 Task: Search one way flight ticket for 2 adults, 2 children, 2 infants in seat in first from Greenville: Greenville-spartanburg International Airport (roger Milliken Field) to New Bern: Coastal Carolina Regional Airport (was Craven County Regional) on 8-4-2023. Choice of flights is United. Number of bags: 7 checked bags. Price is upto 96000. Outbound departure time preference is 21:45.
Action: Mouse moved to (256, 370)
Screenshot: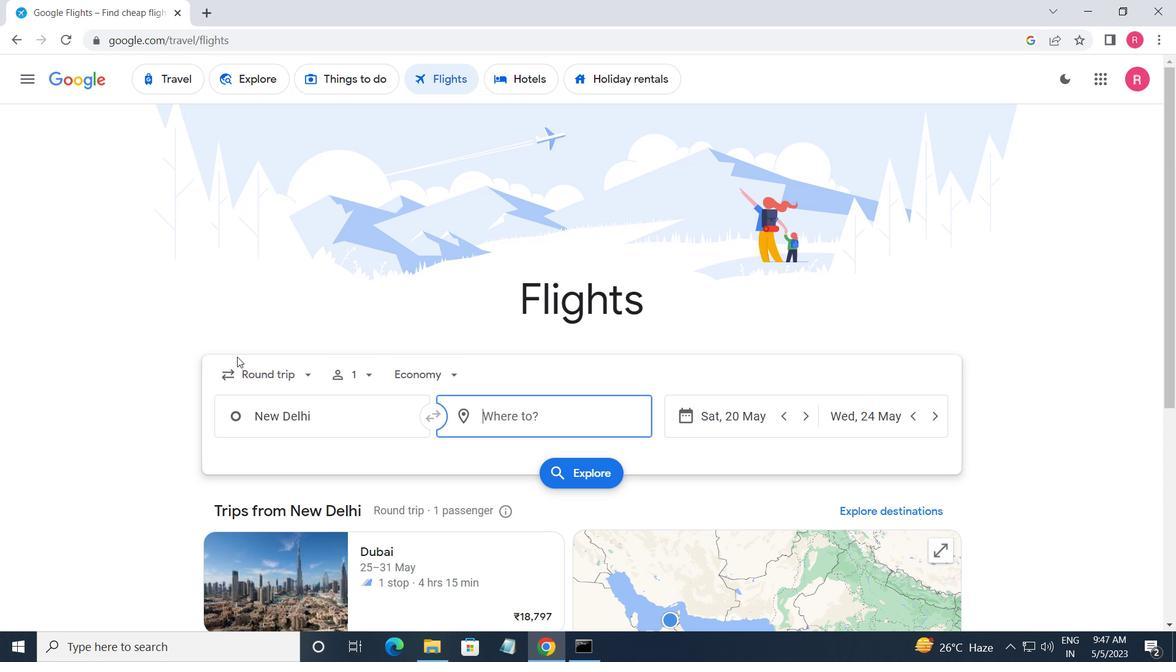 
Action: Mouse pressed left at (256, 370)
Screenshot: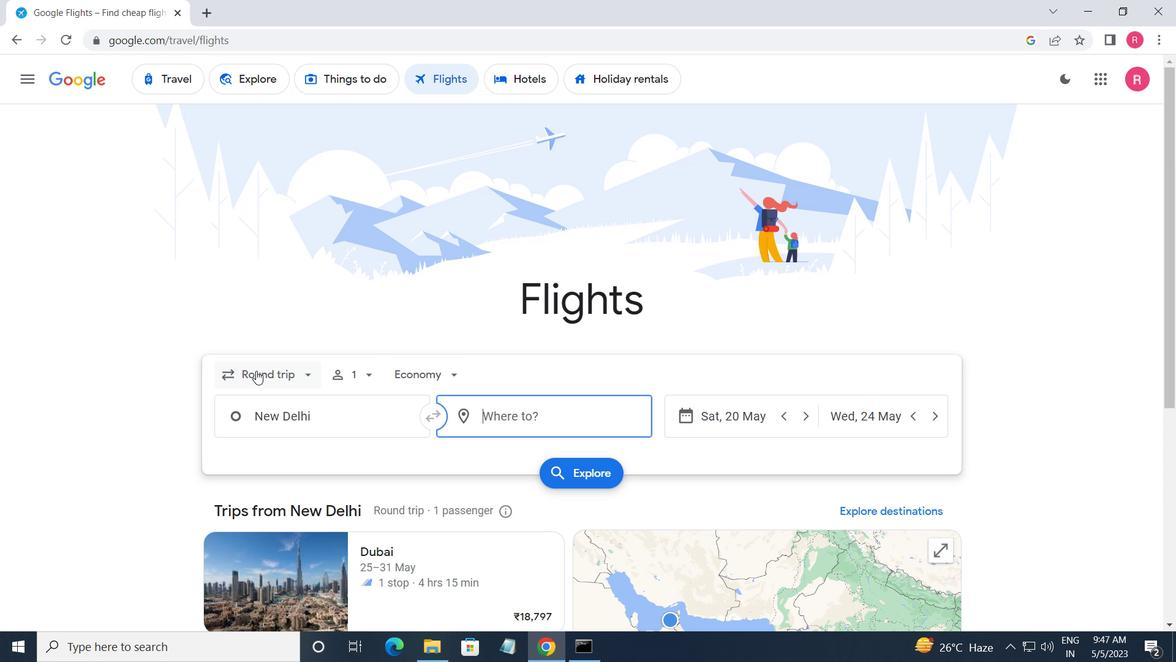 
Action: Mouse moved to (296, 453)
Screenshot: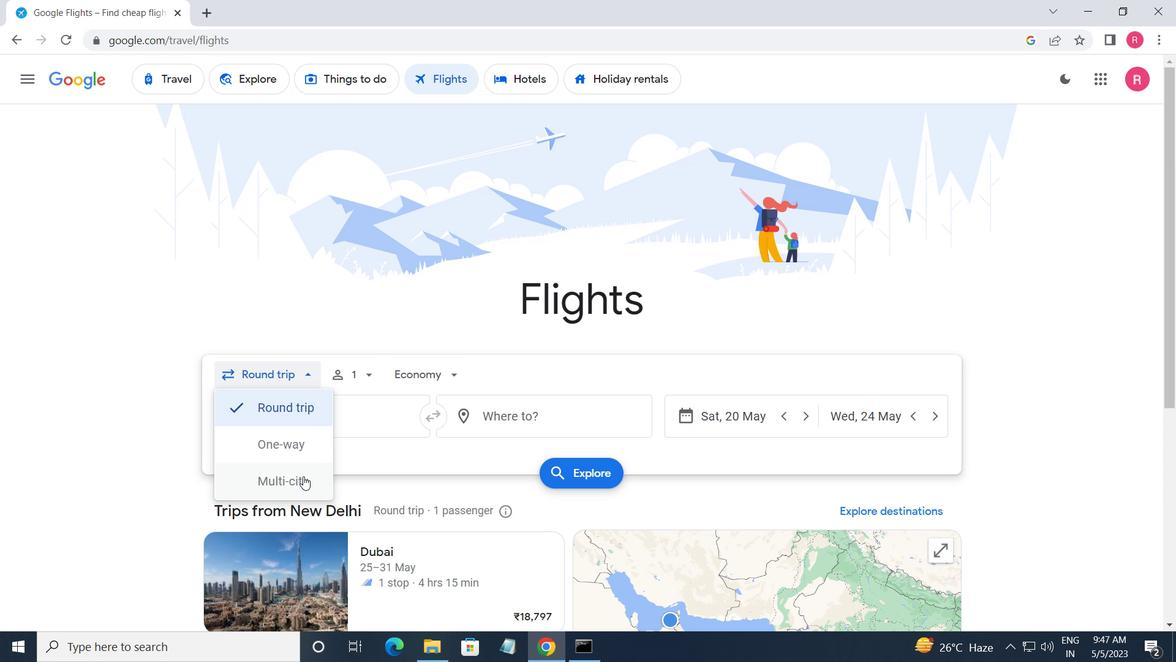 
Action: Mouse pressed left at (296, 453)
Screenshot: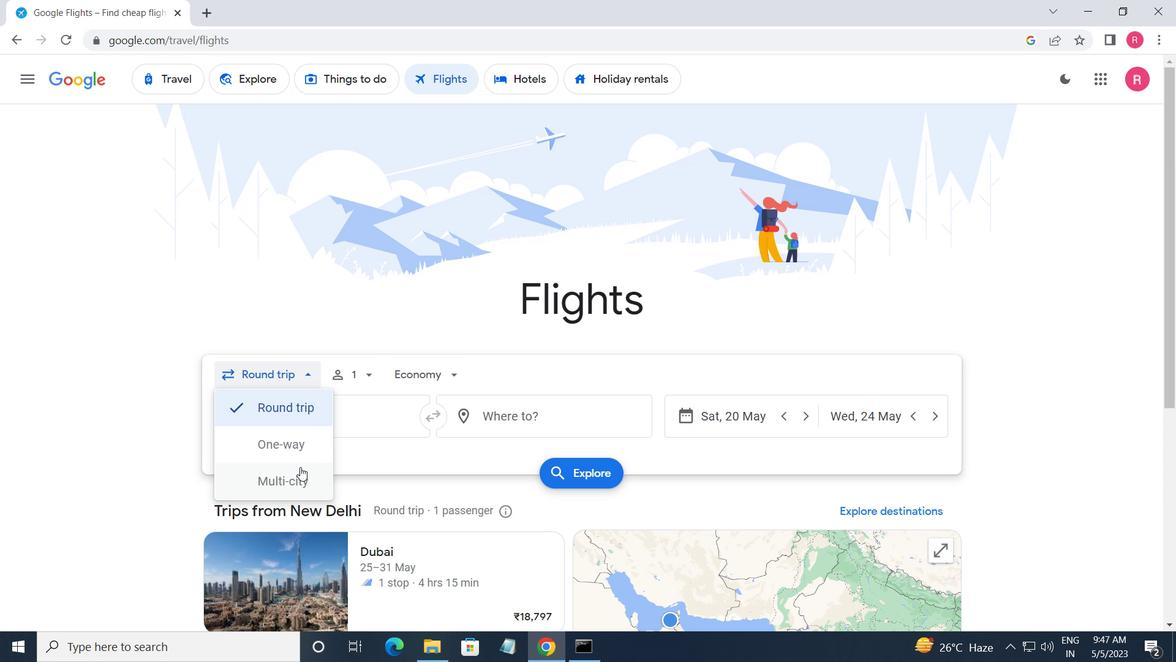 
Action: Mouse moved to (341, 383)
Screenshot: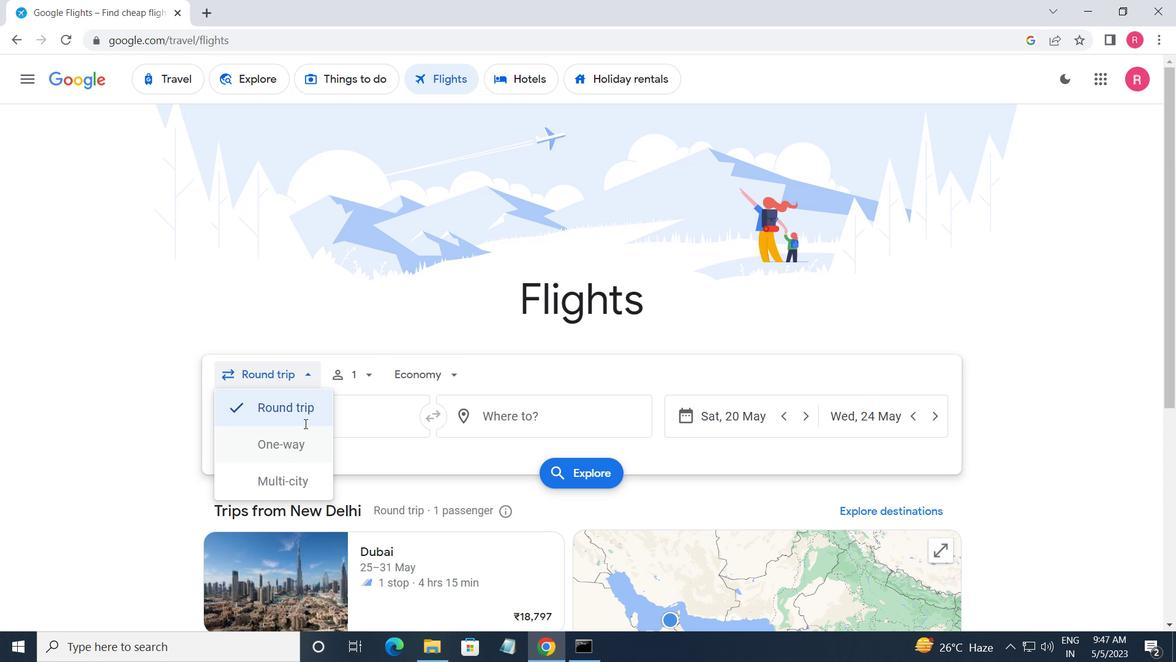 
Action: Mouse pressed left at (341, 383)
Screenshot: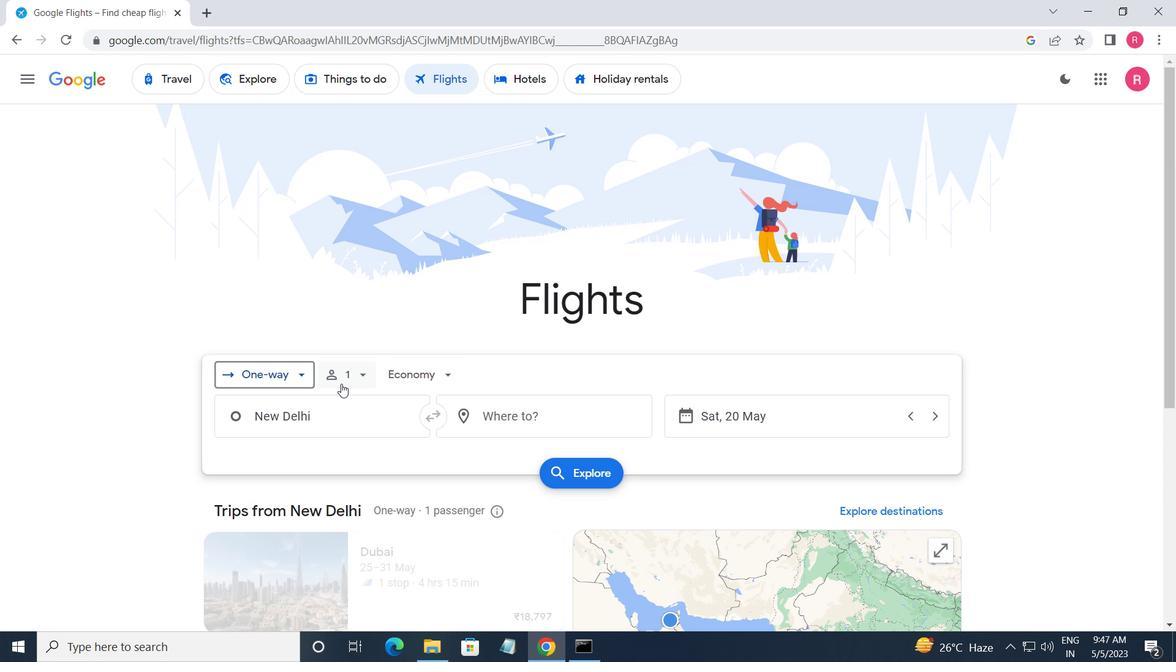 
Action: Mouse moved to (486, 418)
Screenshot: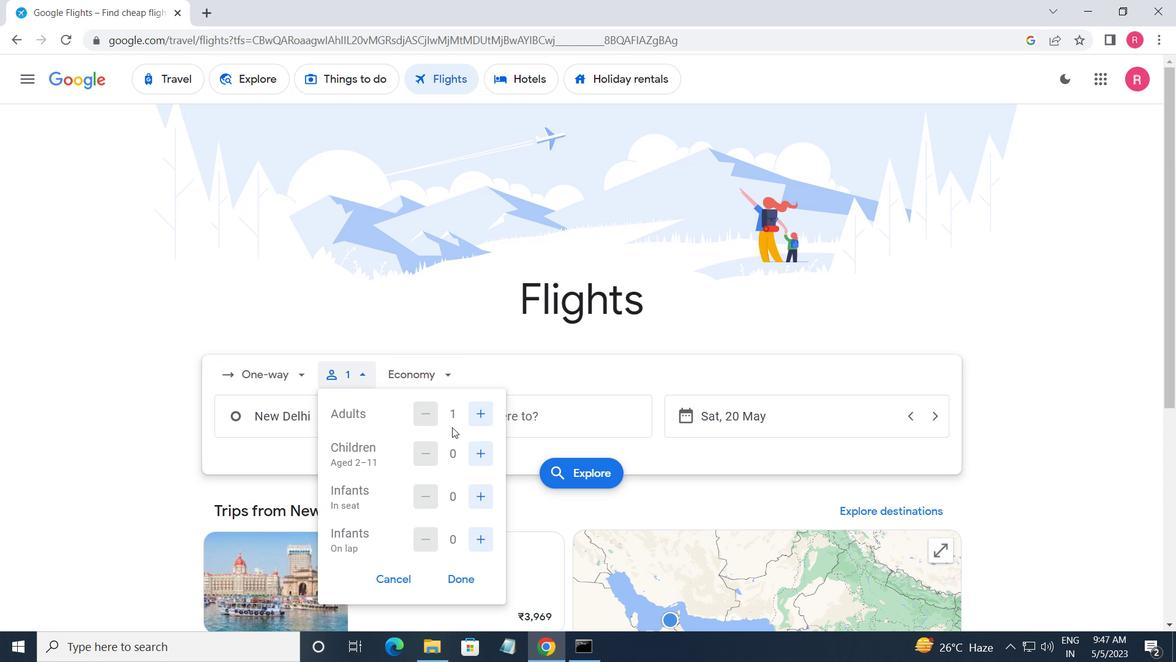 
Action: Mouse pressed left at (486, 418)
Screenshot: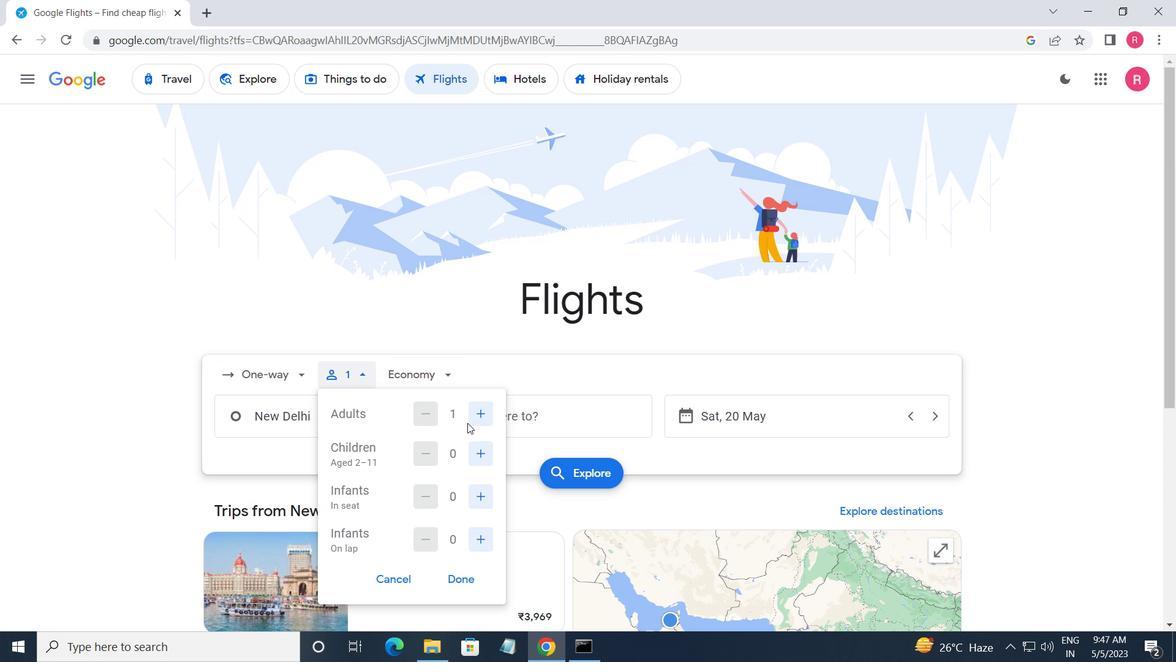 
Action: Mouse moved to (486, 418)
Screenshot: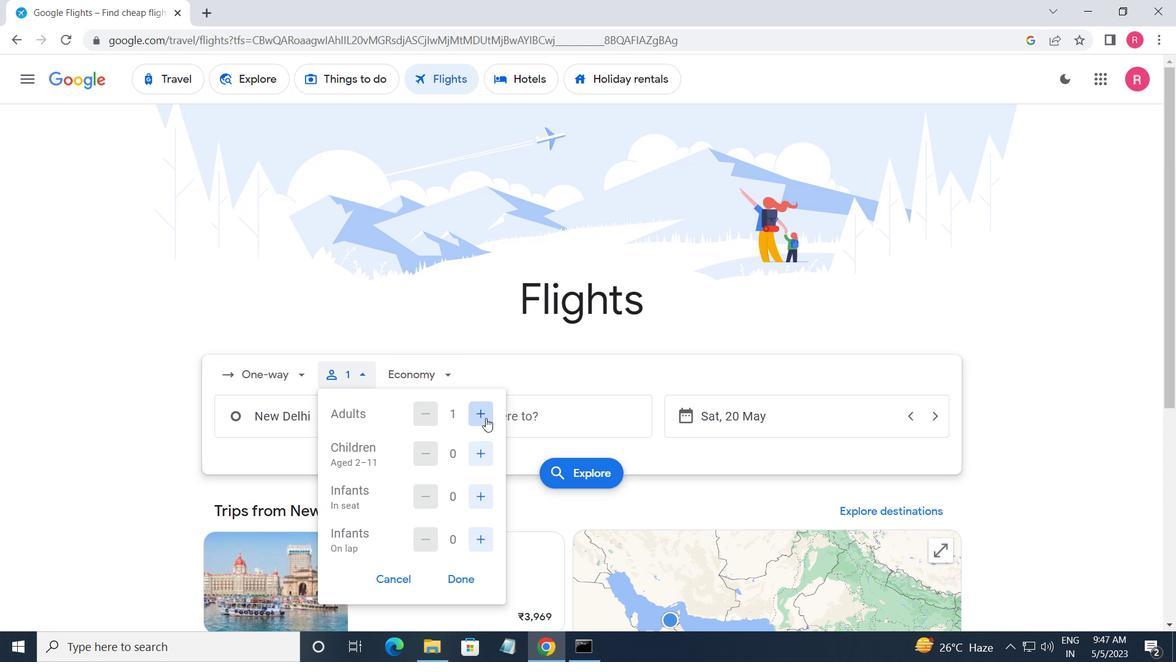 
Action: Mouse pressed left at (486, 418)
Screenshot: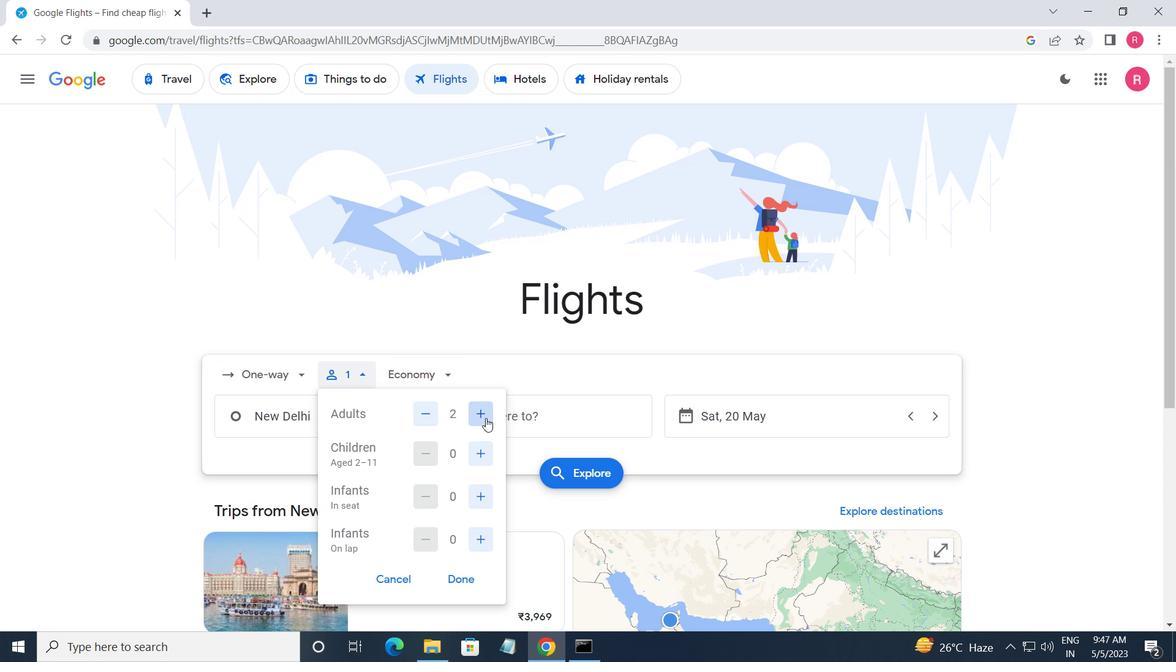 
Action: Mouse moved to (424, 408)
Screenshot: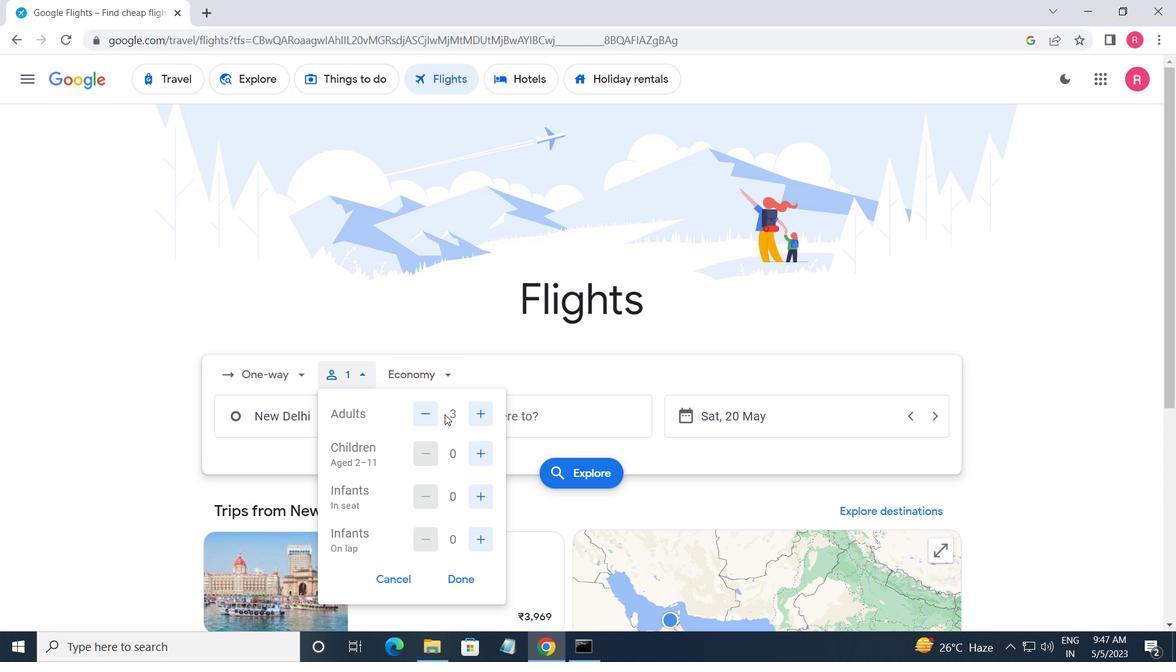 
Action: Mouse pressed left at (424, 408)
Screenshot: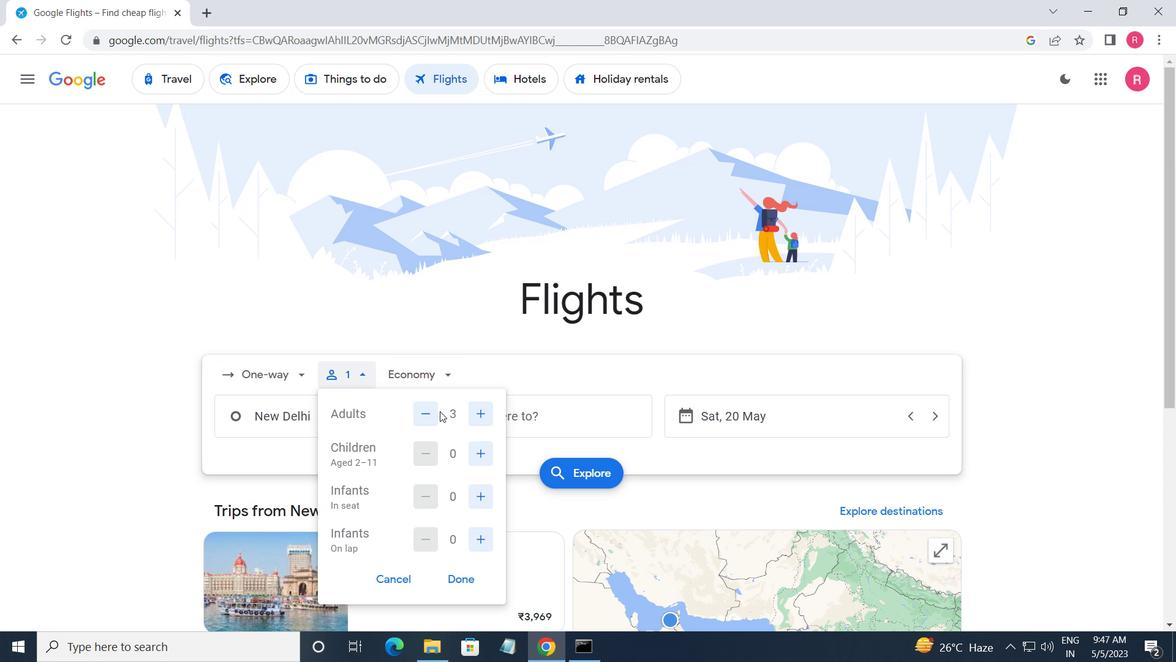 
Action: Mouse moved to (473, 444)
Screenshot: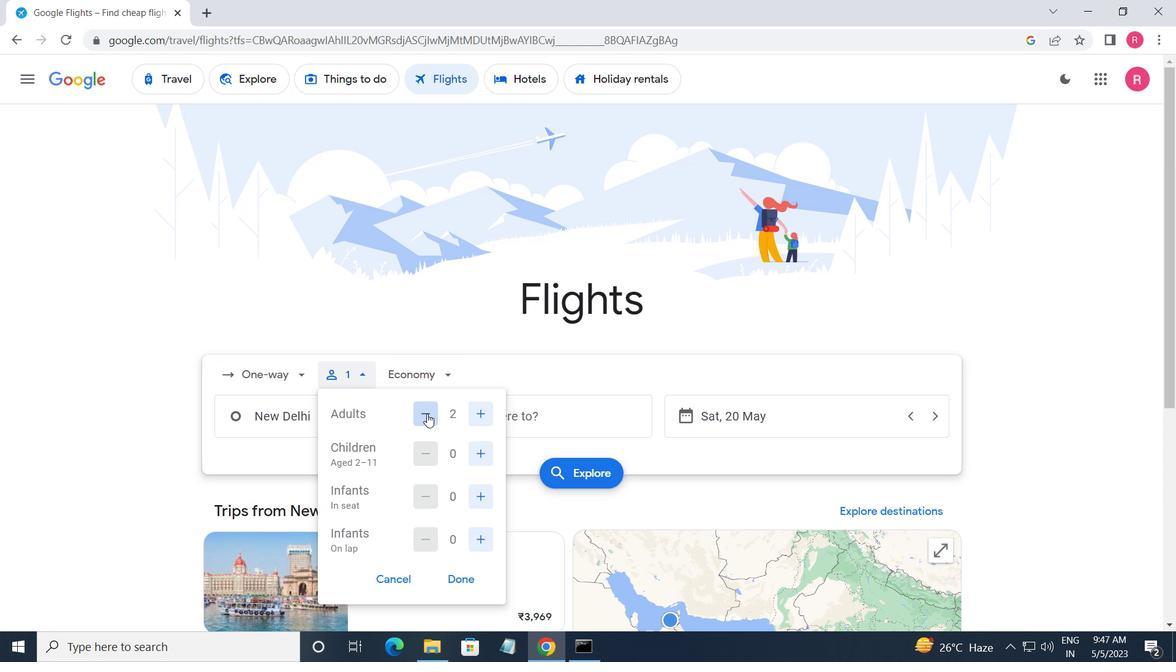 
Action: Mouse pressed left at (473, 444)
Screenshot: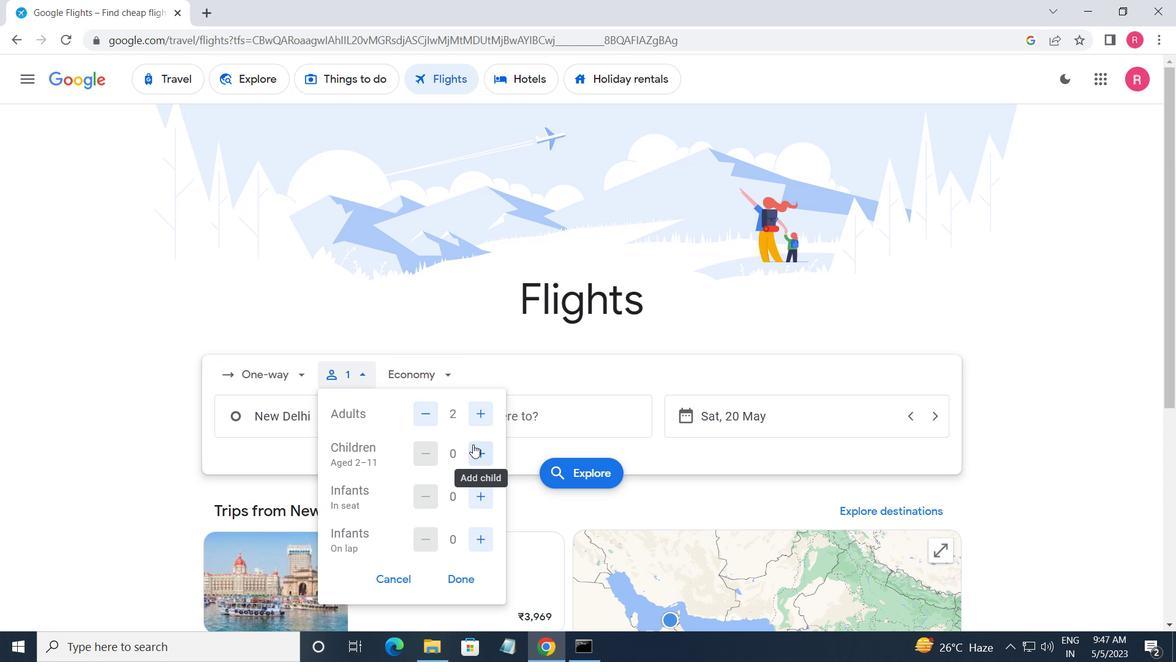 
Action: Mouse pressed left at (473, 444)
Screenshot: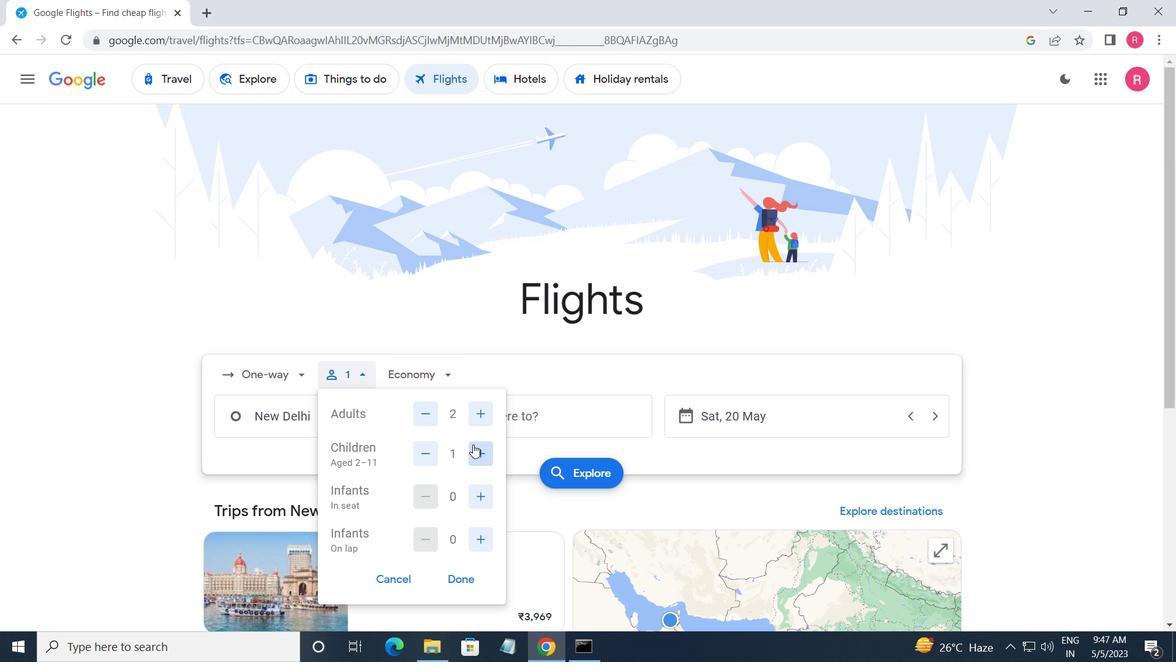 
Action: Mouse moved to (404, 375)
Screenshot: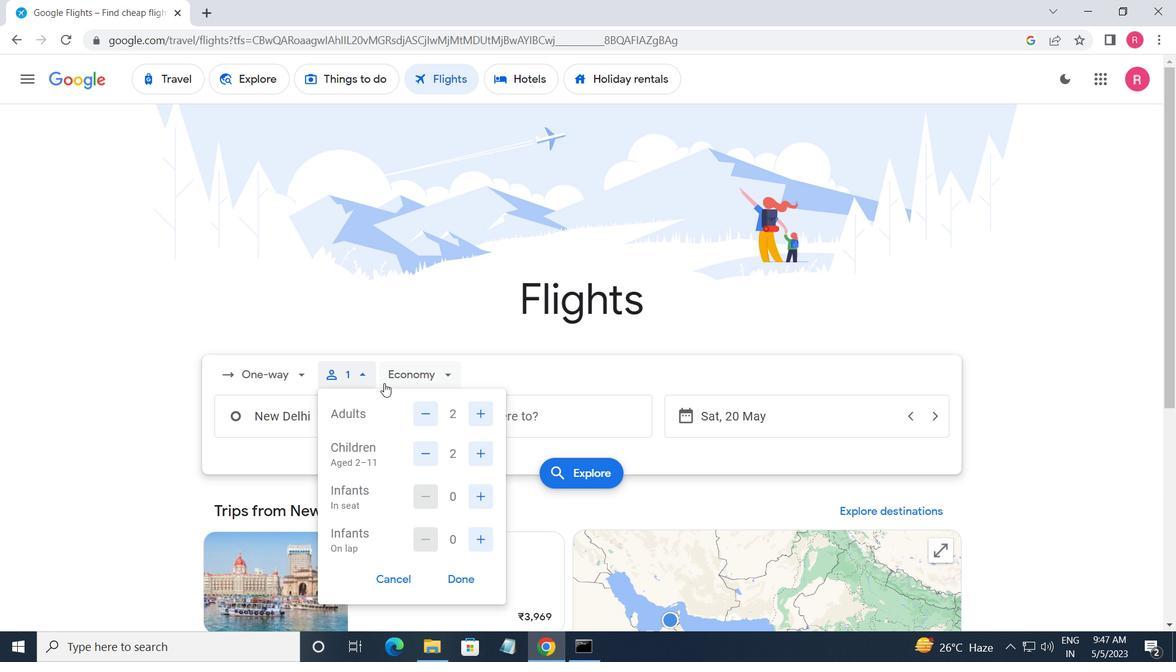 
Action: Mouse pressed left at (404, 375)
Screenshot: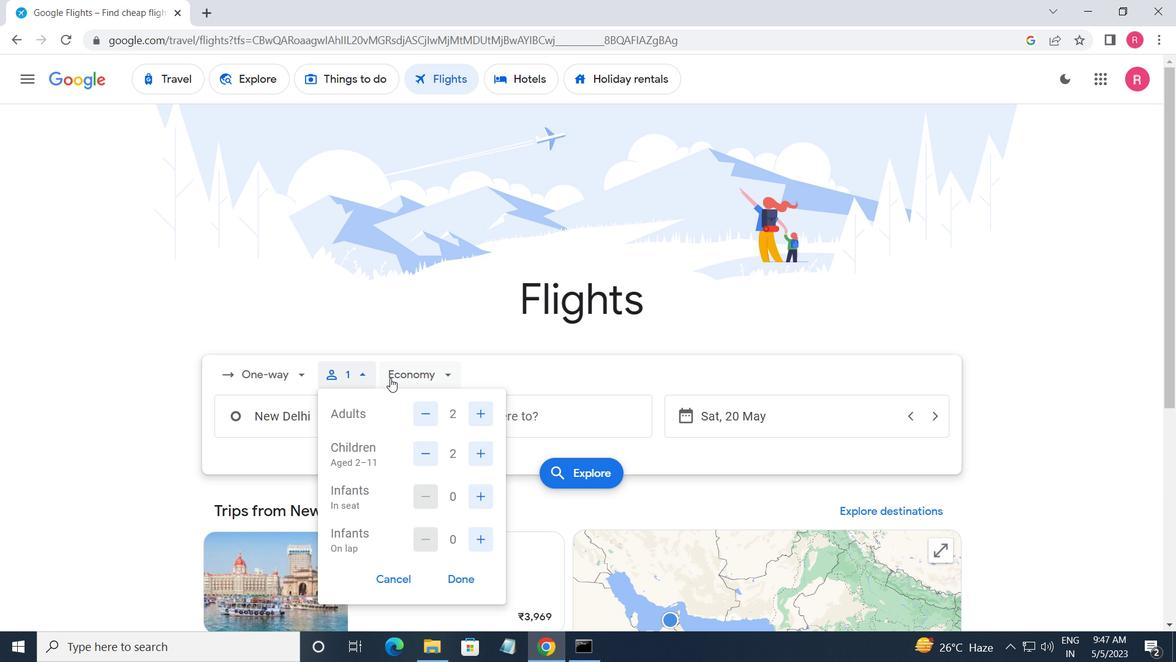 
Action: Mouse moved to (435, 521)
Screenshot: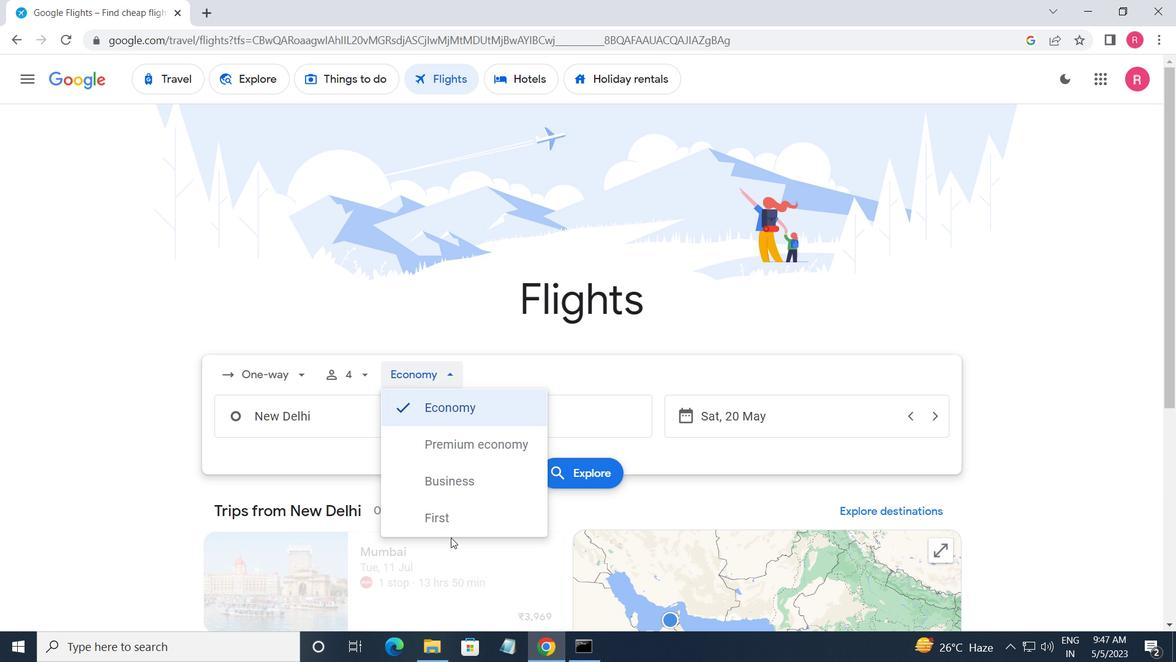 
Action: Mouse pressed left at (435, 521)
Screenshot: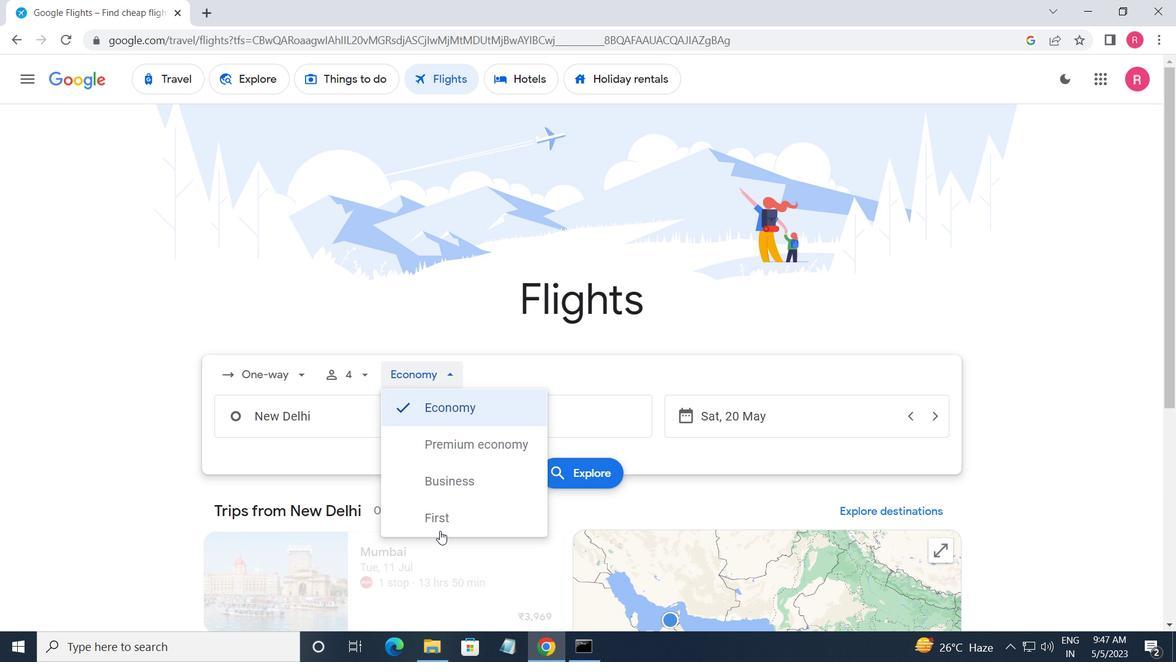 
Action: Mouse moved to (378, 421)
Screenshot: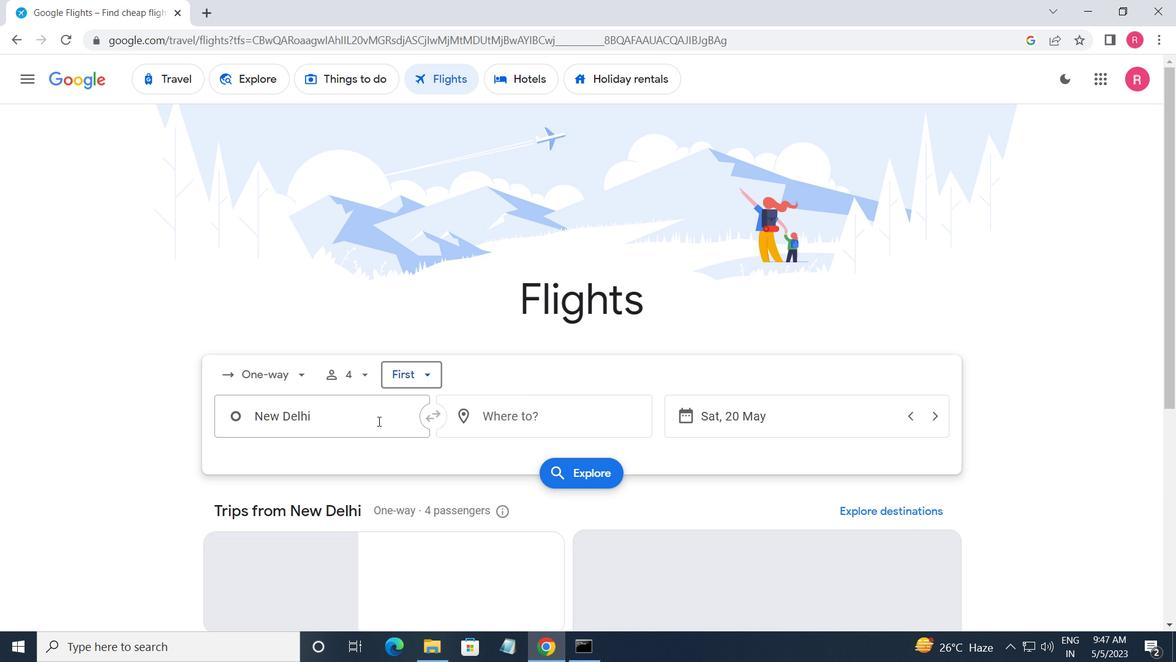 
Action: Mouse pressed left at (378, 421)
Screenshot: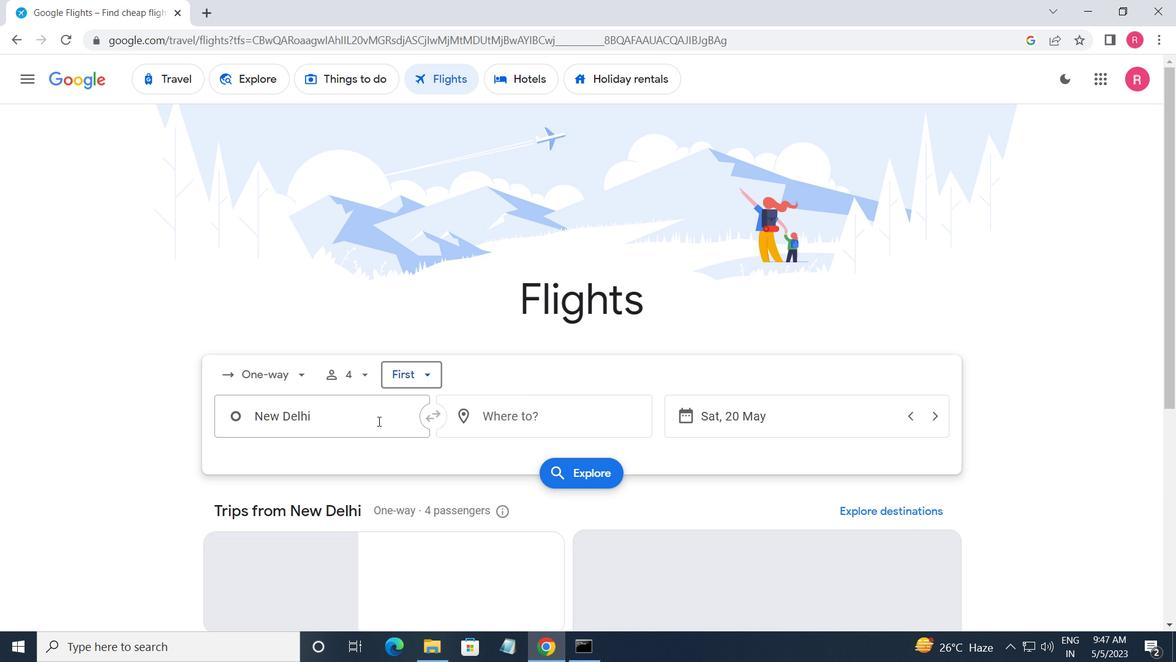 
Action: Key pressed <Key.shift_r><Key.shift_r><Key.shift_r><Key.shift_r><Key.shift_r>Greenv
Screenshot: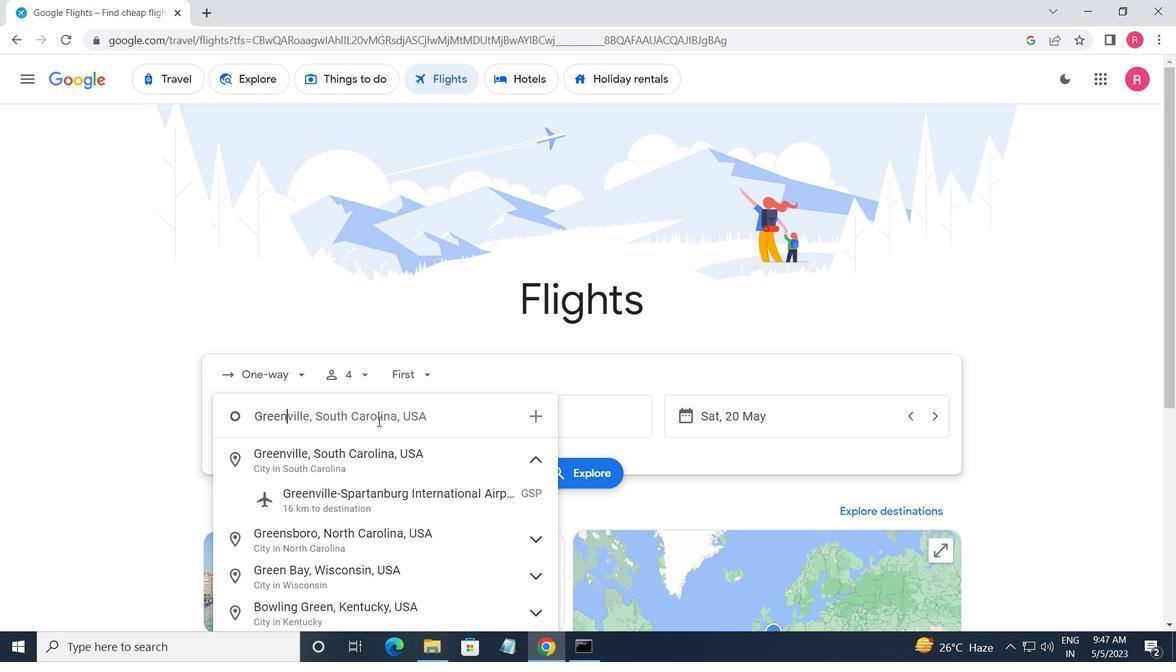 
Action: Mouse moved to (465, 493)
Screenshot: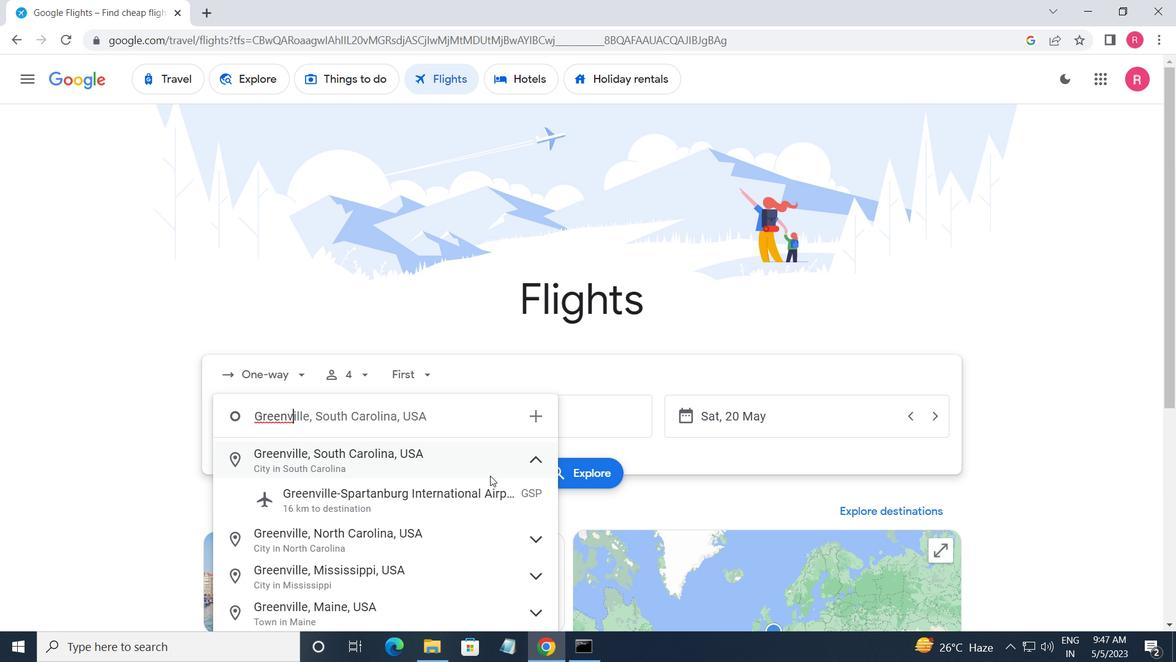 
Action: Mouse pressed left at (465, 493)
Screenshot: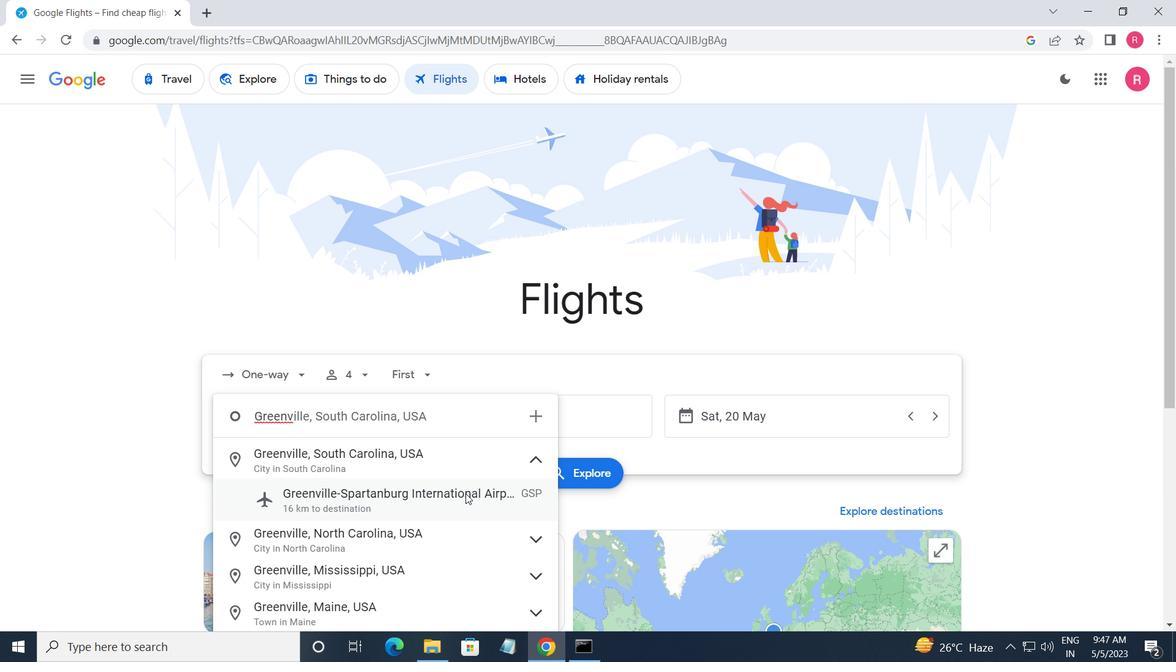 
Action: Mouse moved to (528, 418)
Screenshot: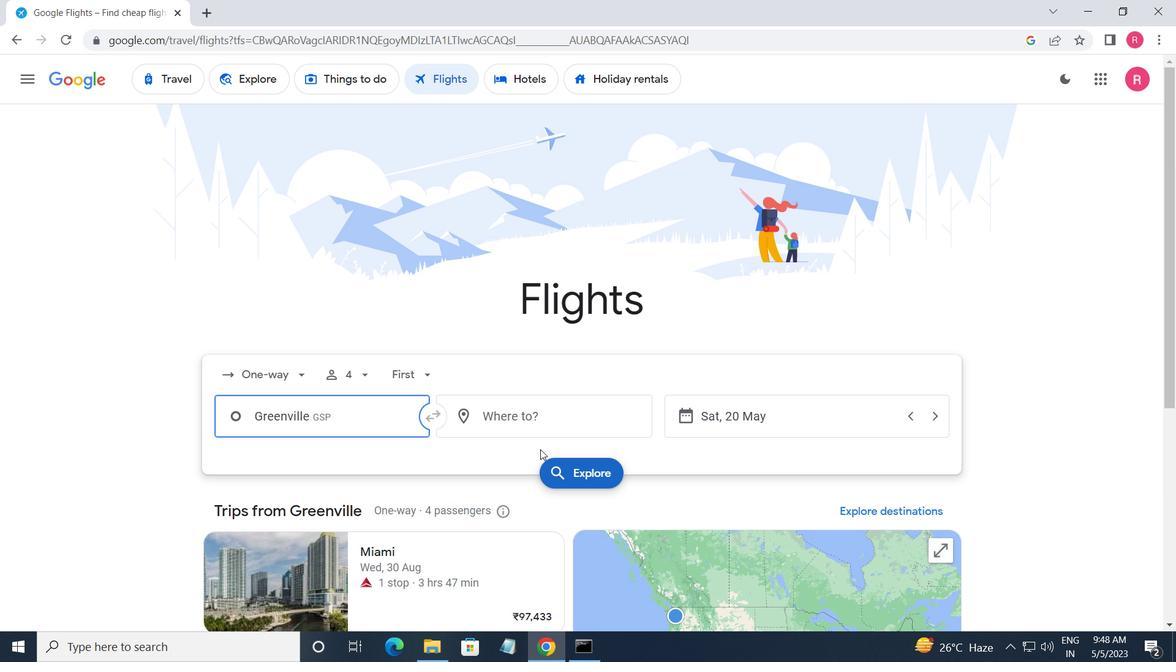 
Action: Mouse pressed left at (528, 418)
Screenshot: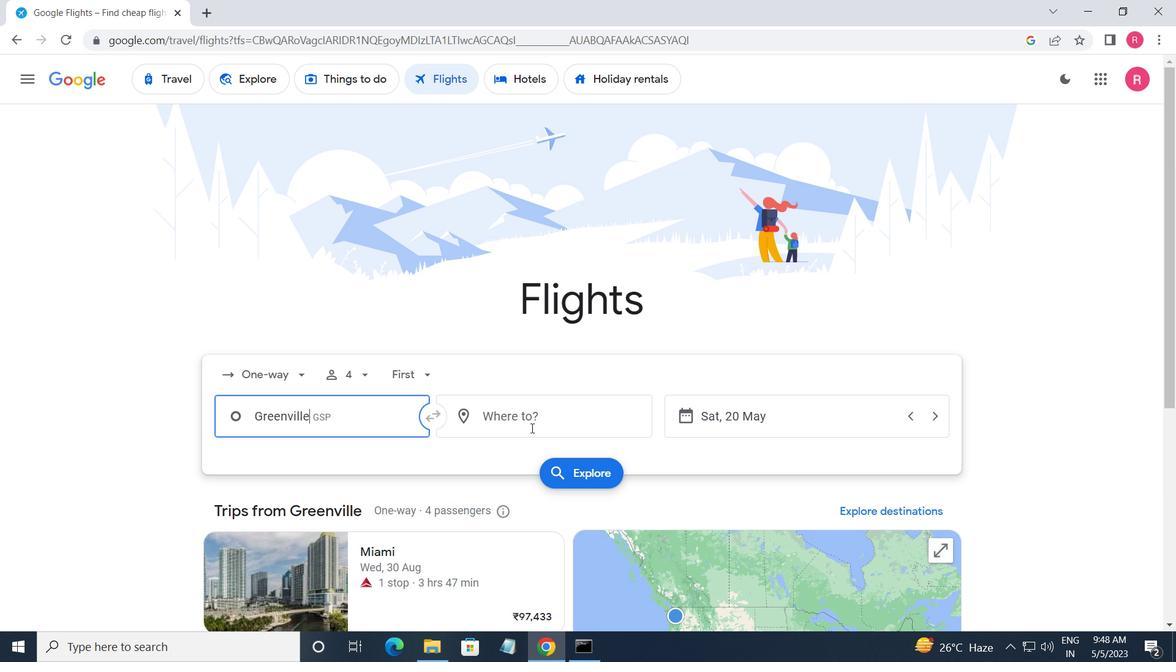
Action: Key pressed <Key.shift>COS<Key.backspace>ASTAL
Screenshot: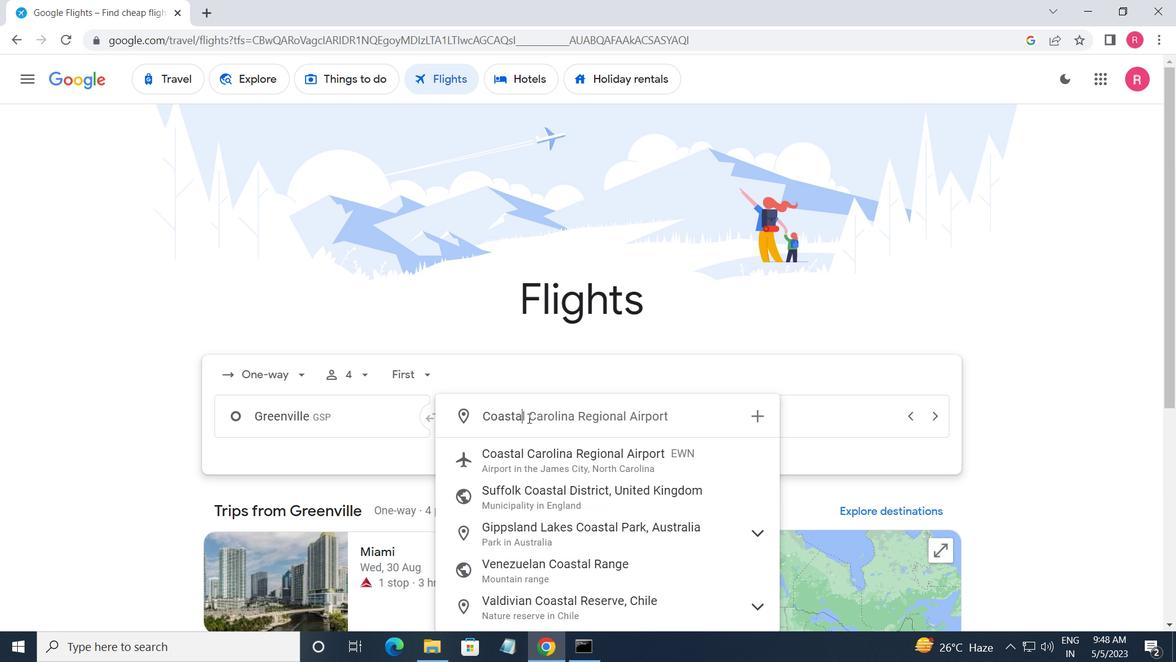 
Action: Mouse moved to (530, 449)
Screenshot: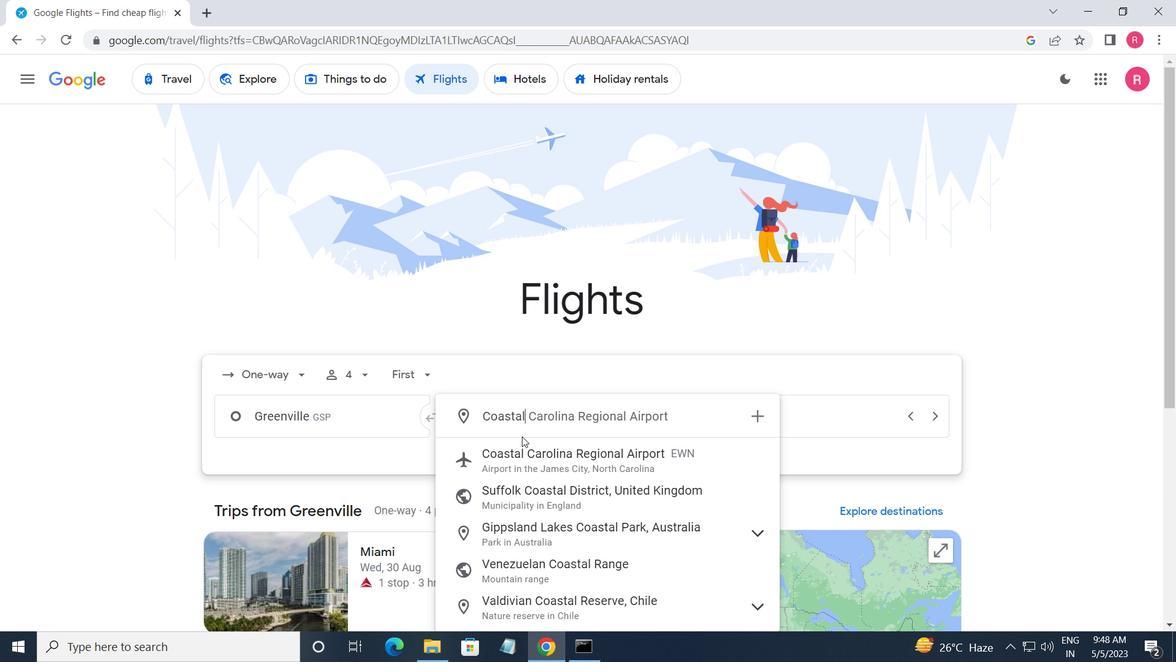 
Action: Mouse pressed left at (530, 449)
Screenshot: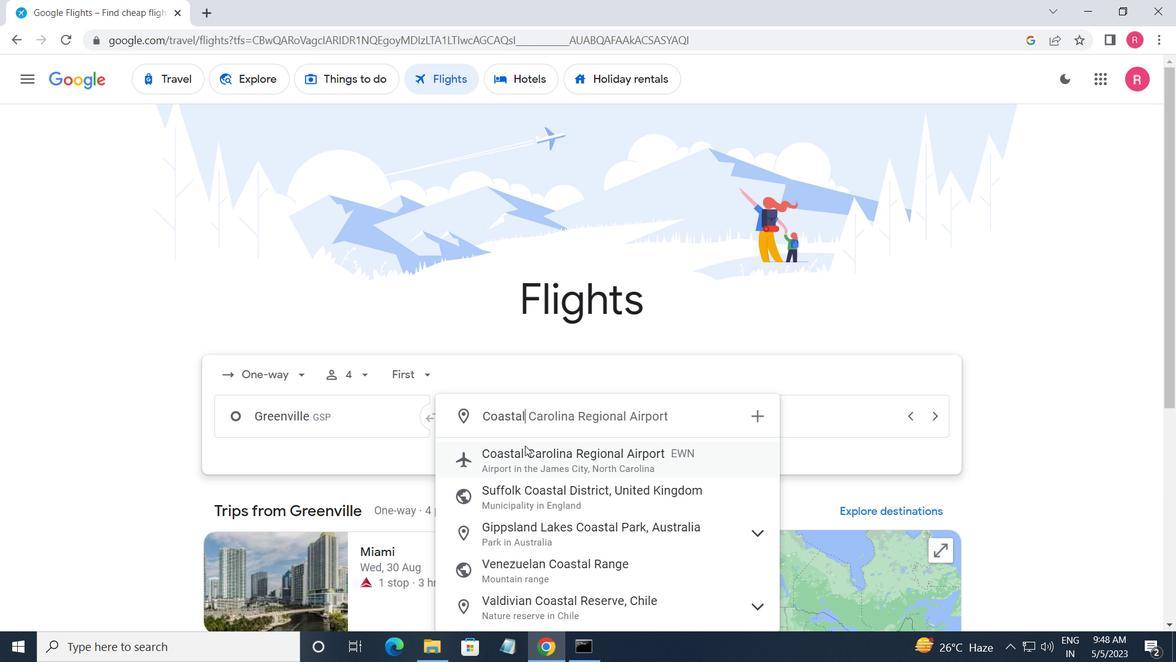 
Action: Mouse moved to (811, 410)
Screenshot: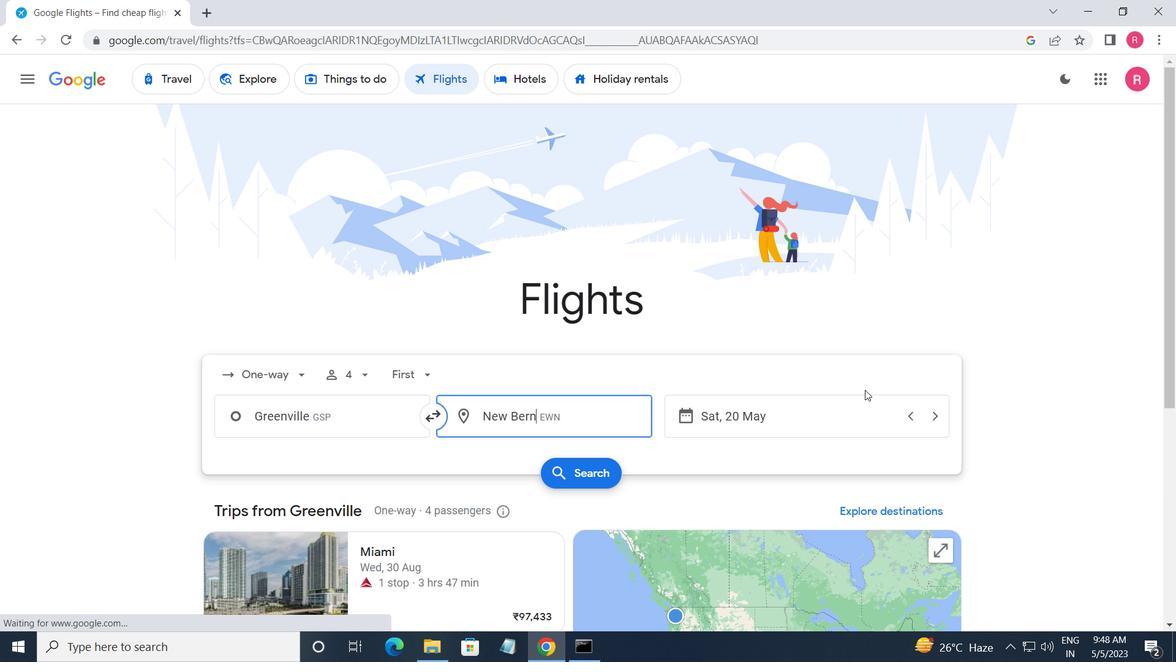 
Action: Mouse pressed left at (811, 410)
Screenshot: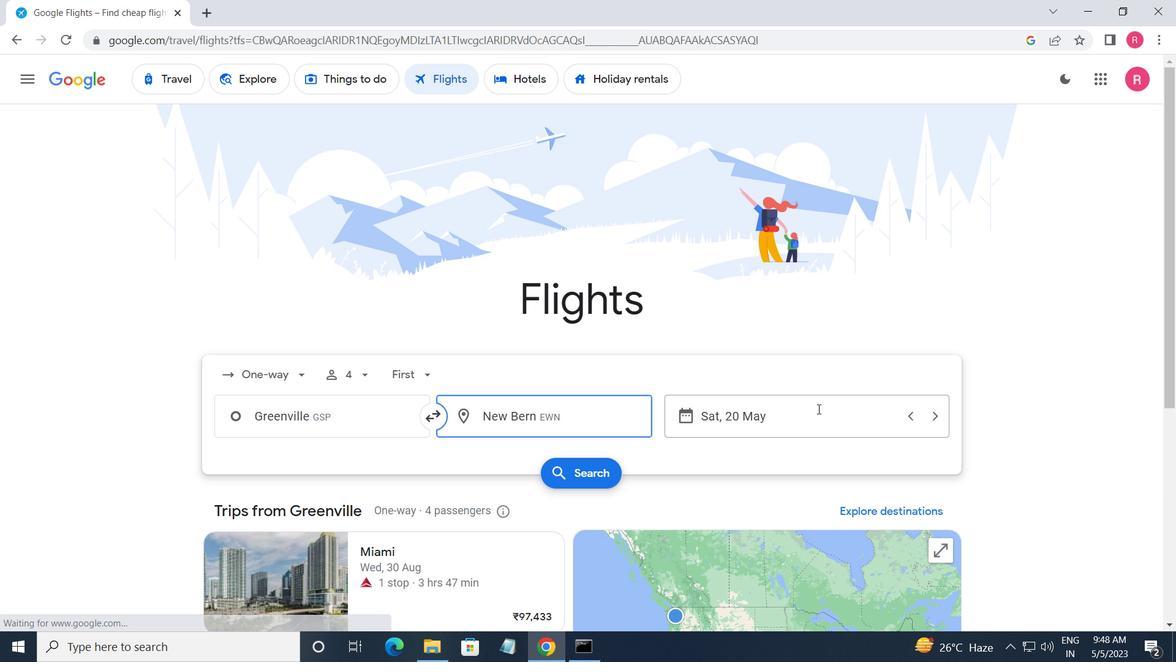 
Action: Mouse moved to (953, 419)
Screenshot: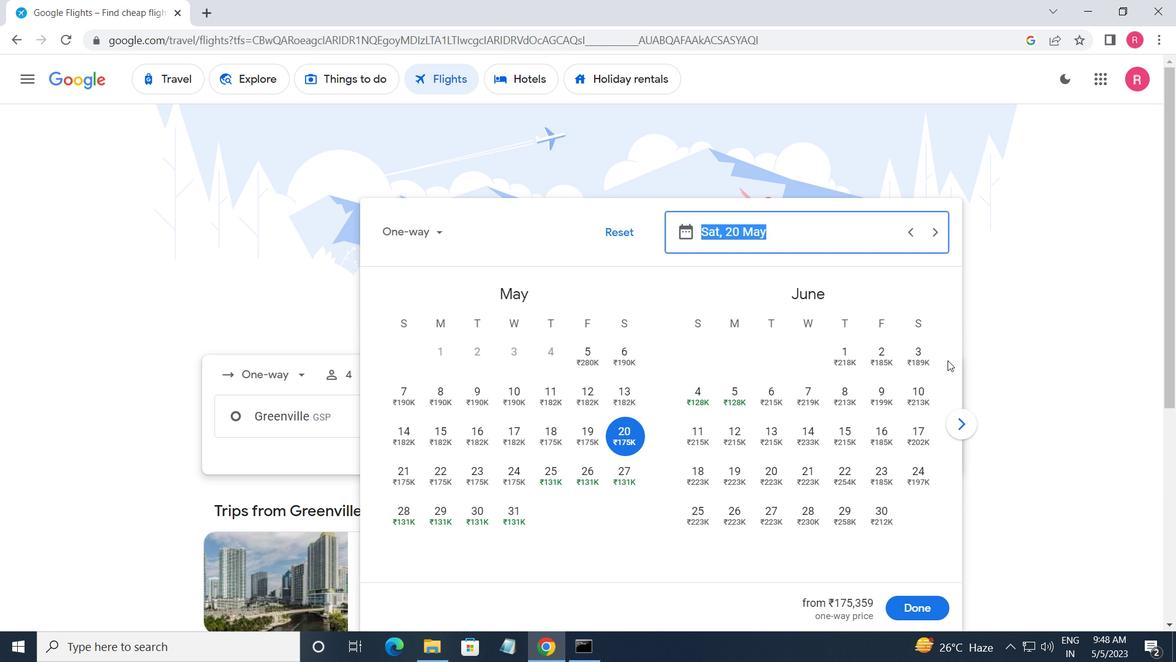 
Action: Mouse pressed left at (953, 419)
Screenshot: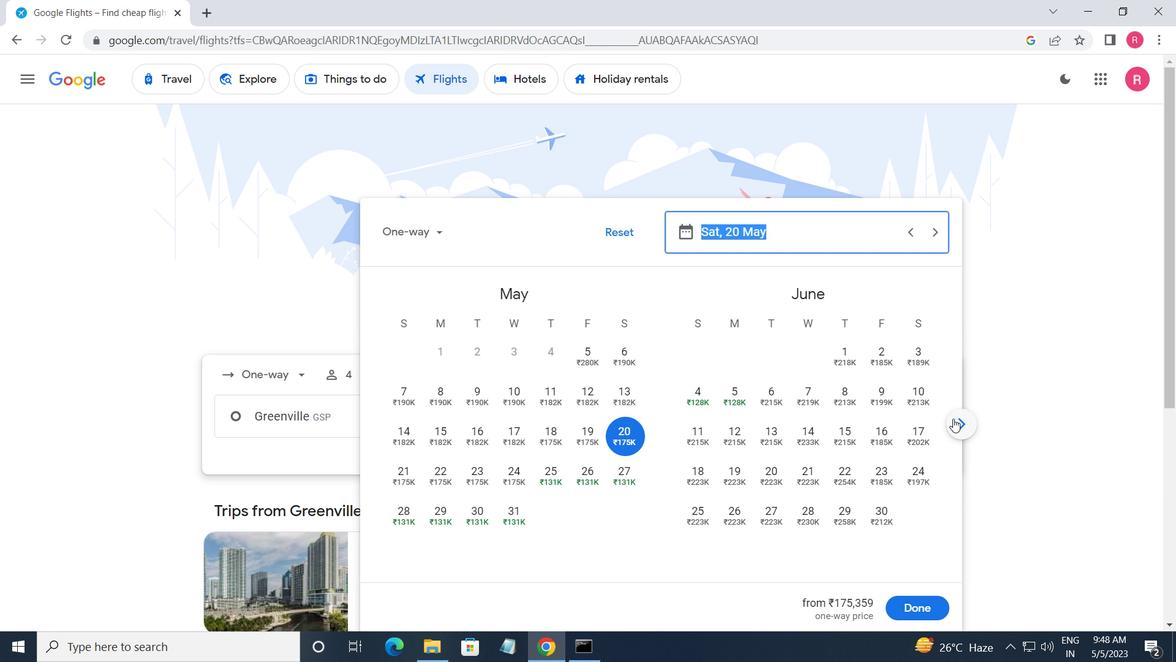 
Action: Mouse moved to (954, 419)
Screenshot: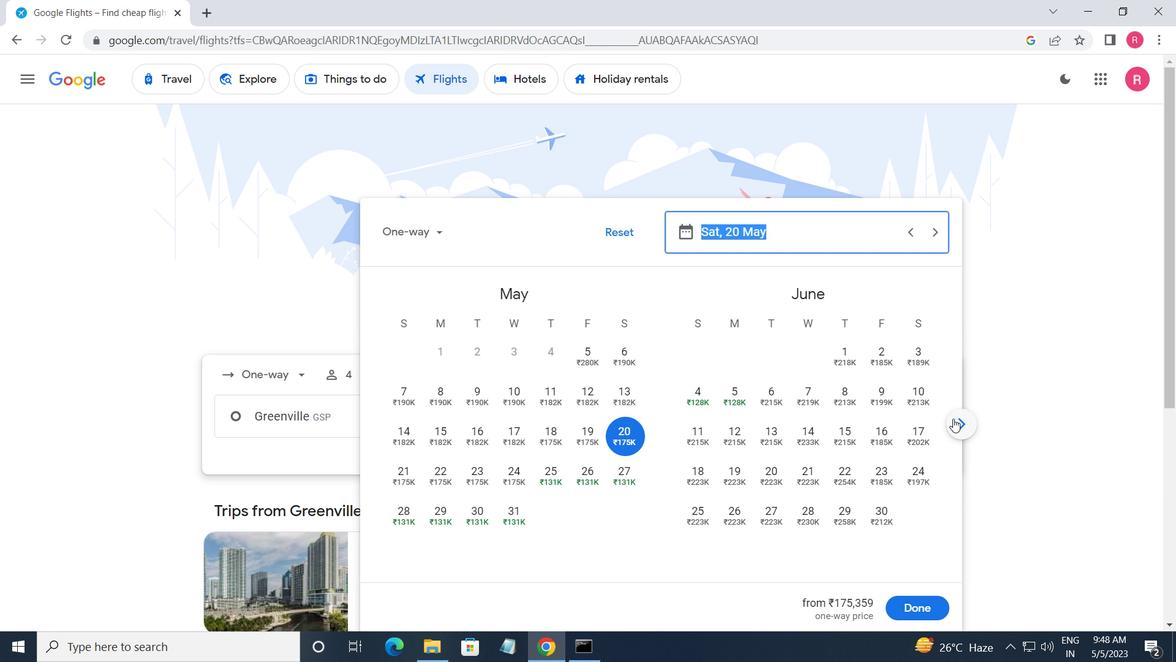 
Action: Mouse pressed left at (954, 419)
Screenshot: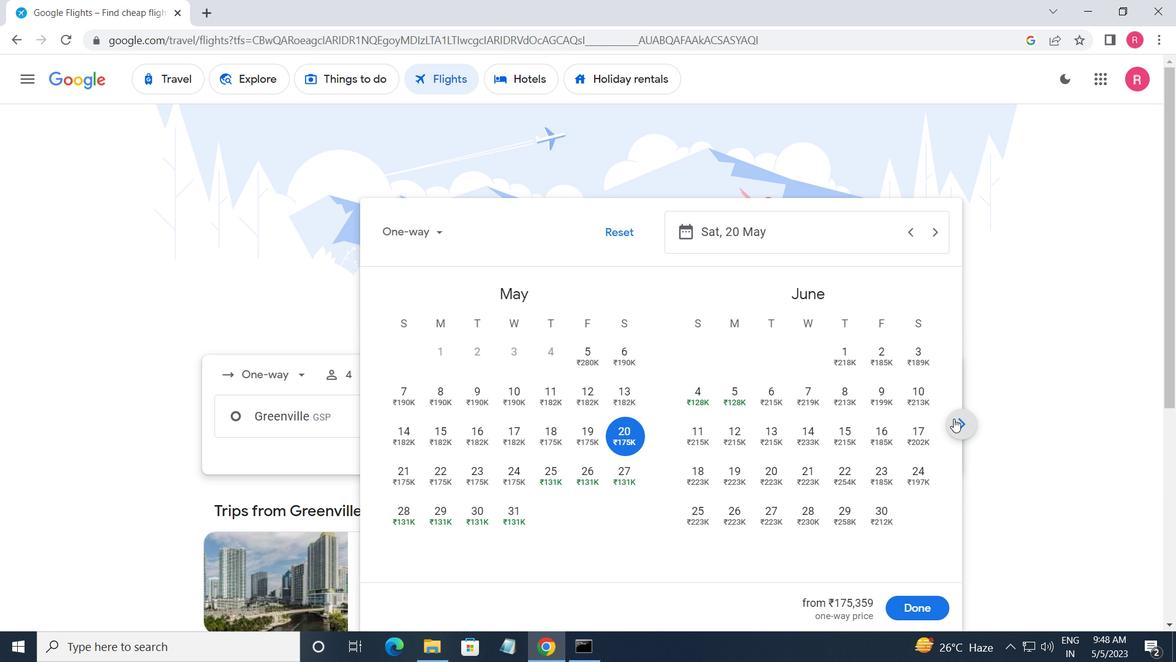 
Action: Mouse moved to (880, 359)
Screenshot: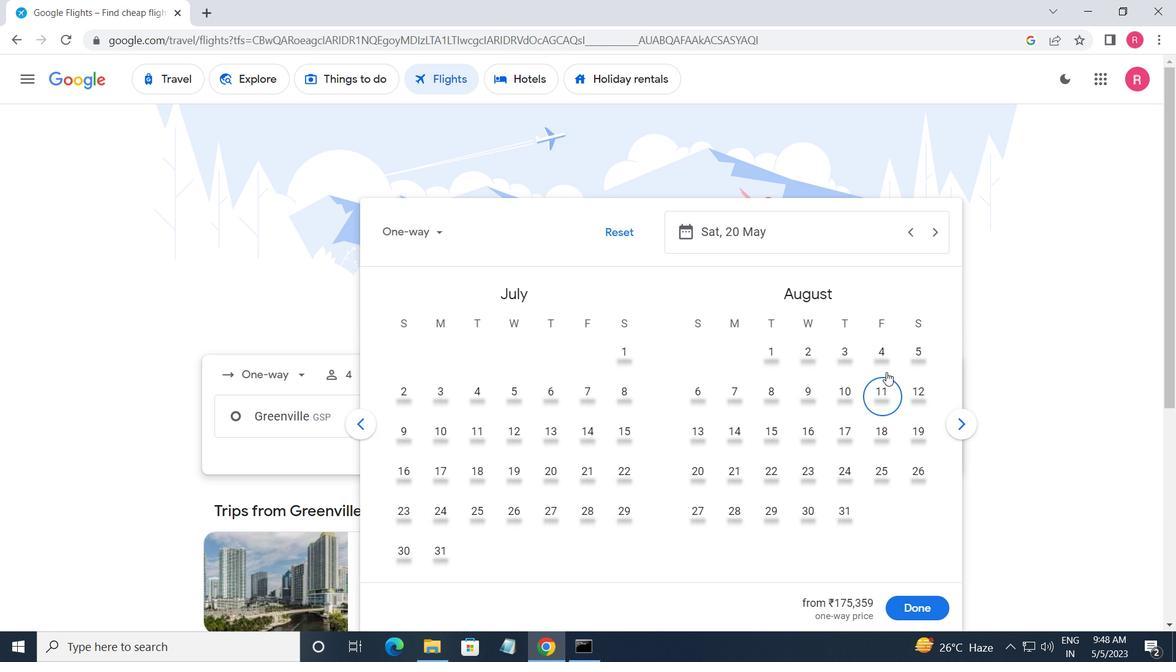 
Action: Mouse pressed left at (880, 359)
Screenshot: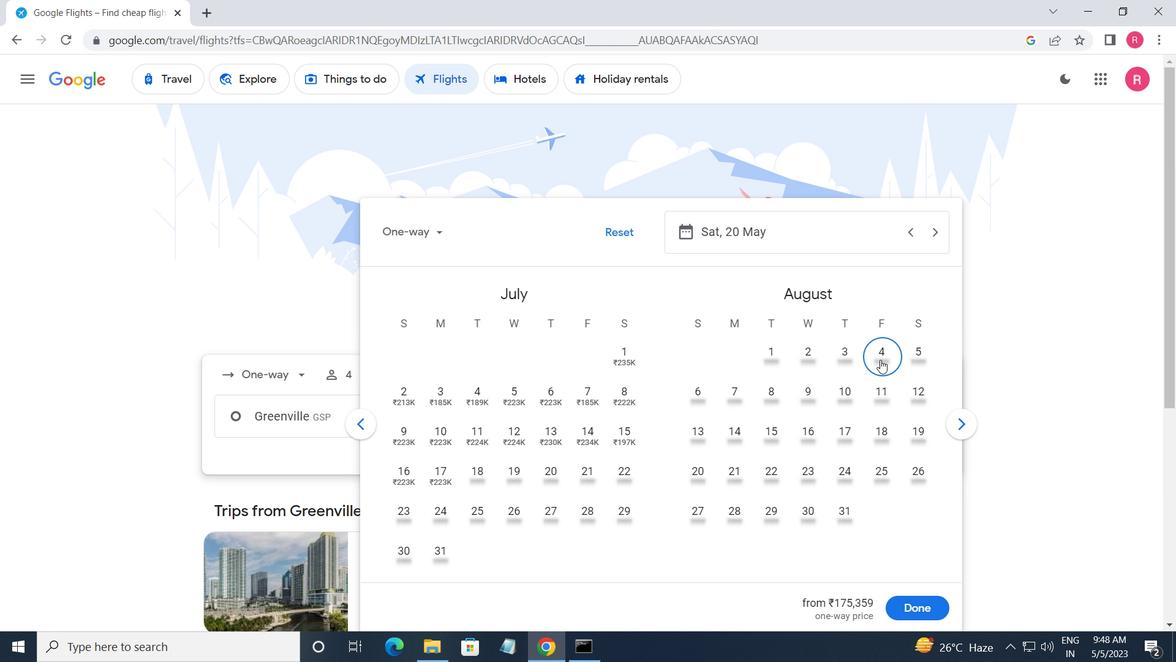 
Action: Mouse moved to (923, 610)
Screenshot: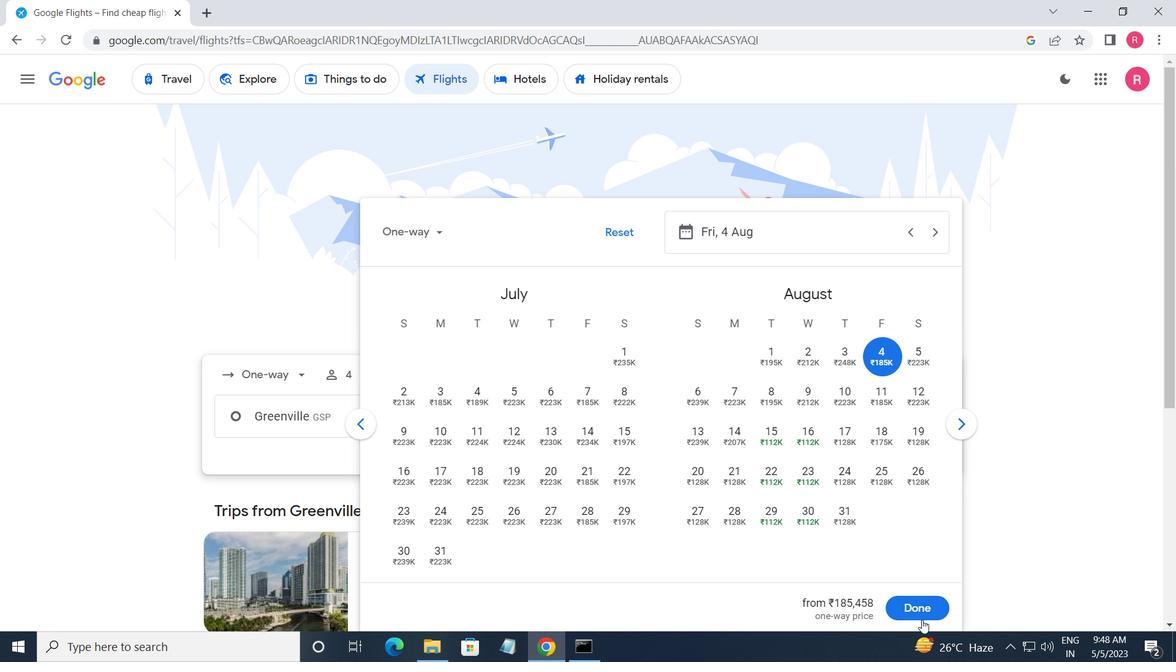 
Action: Mouse pressed left at (923, 610)
Screenshot: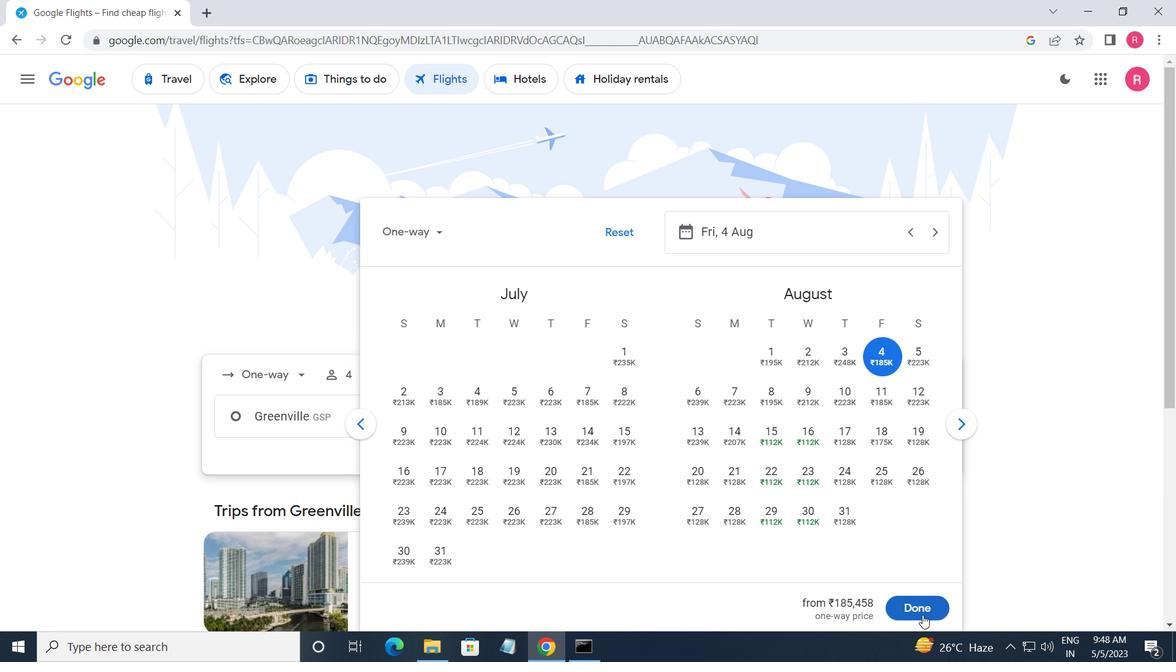 
Action: Mouse moved to (554, 477)
Screenshot: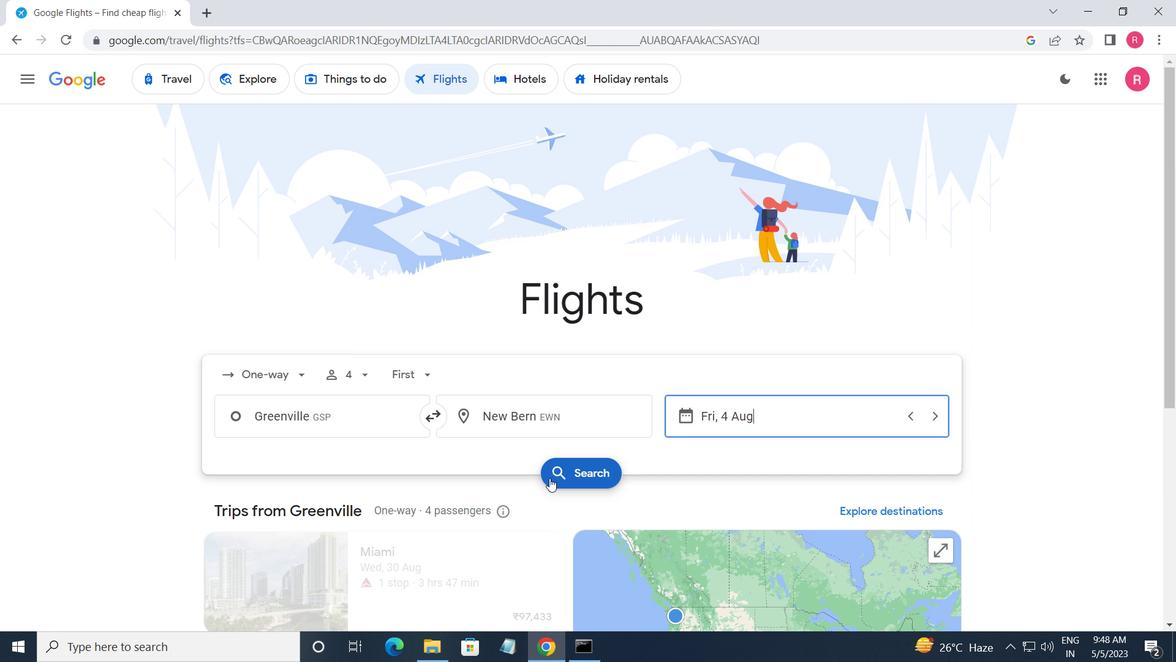 
Action: Mouse pressed left at (554, 477)
Screenshot: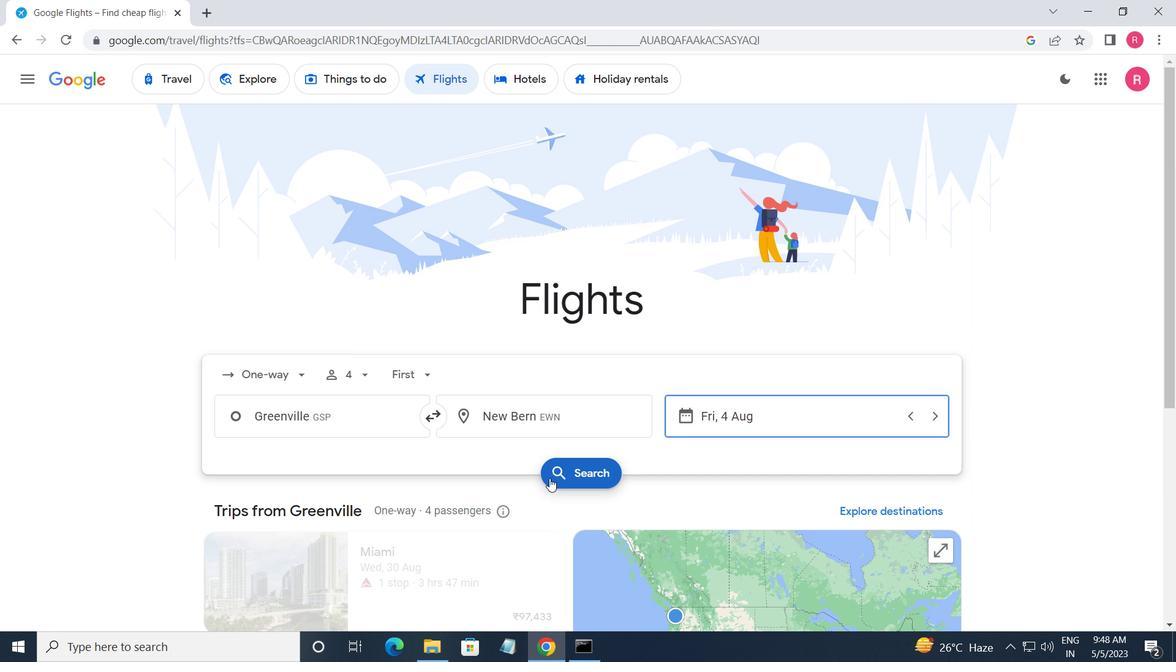 
Action: Mouse moved to (250, 224)
Screenshot: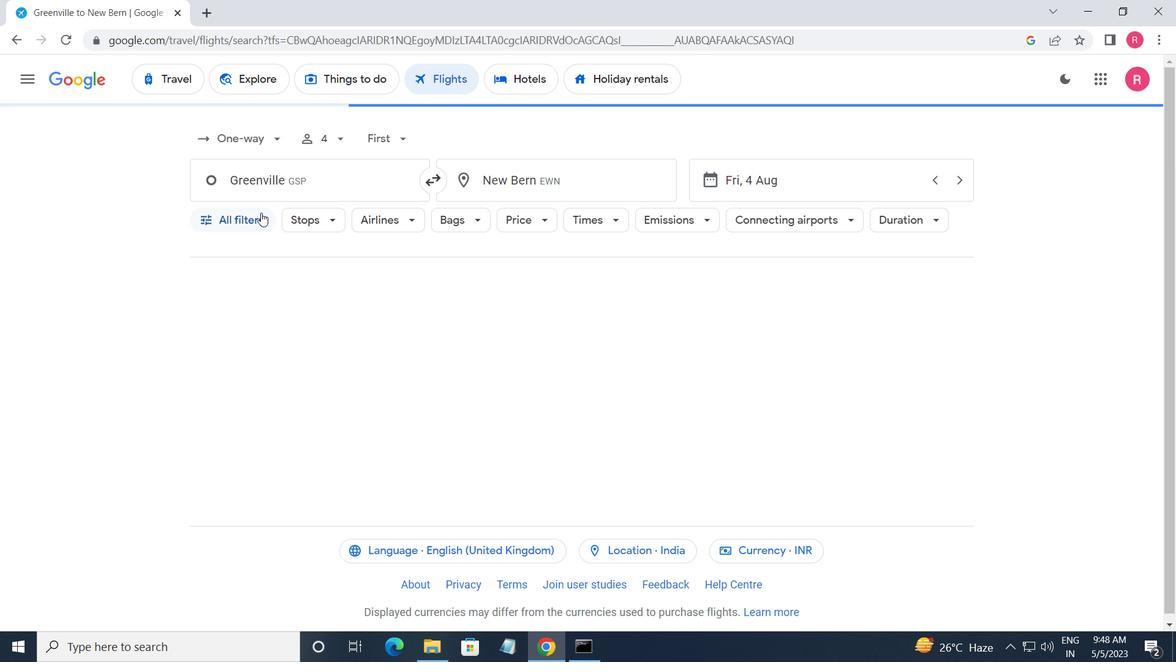 
Action: Mouse pressed left at (250, 224)
Screenshot: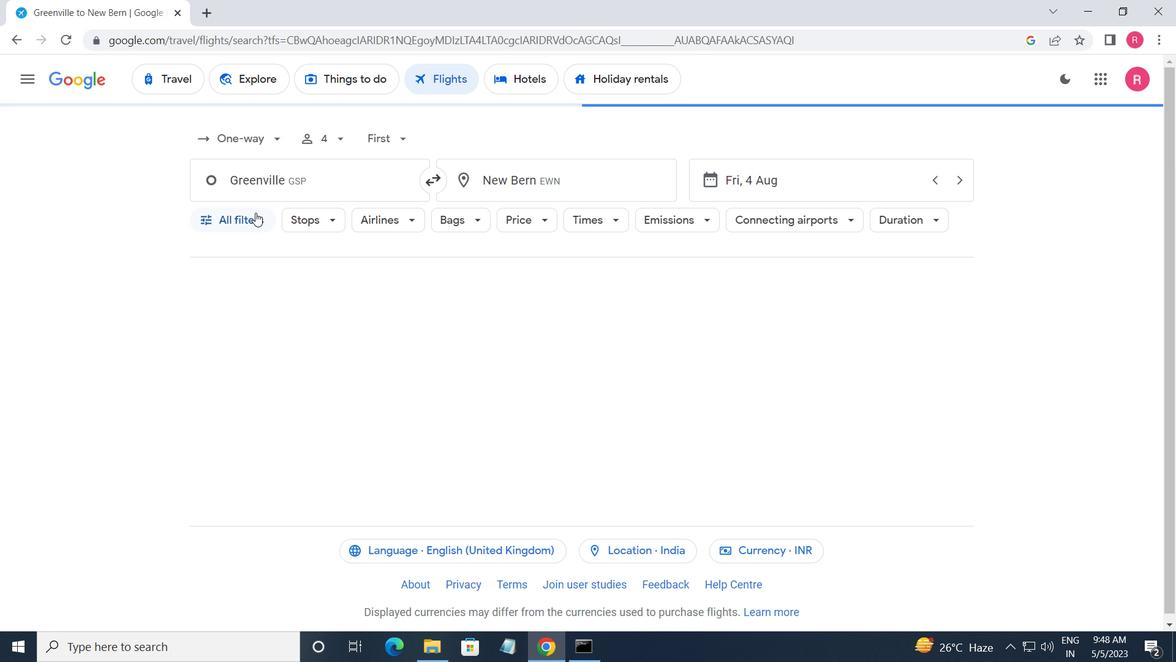 
Action: Mouse moved to (332, 470)
Screenshot: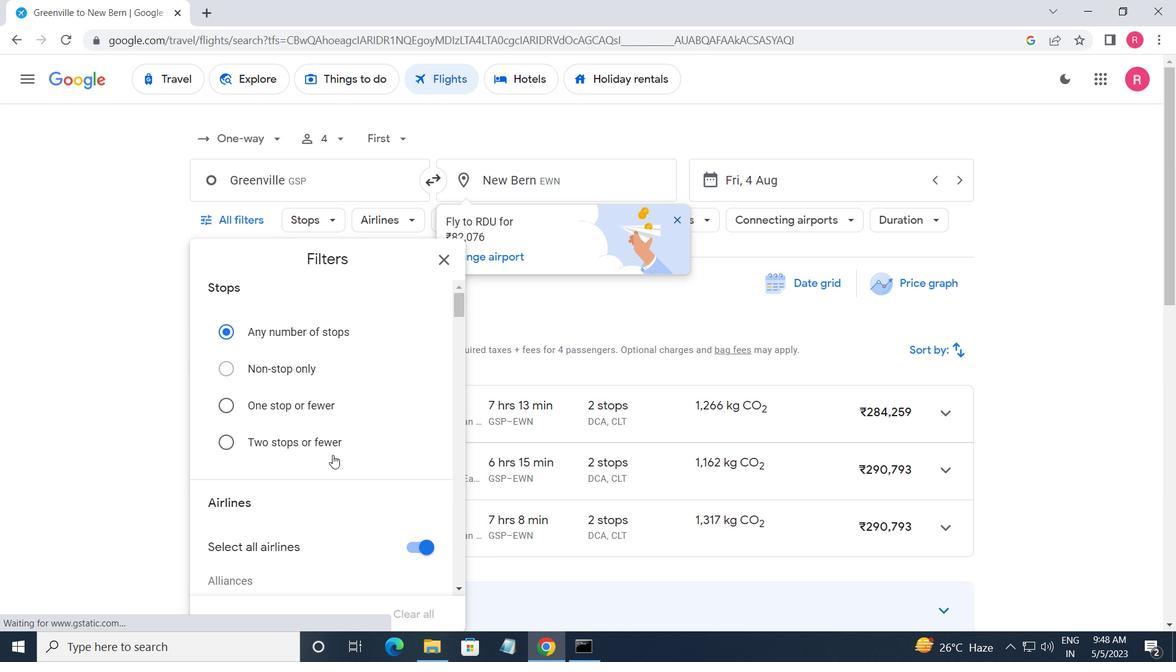 
Action: Mouse scrolled (332, 469) with delta (0, 0)
Screenshot: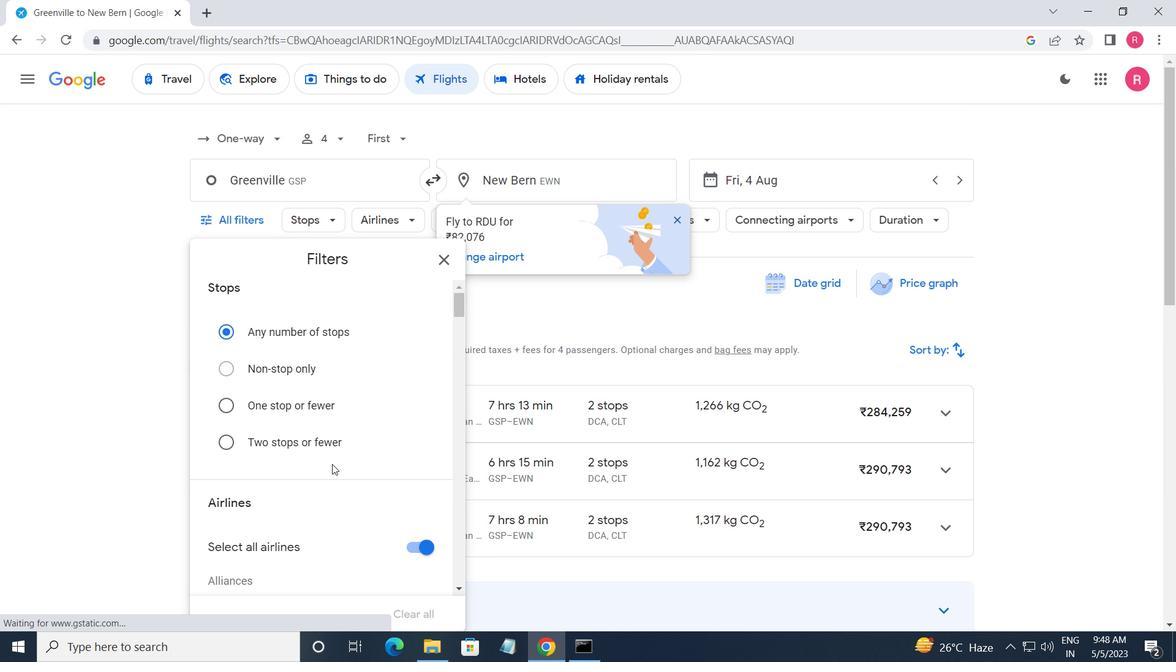 
Action: Mouse scrolled (332, 469) with delta (0, 0)
Screenshot: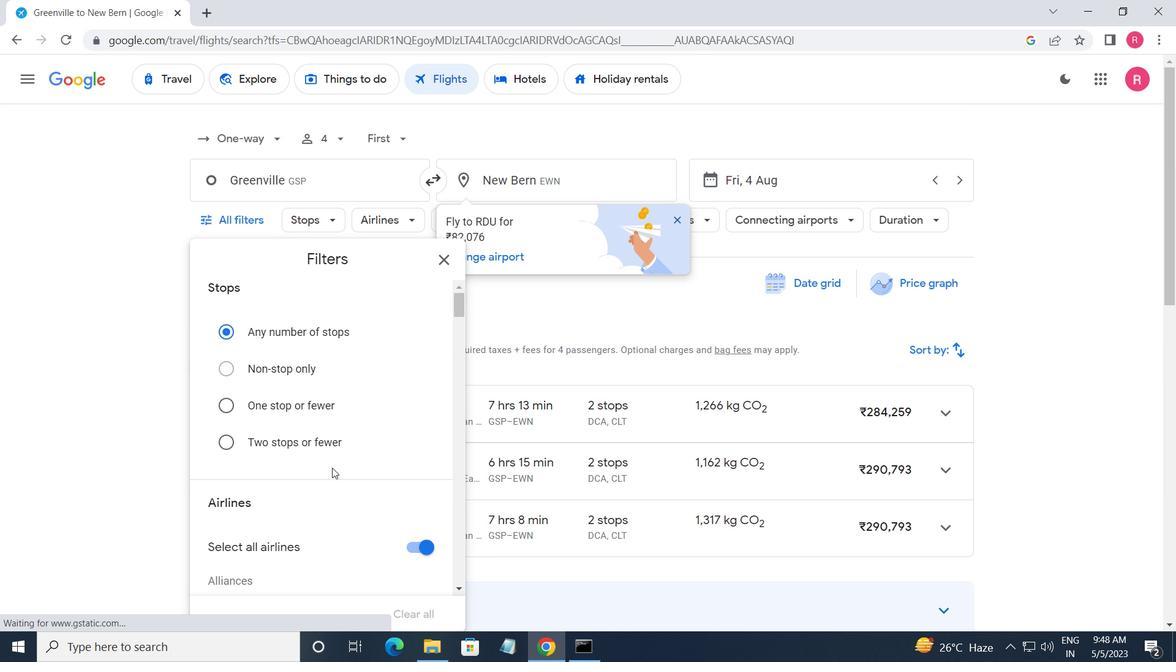 
Action: Mouse scrolled (332, 469) with delta (0, 0)
Screenshot: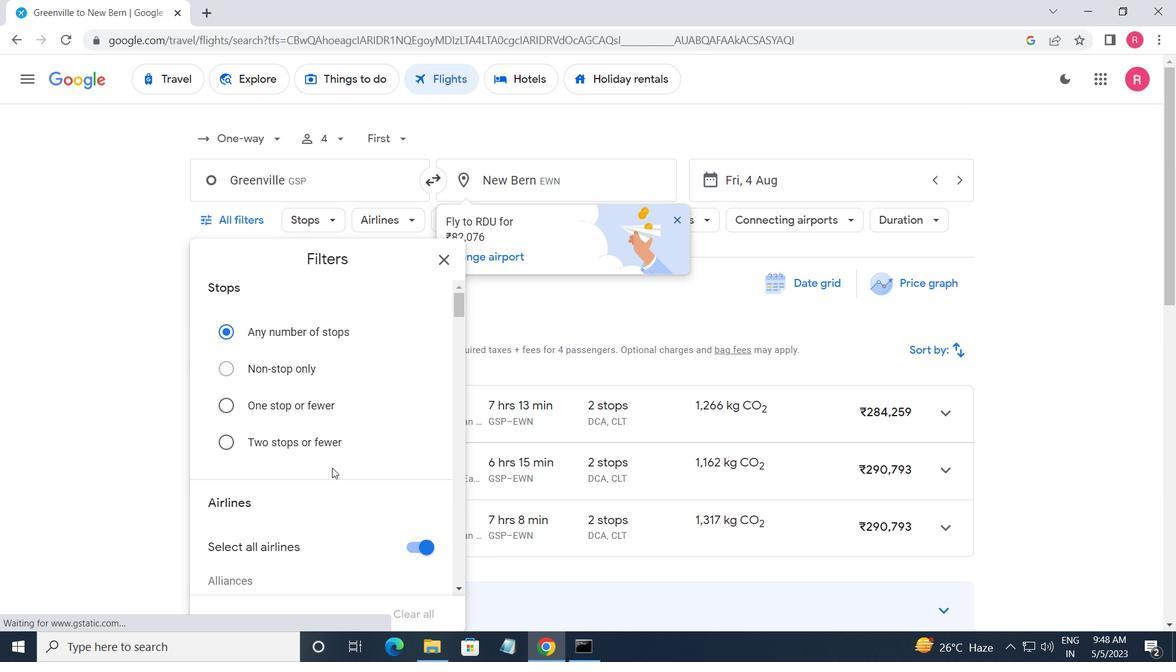
Action: Mouse scrolled (332, 469) with delta (0, 0)
Screenshot: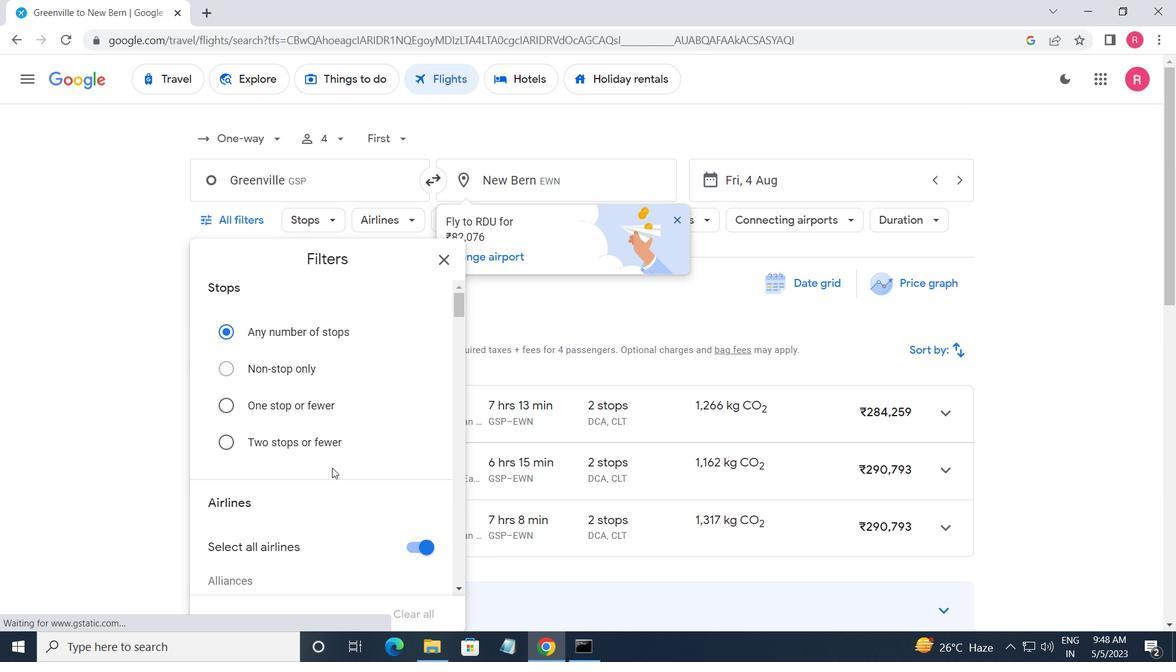
Action: Mouse moved to (338, 468)
Screenshot: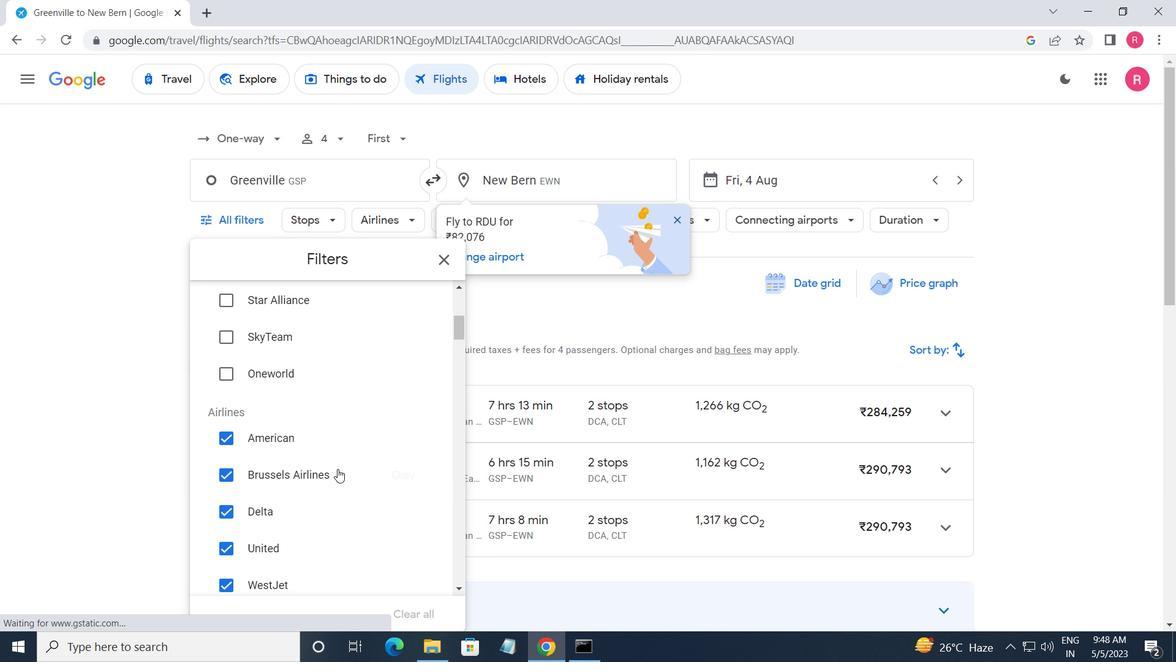 
Action: Mouse scrolled (338, 468) with delta (0, 0)
Screenshot: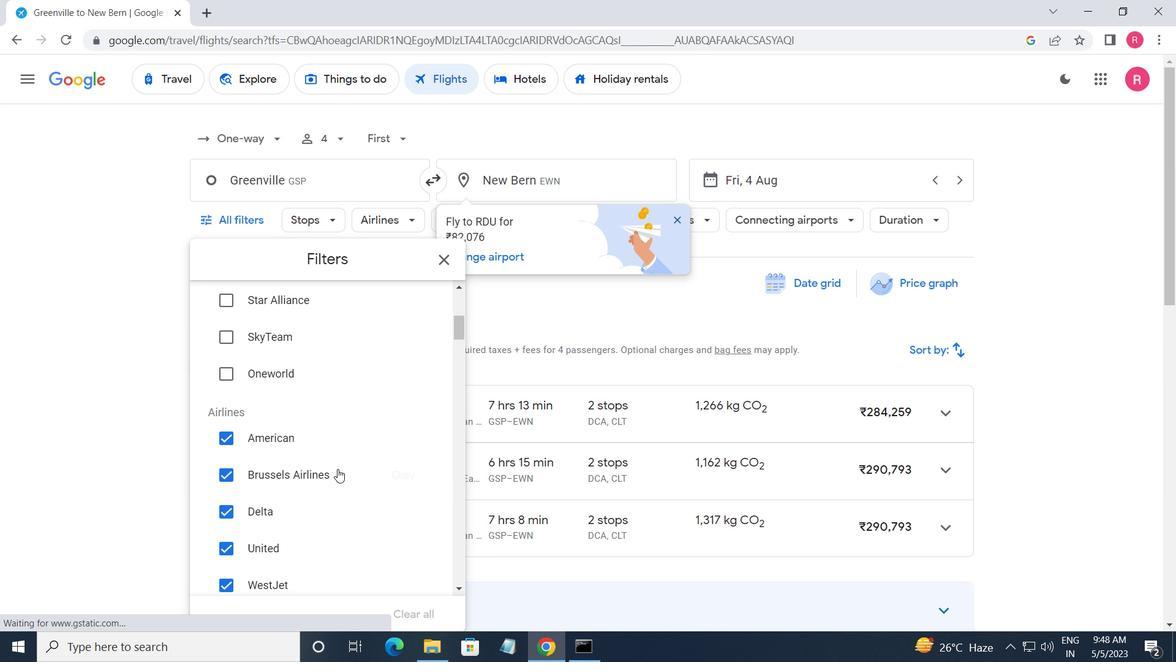 
Action: Mouse moved to (339, 468)
Screenshot: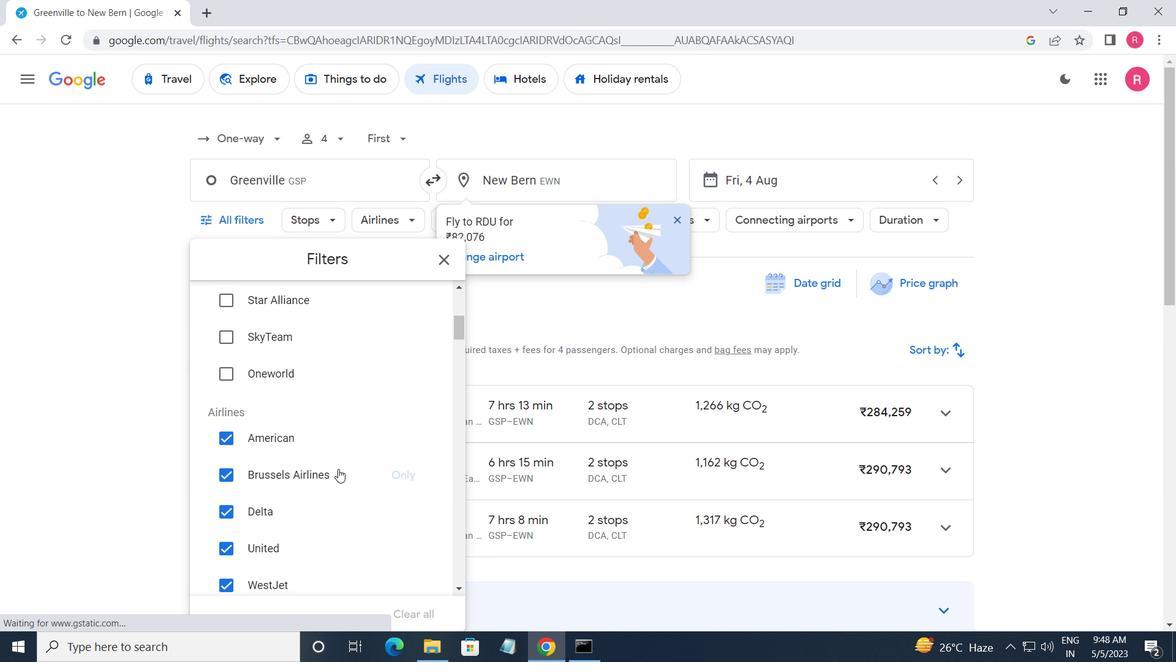 
Action: Mouse scrolled (339, 468) with delta (0, 0)
Screenshot: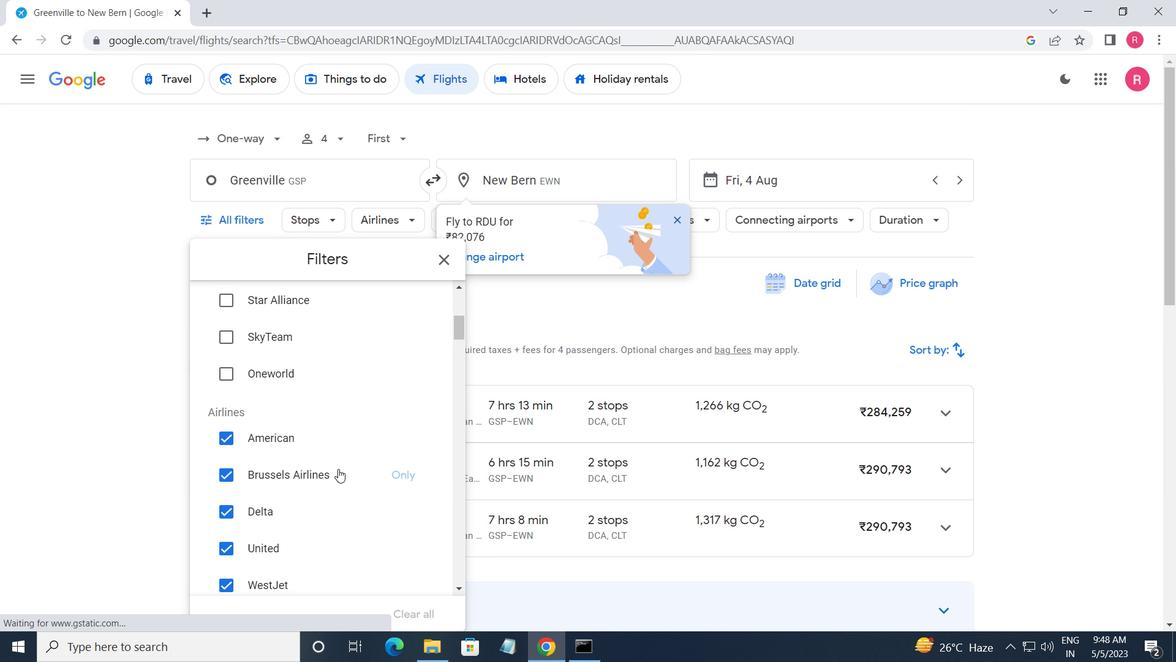 
Action: Mouse moved to (340, 468)
Screenshot: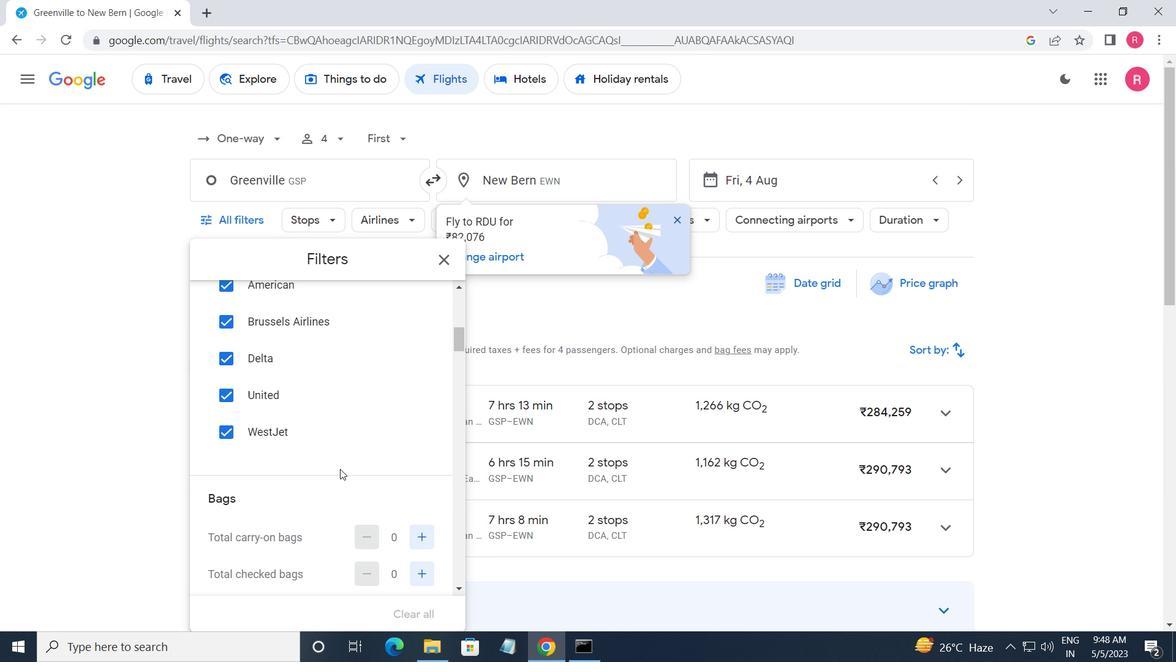 
Action: Mouse scrolled (340, 469) with delta (0, 0)
Screenshot: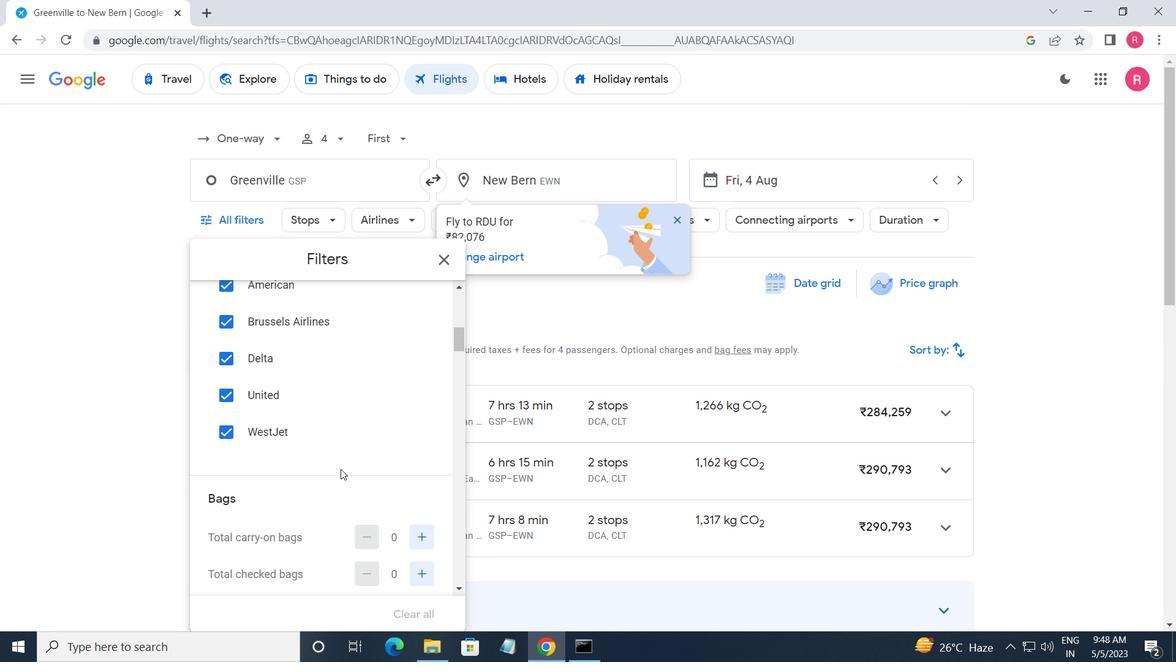 
Action: Mouse scrolled (340, 469) with delta (0, 0)
Screenshot: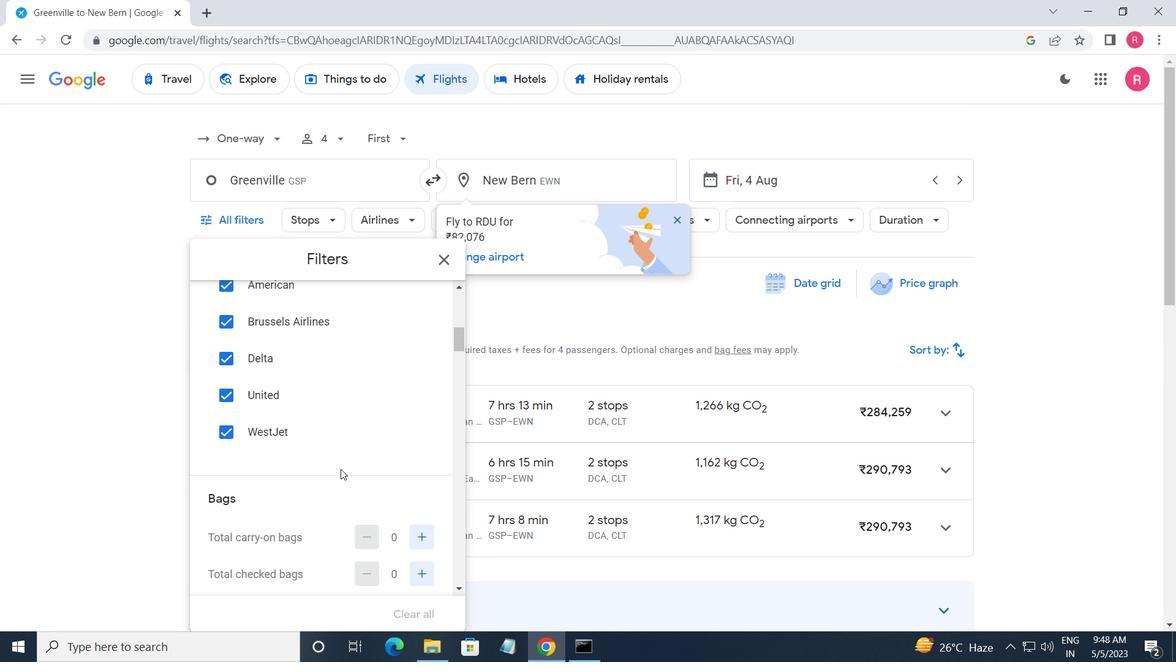 
Action: Mouse moved to (399, 544)
Screenshot: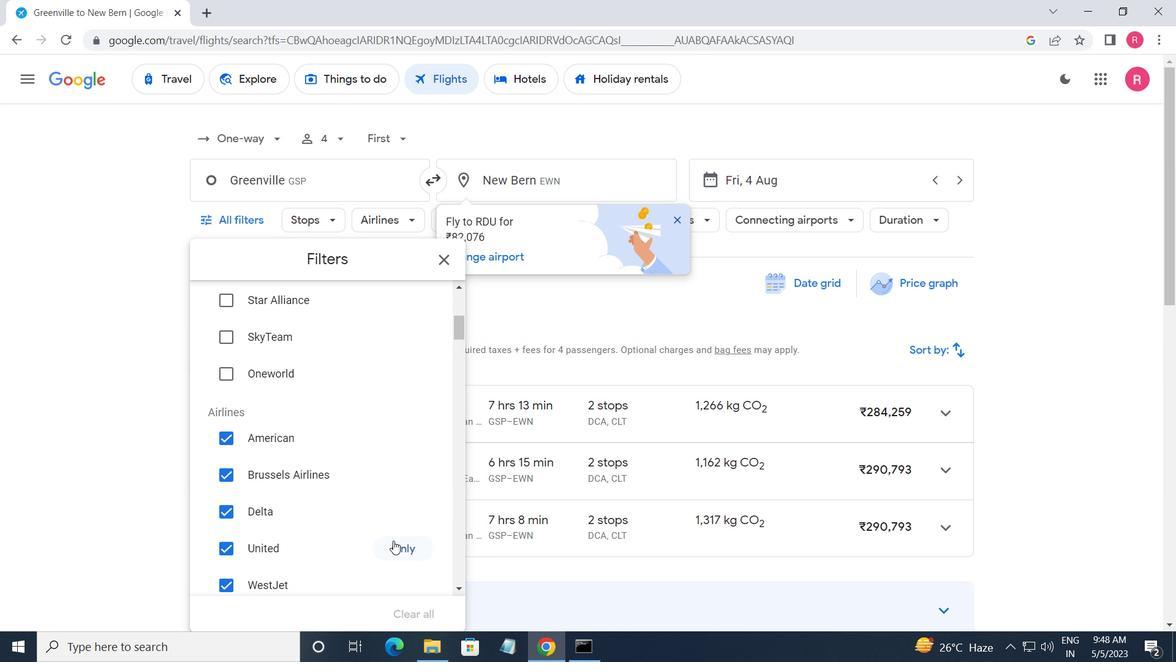 
Action: Mouse pressed left at (399, 544)
Screenshot: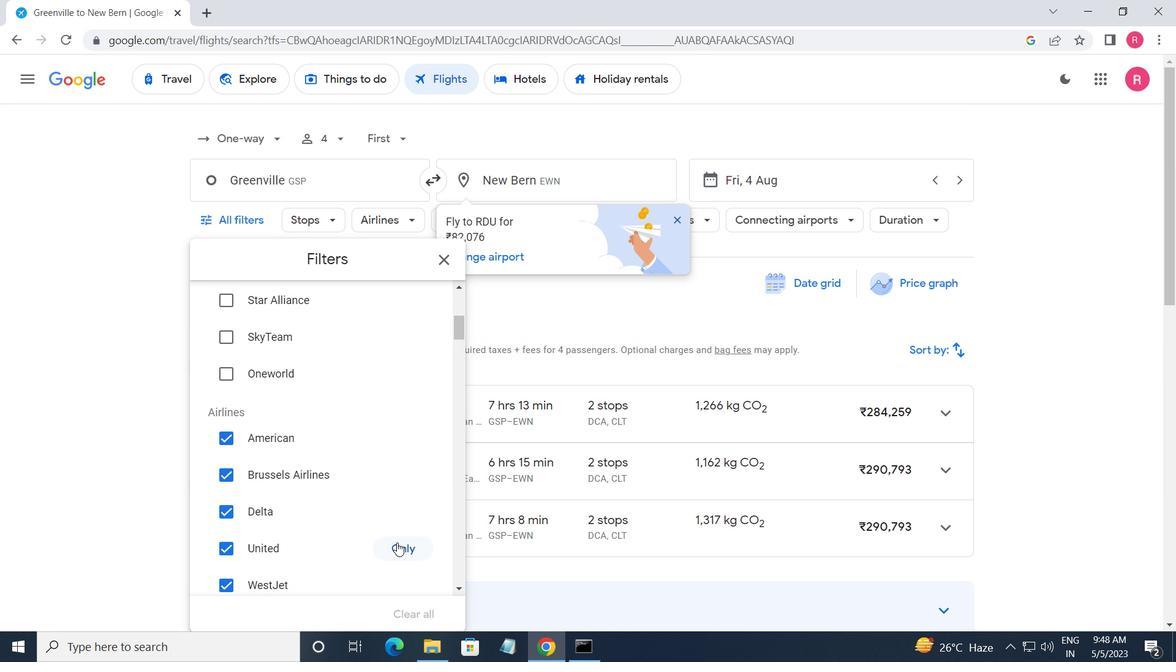 
Action: Mouse moved to (397, 546)
Screenshot: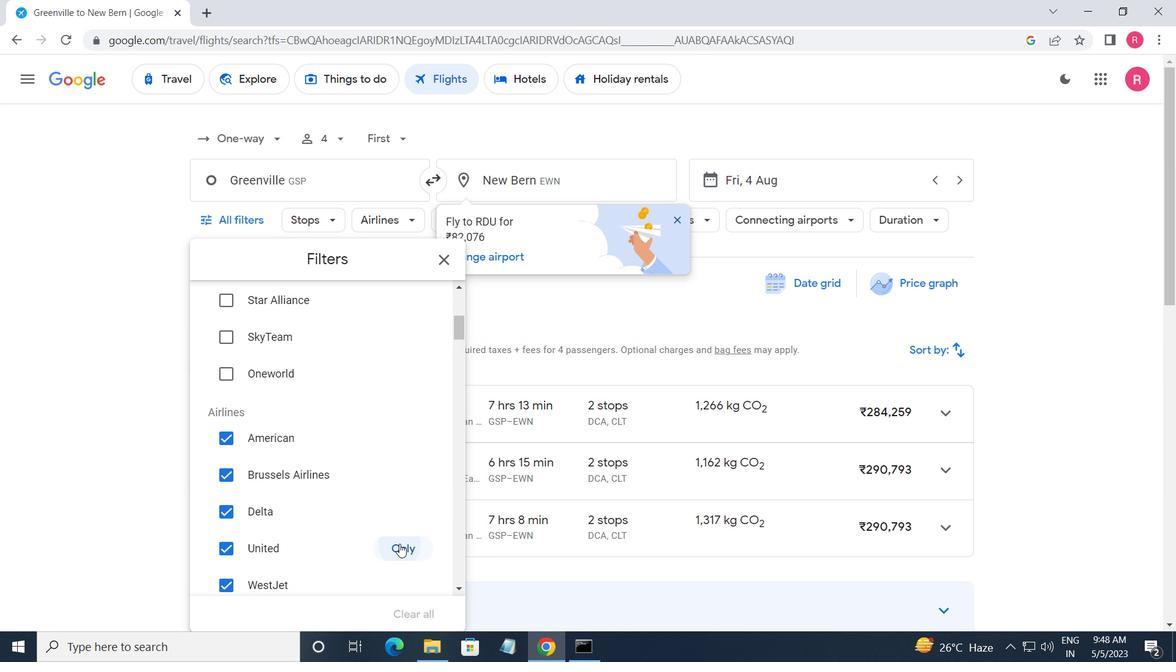
Action: Mouse scrolled (397, 545) with delta (0, 0)
Screenshot: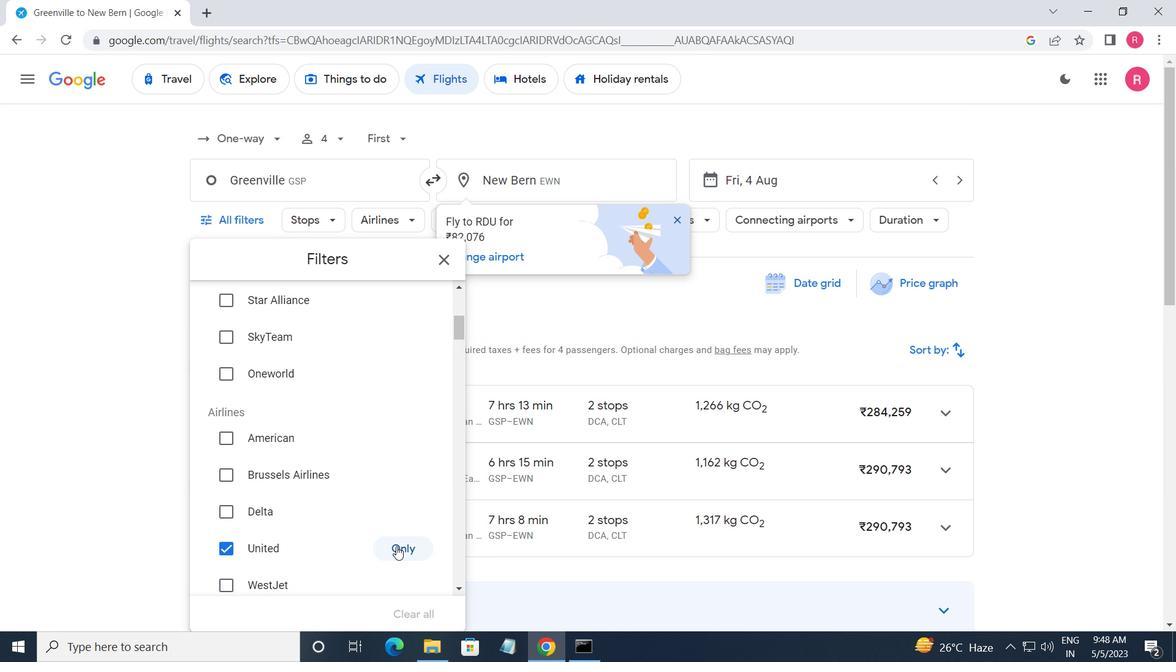 
Action: Mouse scrolled (397, 545) with delta (0, 0)
Screenshot: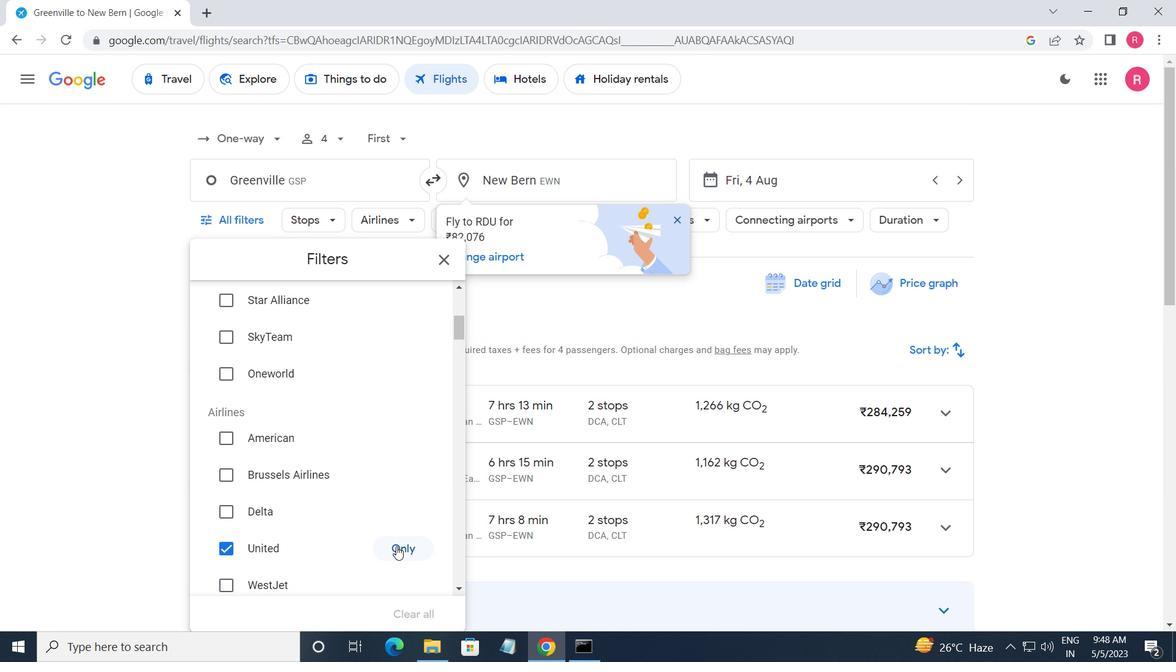 
Action: Mouse scrolled (397, 545) with delta (0, 0)
Screenshot: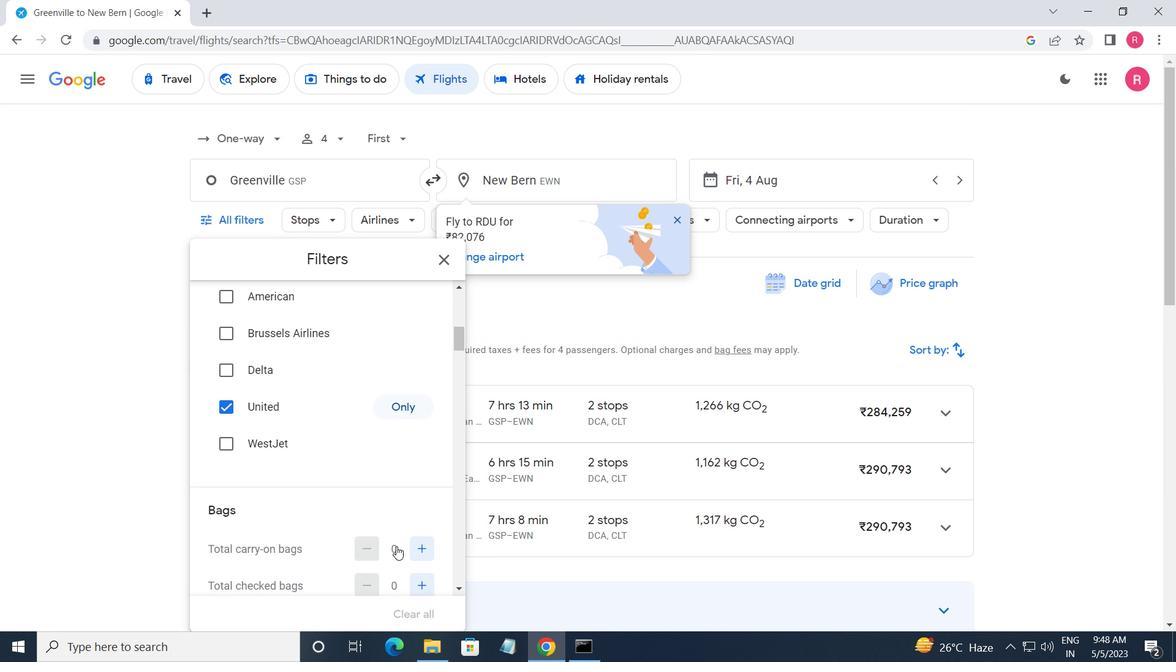 
Action: Mouse scrolled (397, 545) with delta (0, 0)
Screenshot: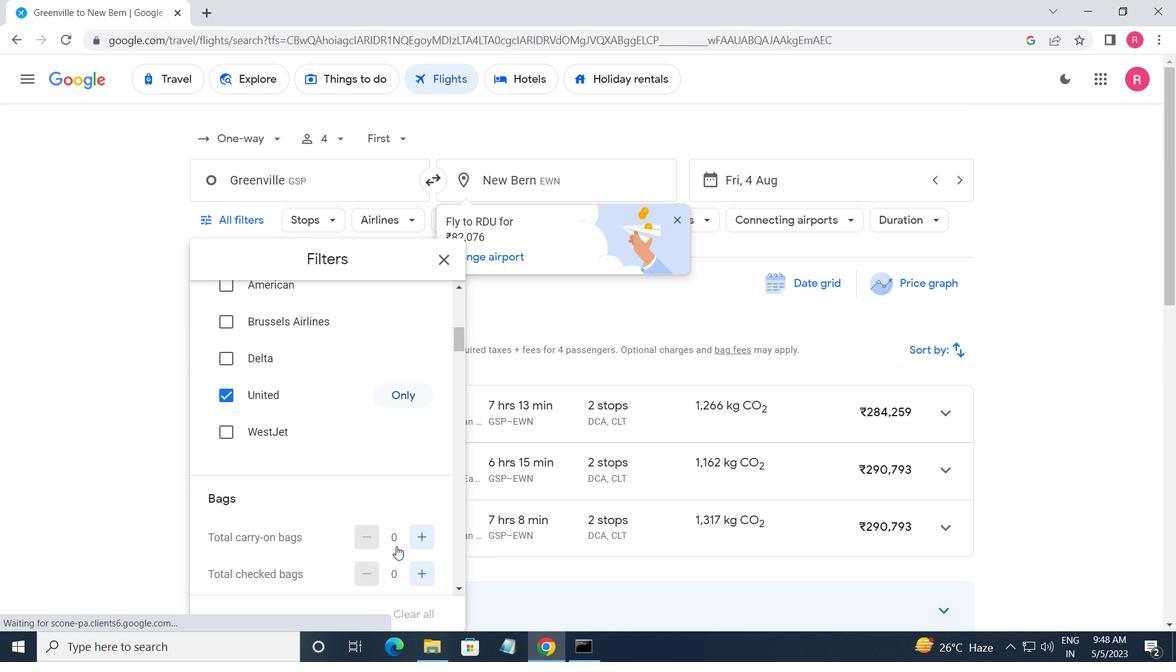 
Action: Mouse scrolled (397, 545) with delta (0, 0)
Screenshot: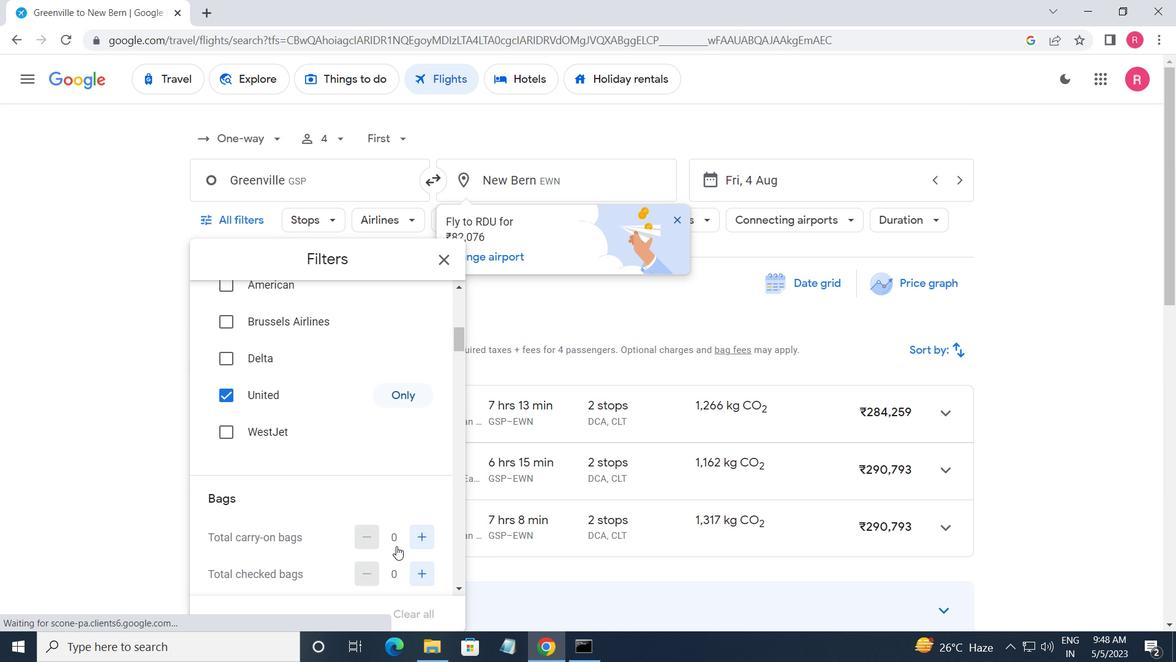 
Action: Mouse moved to (396, 519)
Screenshot: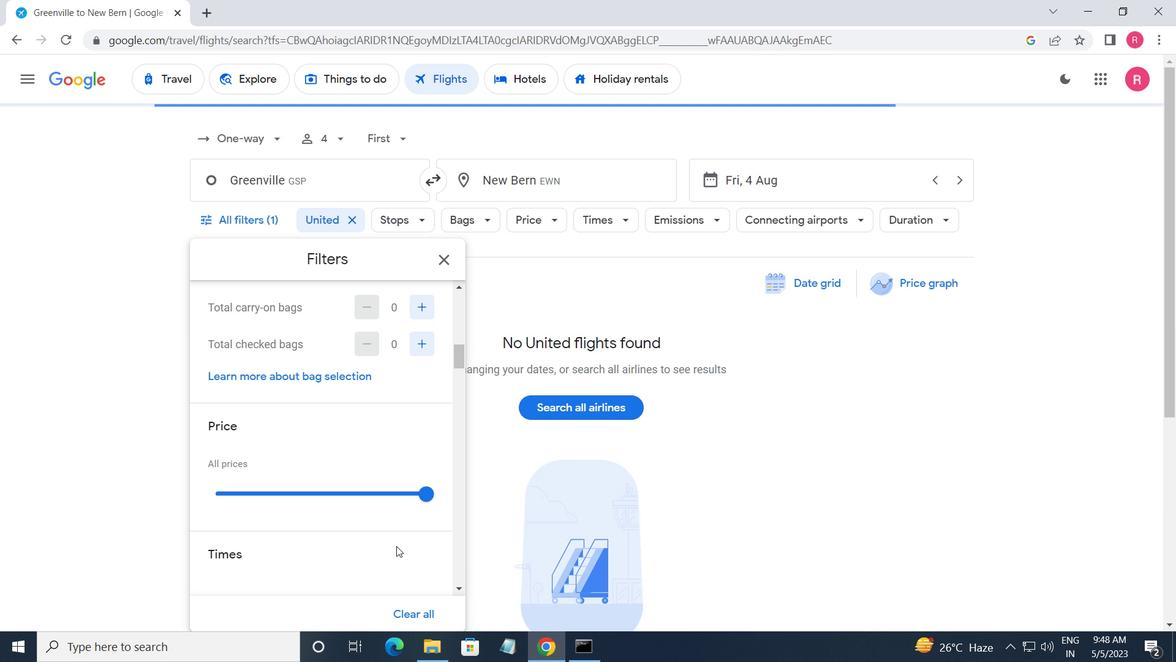 
Action: Mouse scrolled (396, 520) with delta (0, 0)
Screenshot: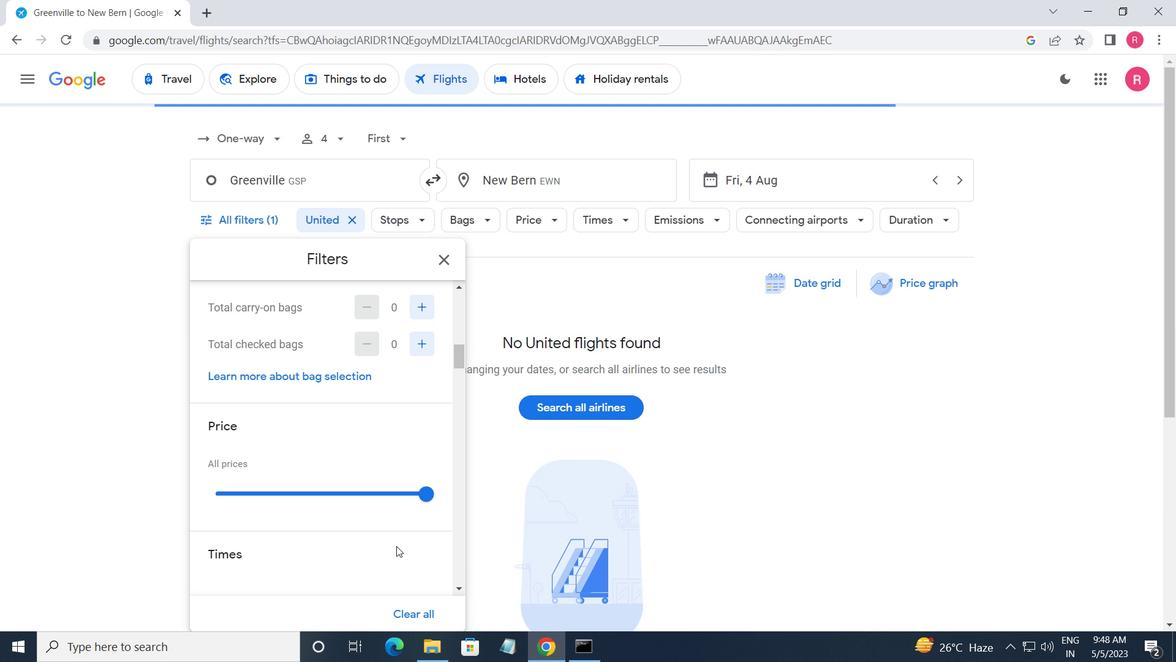 
Action: Mouse moved to (396, 510)
Screenshot: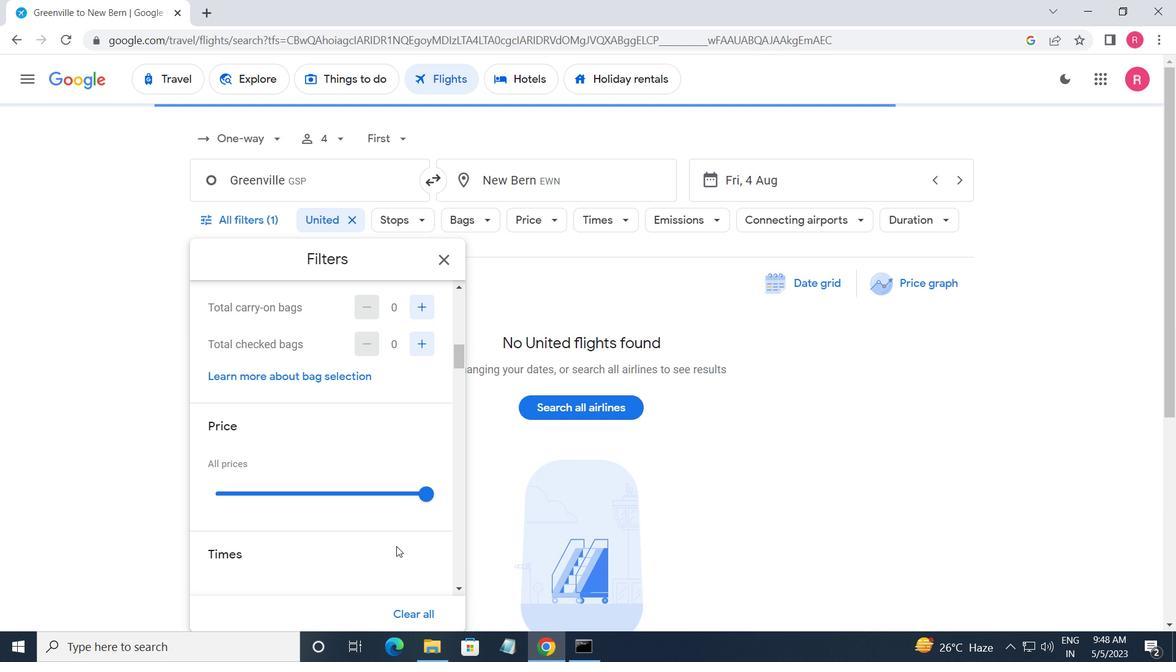 
Action: Mouse scrolled (396, 511) with delta (0, 0)
Screenshot: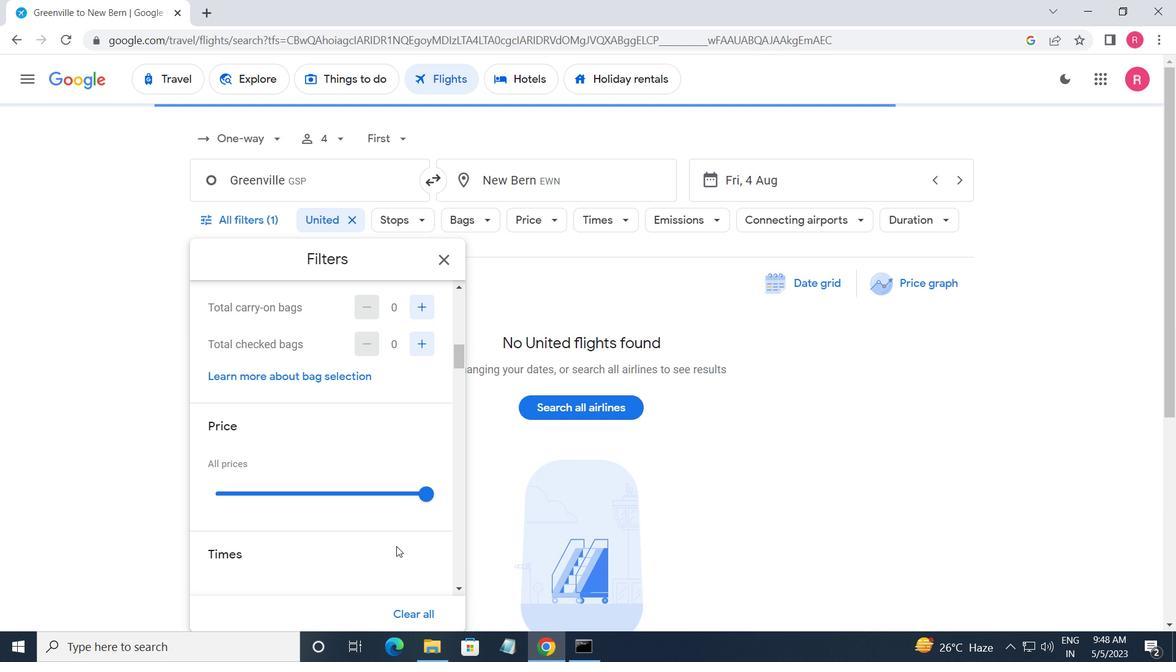 
Action: Mouse moved to (415, 505)
Screenshot: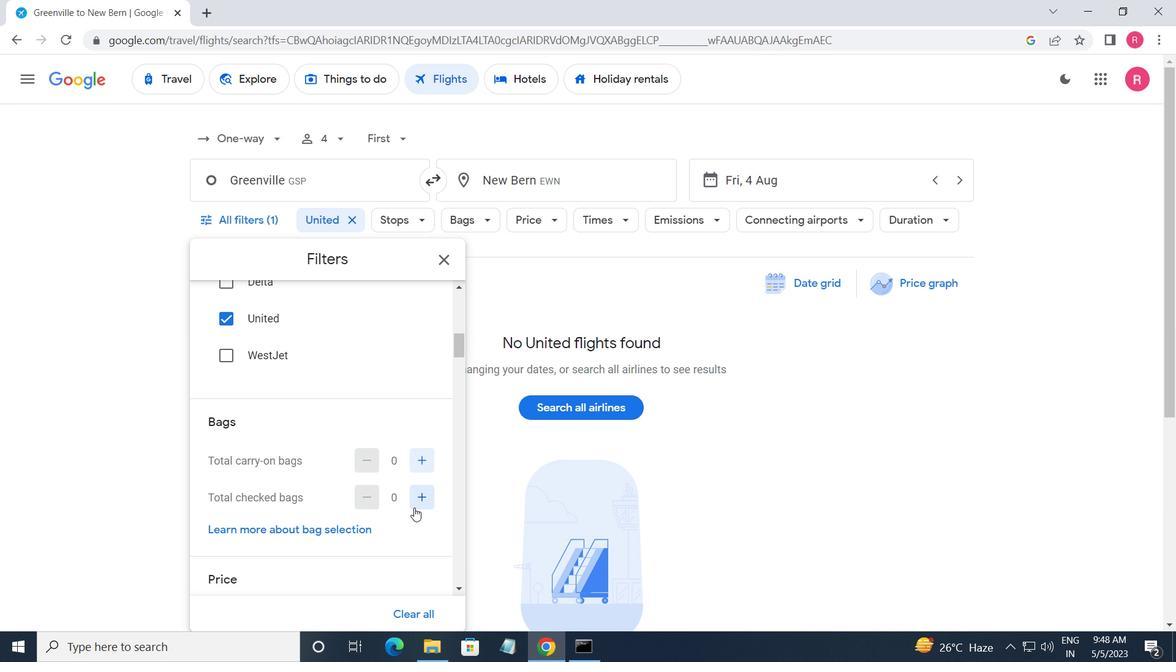 
Action: Mouse pressed left at (415, 505)
Screenshot: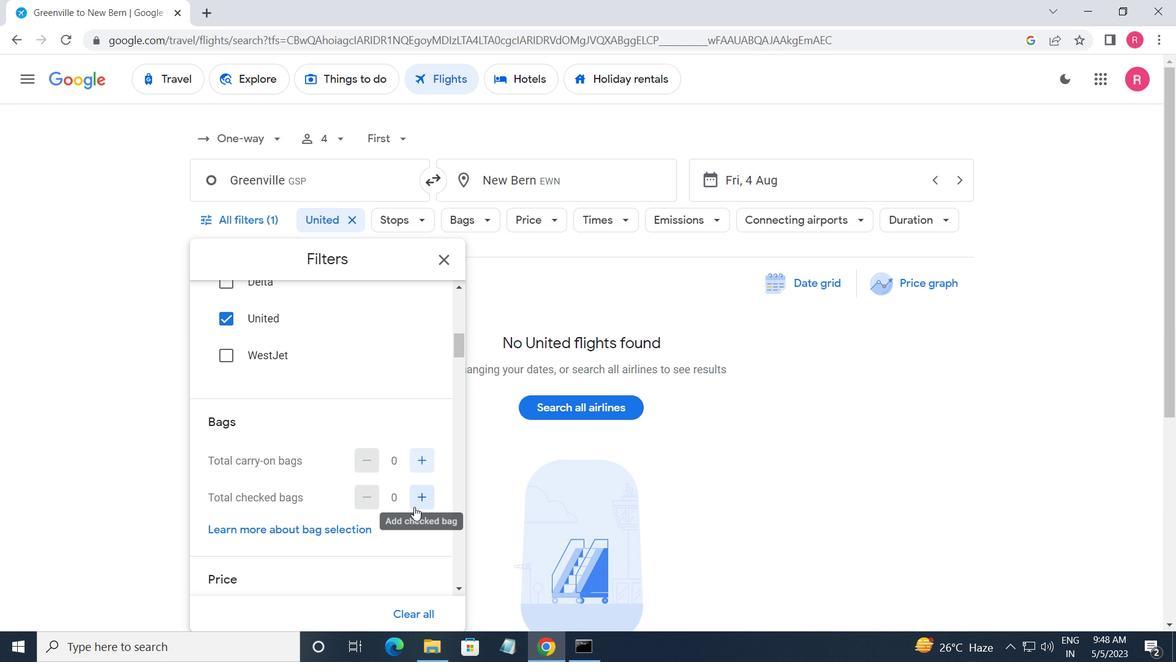 
Action: Mouse scrolled (415, 504) with delta (0, 0)
Screenshot: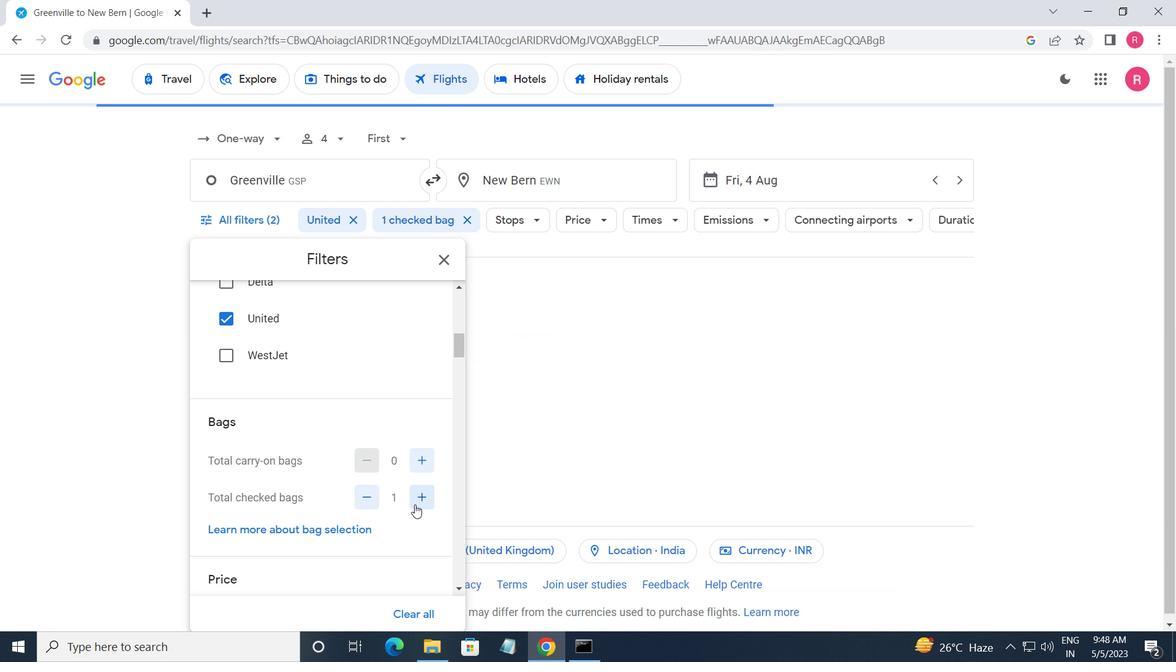 
Action: Mouse moved to (429, 424)
Screenshot: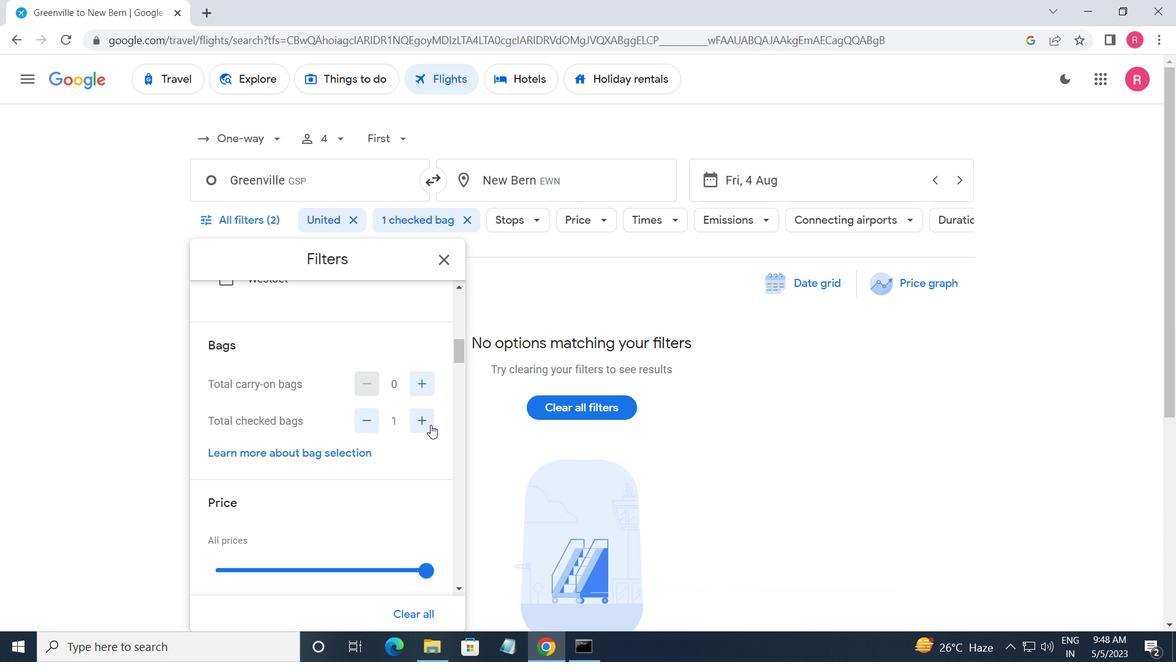 
Action: Mouse pressed left at (429, 424)
Screenshot: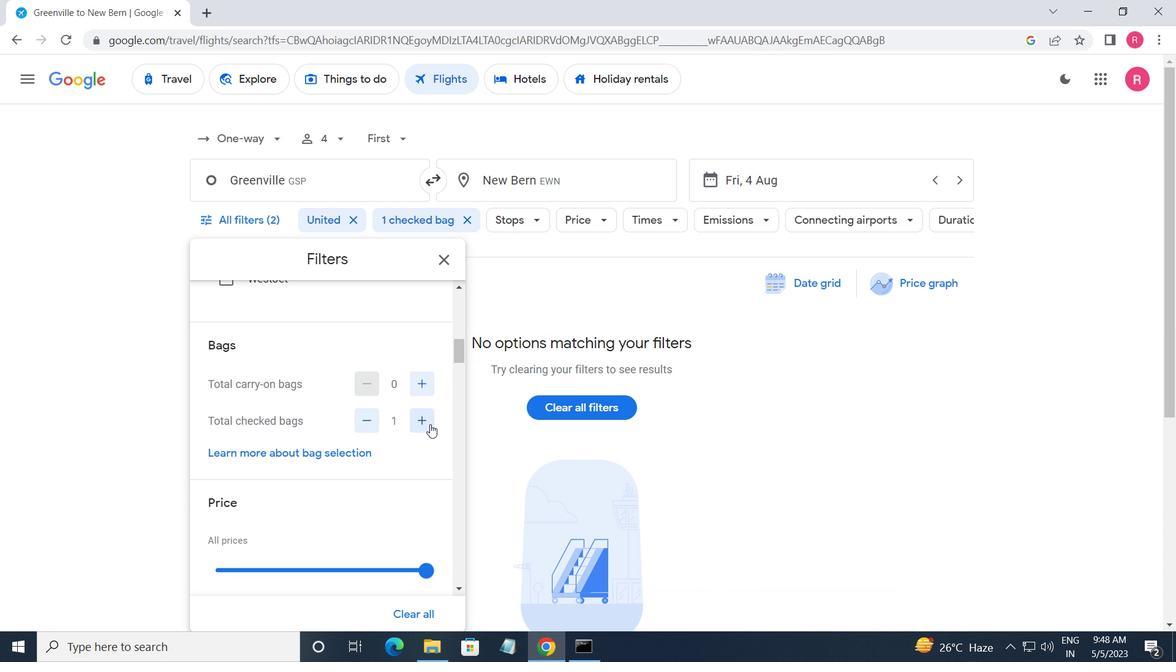 
Action: Mouse pressed left at (429, 424)
Screenshot: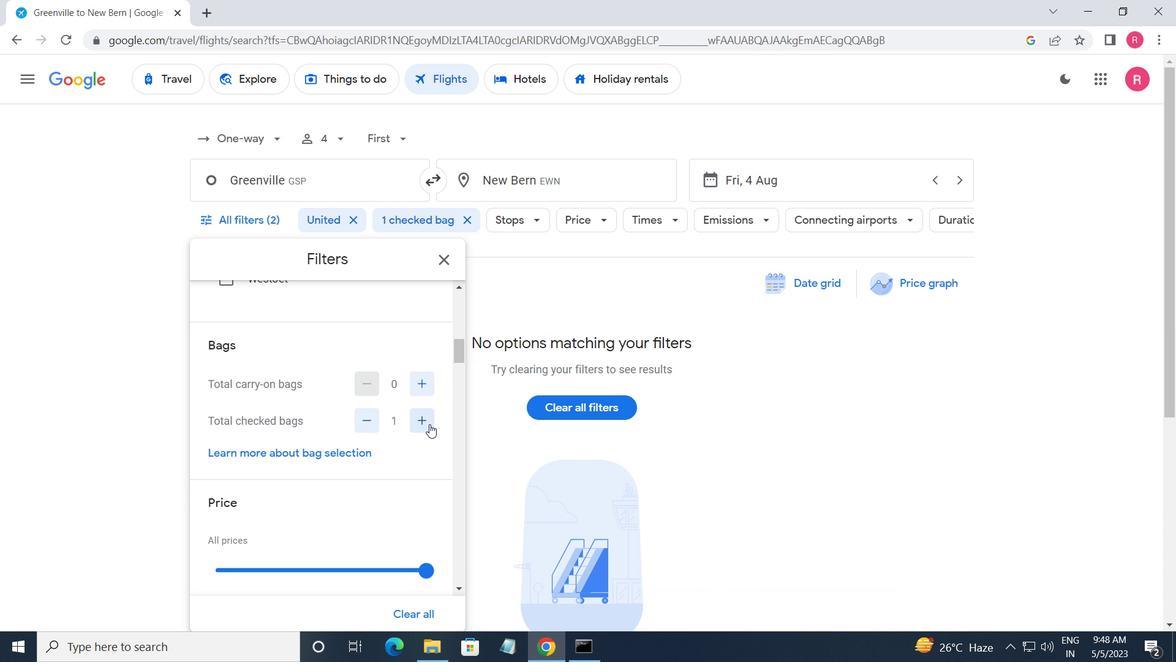 
Action: Mouse pressed left at (429, 424)
Screenshot: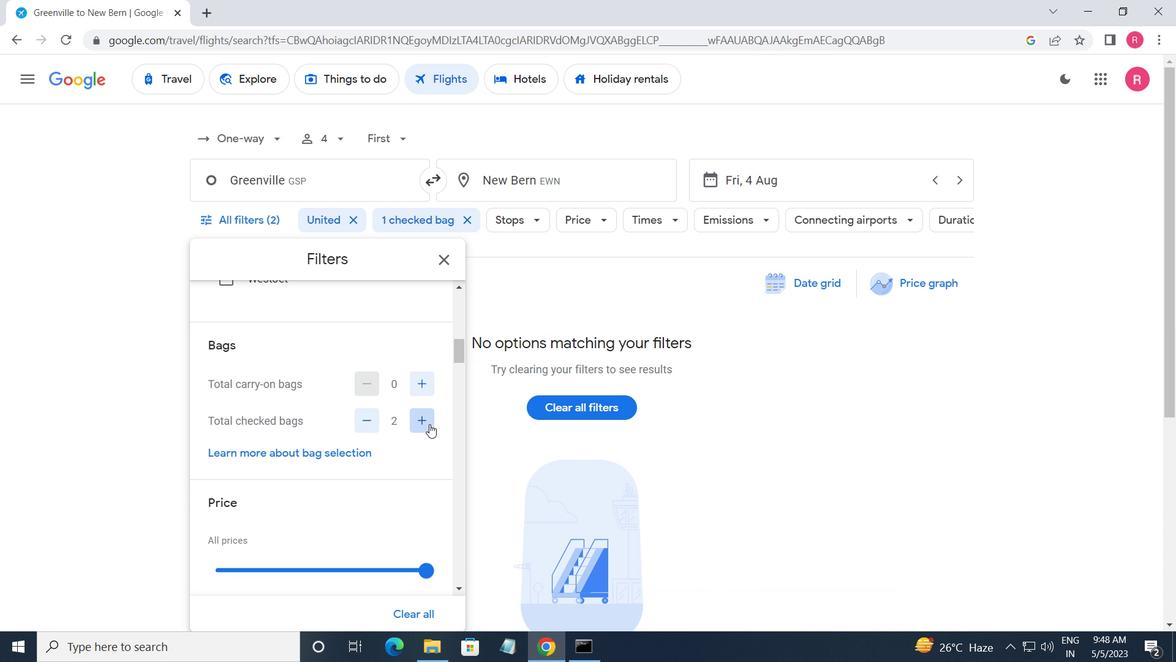 
Action: Mouse pressed left at (429, 424)
Screenshot: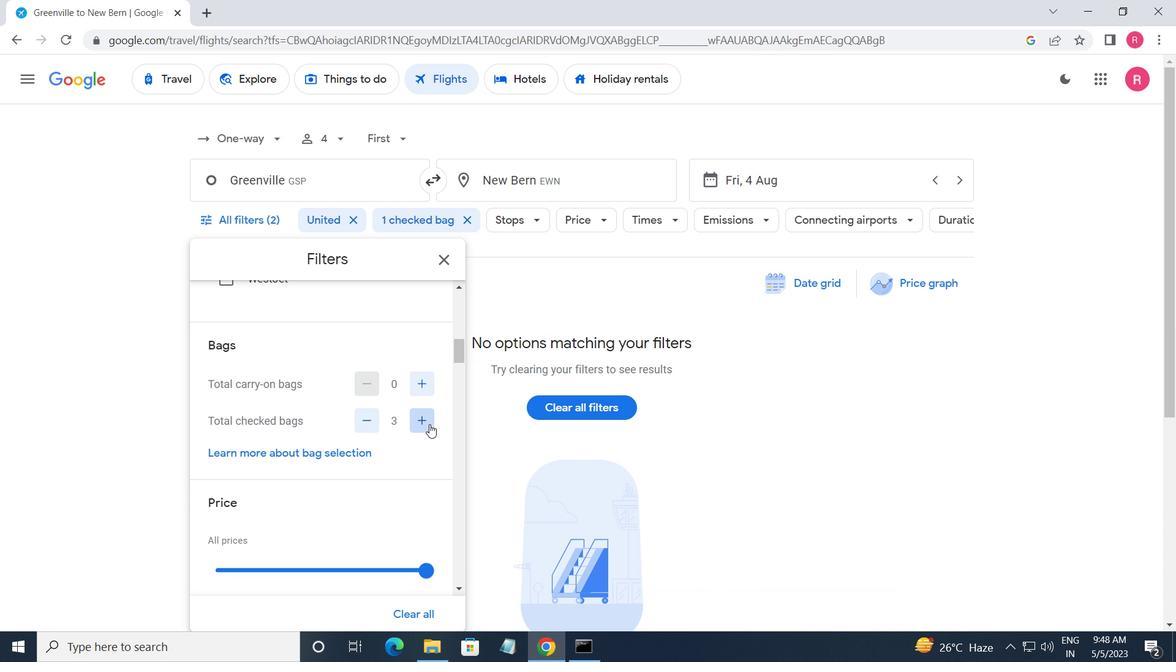 
Action: Mouse moved to (426, 434)
Screenshot: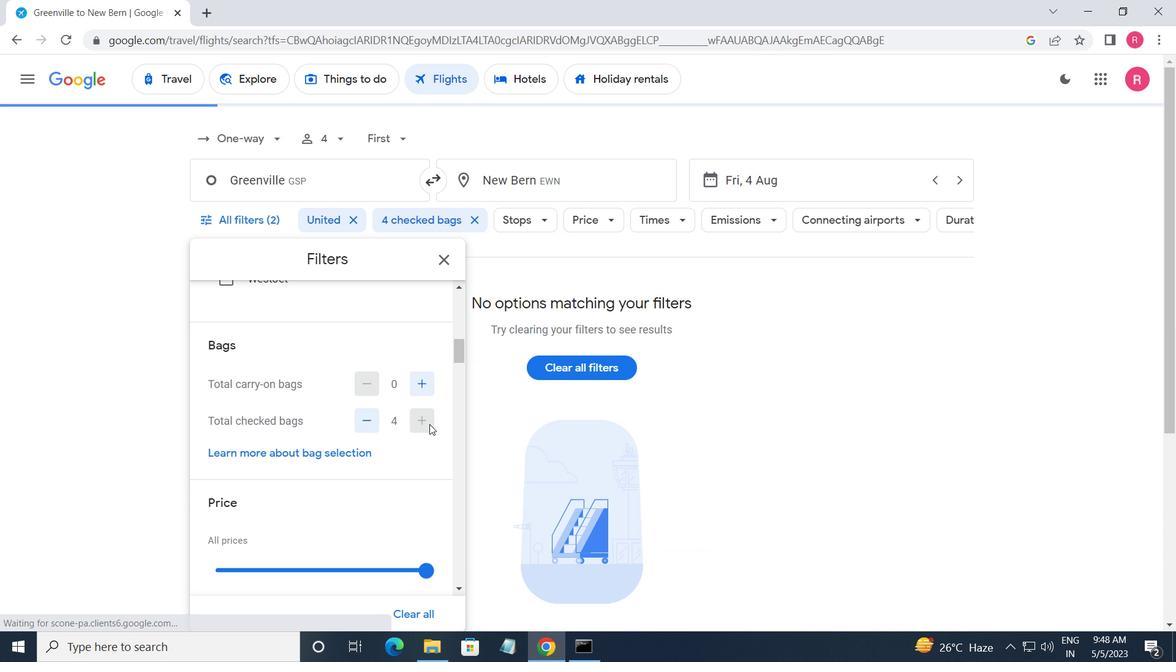 
Action: Mouse scrolled (426, 434) with delta (0, 0)
Screenshot: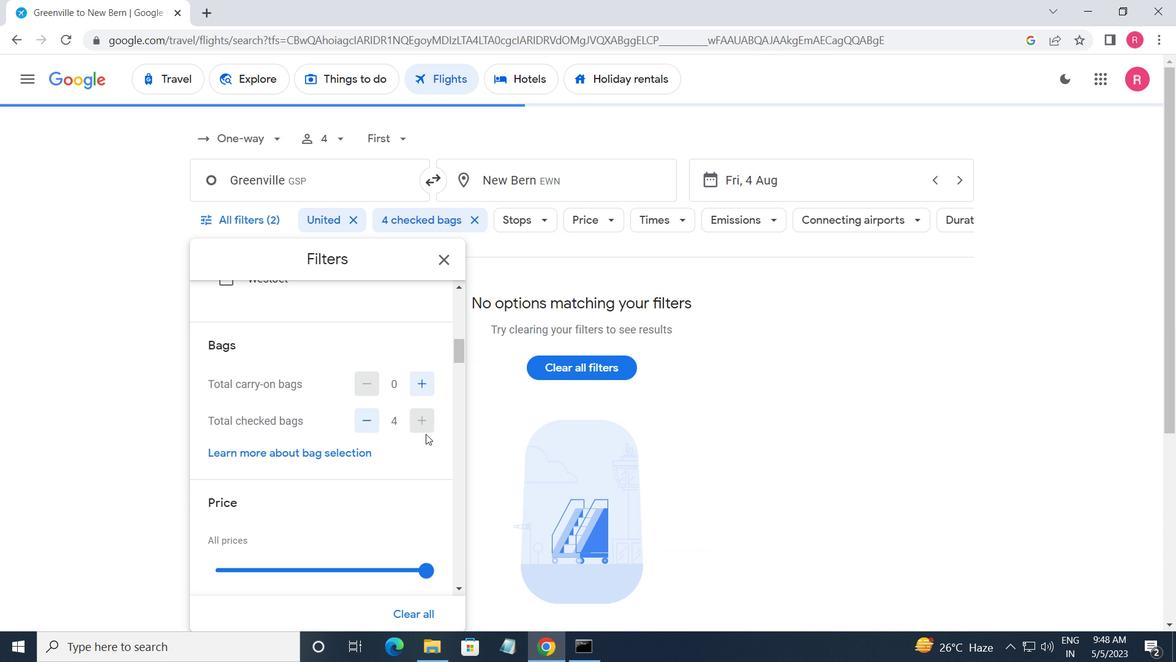 
Action: Mouse moved to (419, 348)
Screenshot: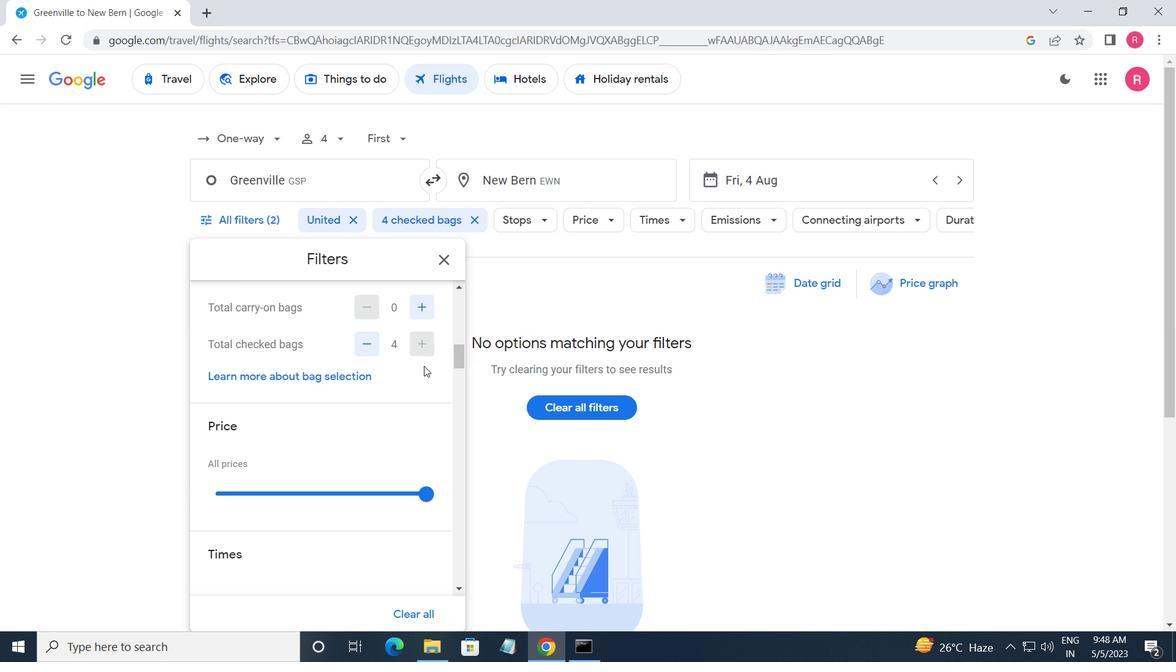 
Action: Mouse pressed left at (419, 348)
Screenshot: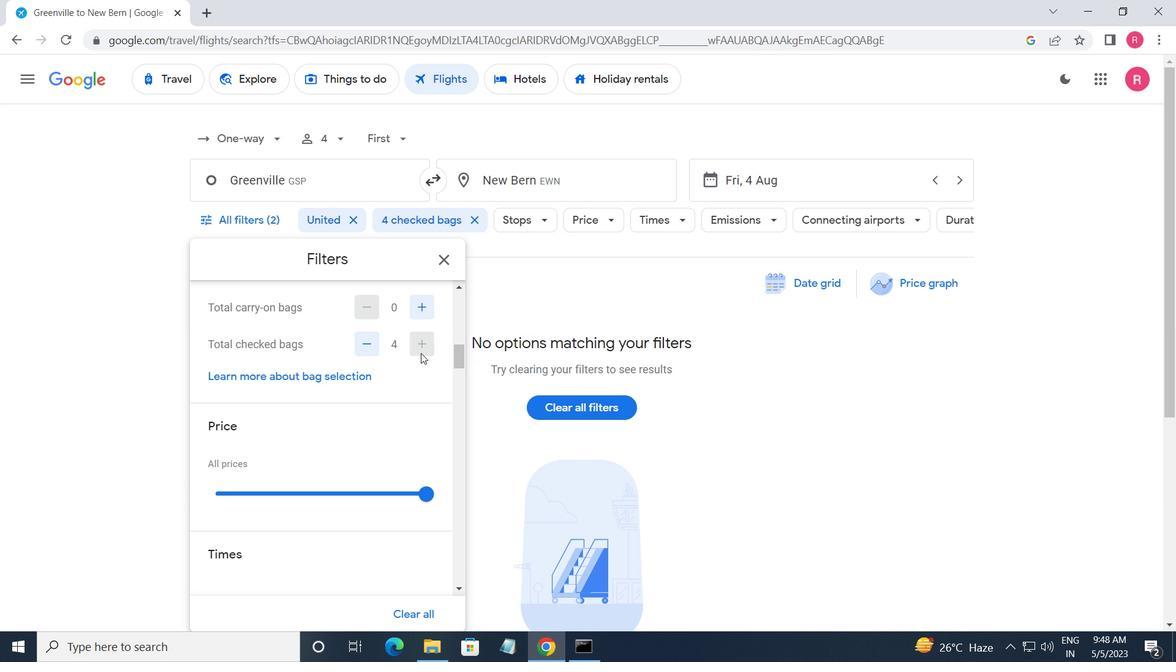 
Action: Mouse moved to (413, 389)
Screenshot: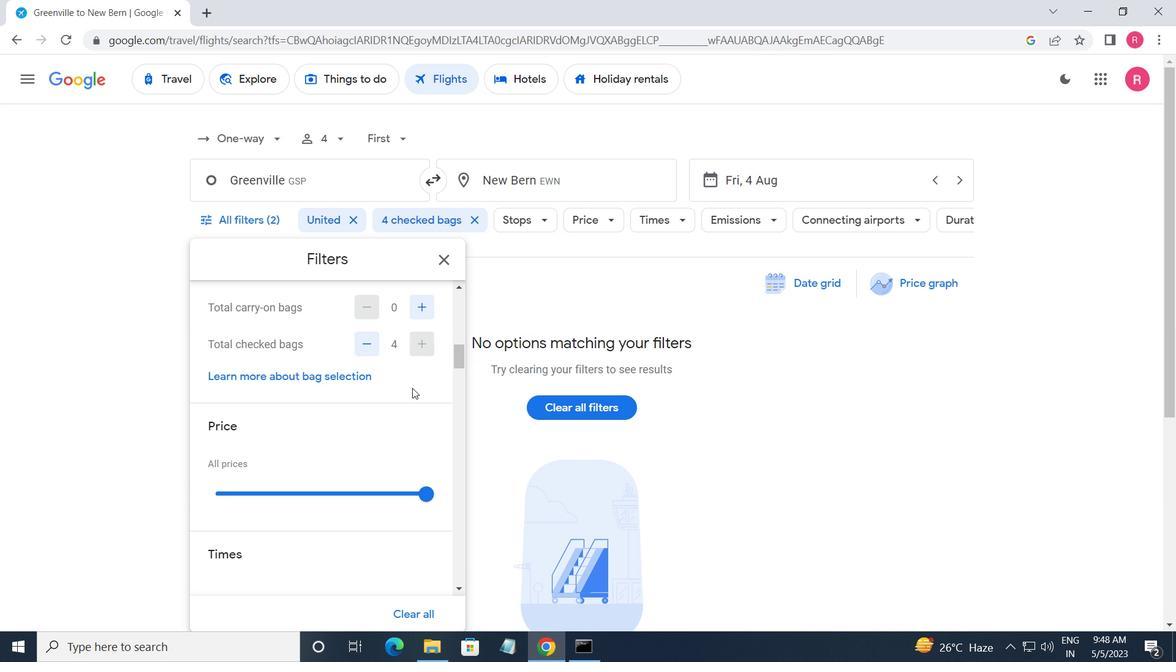 
Action: Mouse scrolled (413, 389) with delta (0, 0)
Screenshot: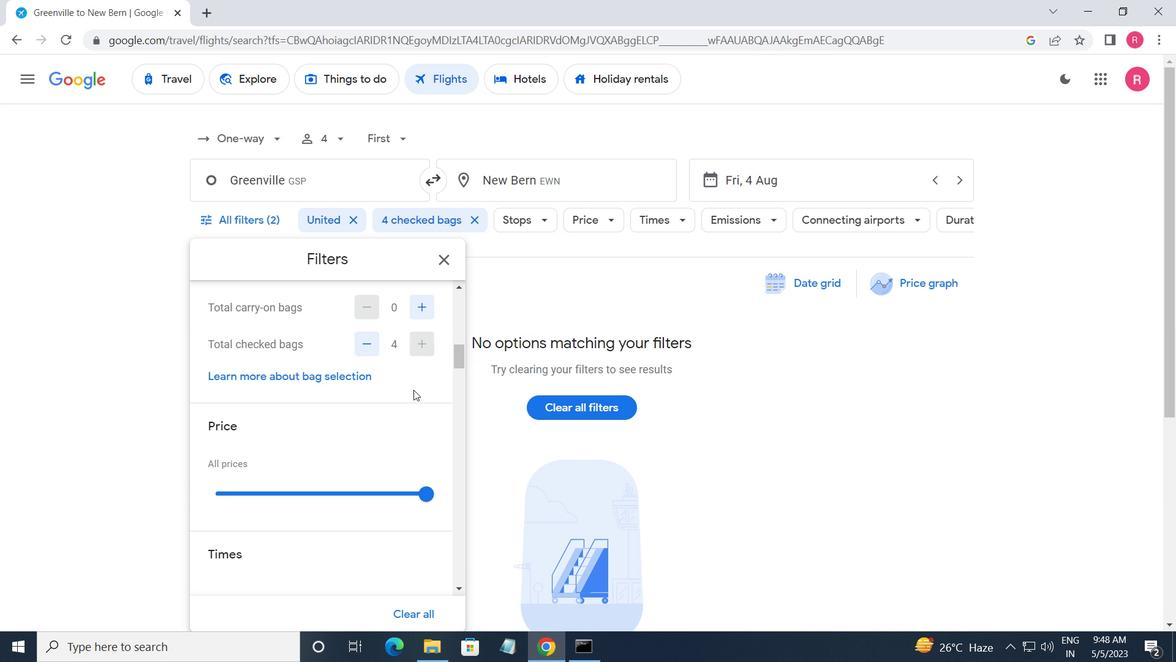 
Action: Mouse moved to (413, 390)
Screenshot: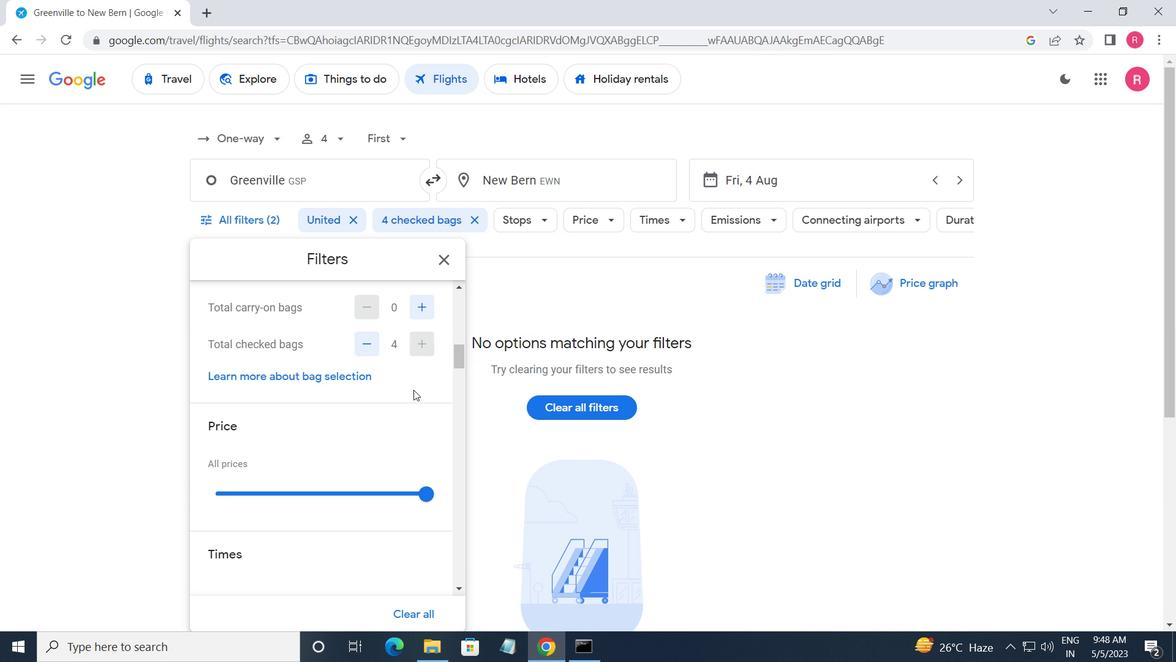 
Action: Mouse scrolled (413, 389) with delta (0, 0)
Screenshot: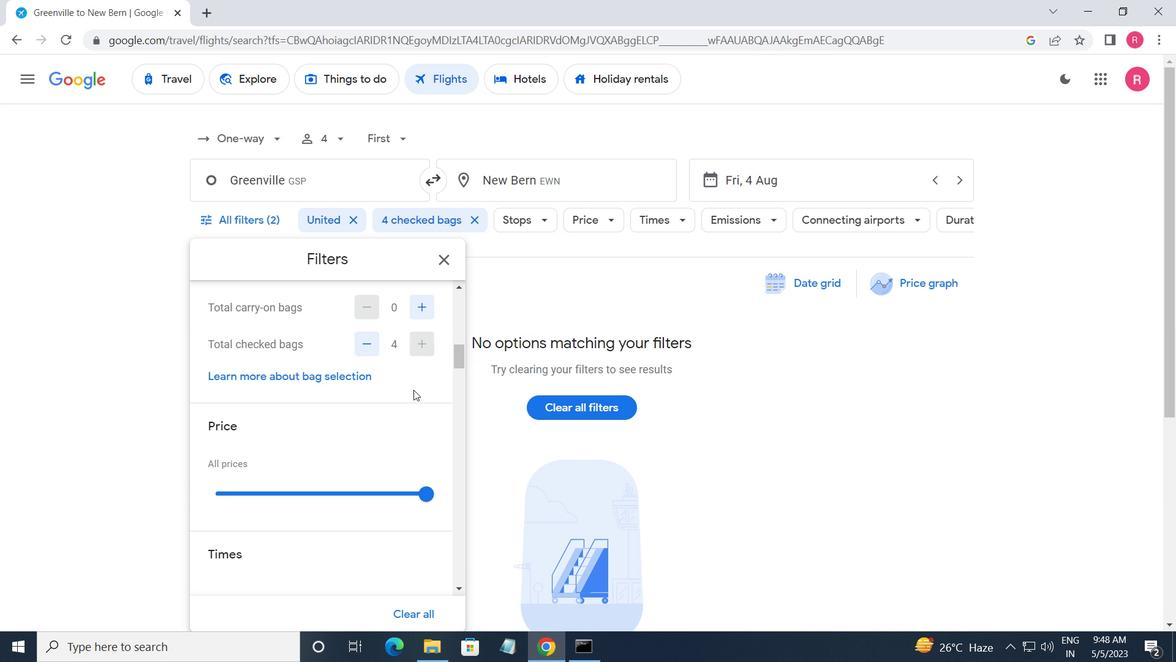
Action: Mouse moved to (424, 348)
Screenshot: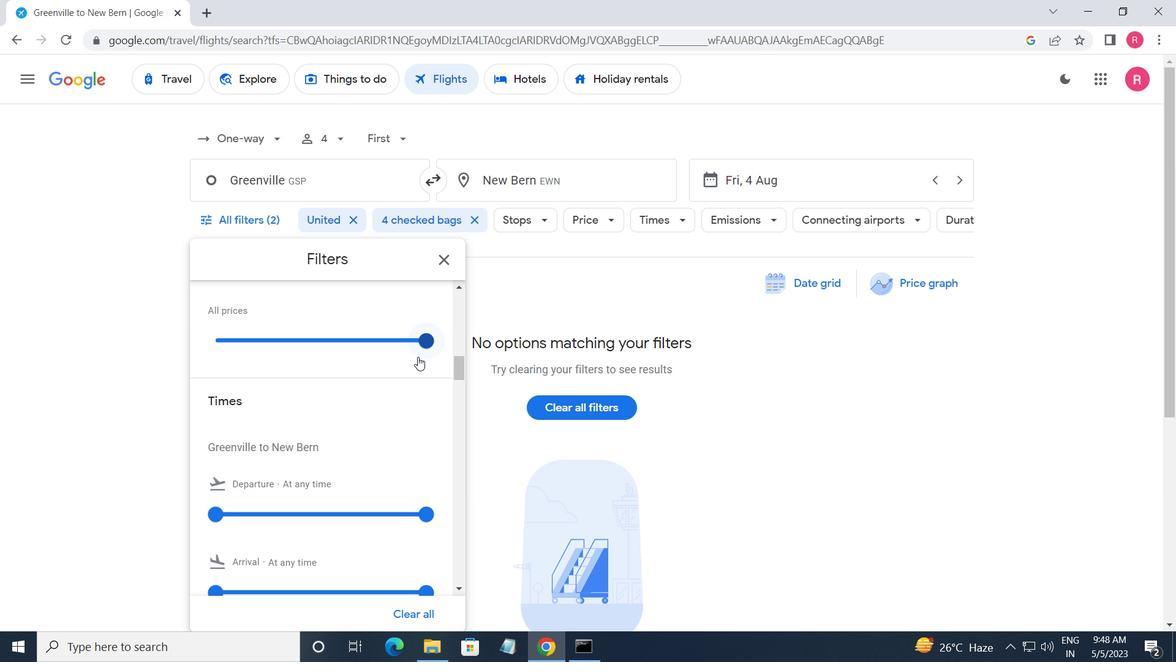 
Action: Mouse pressed left at (424, 348)
Screenshot: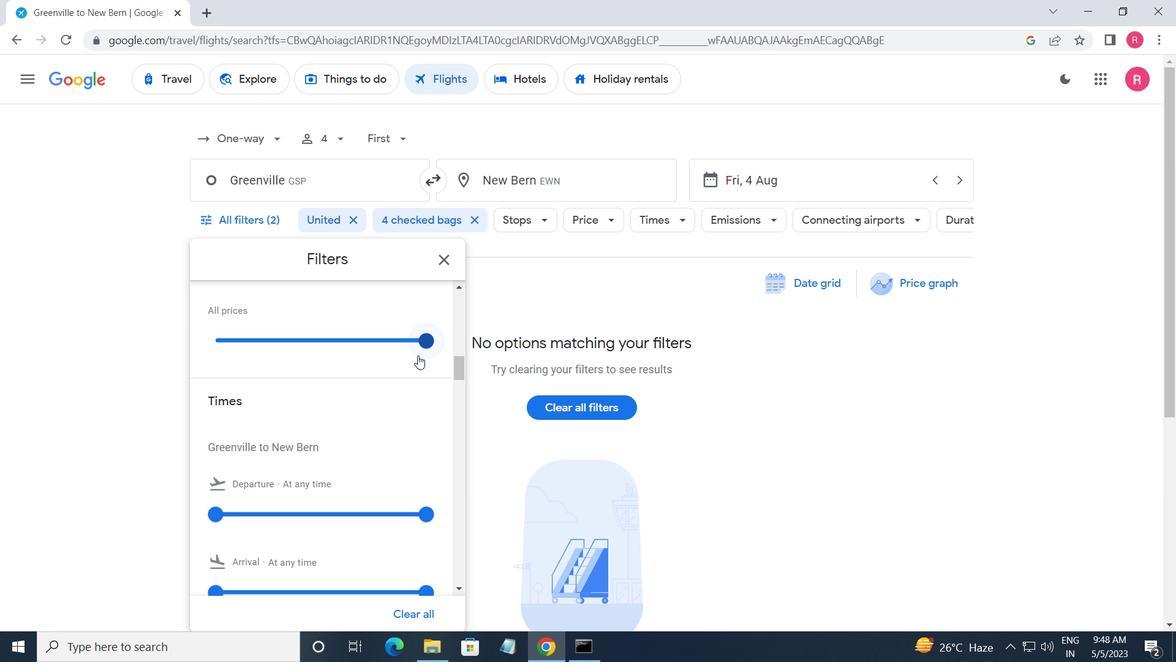 
Action: Mouse moved to (281, 415)
Screenshot: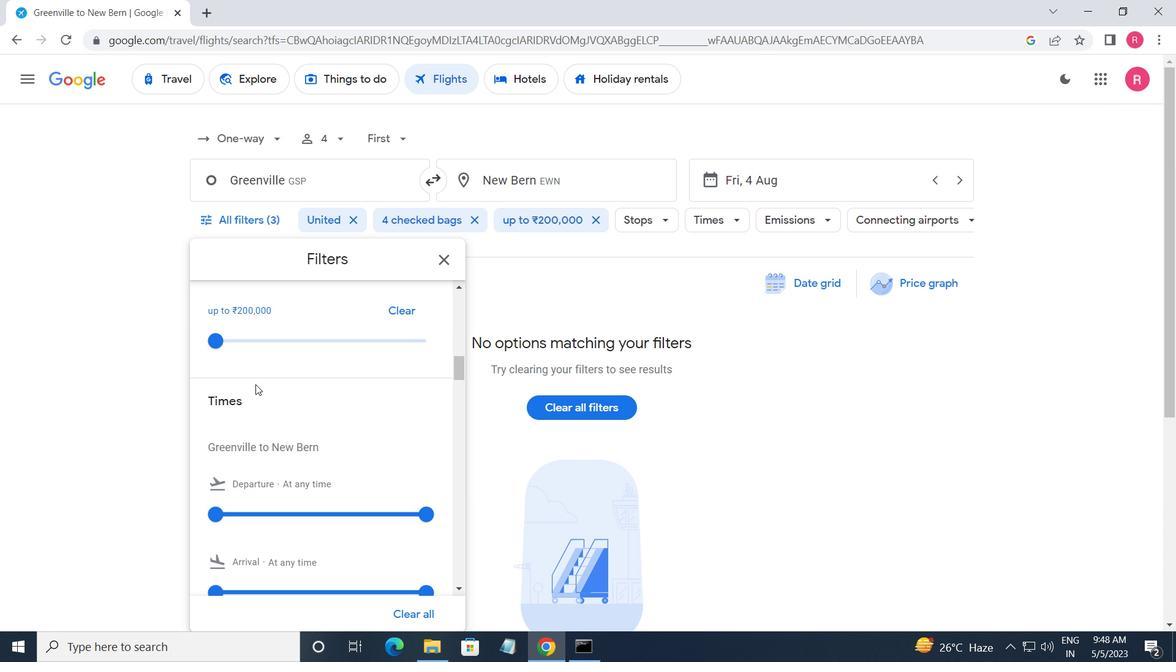 
Action: Mouse scrolled (281, 415) with delta (0, 0)
Screenshot: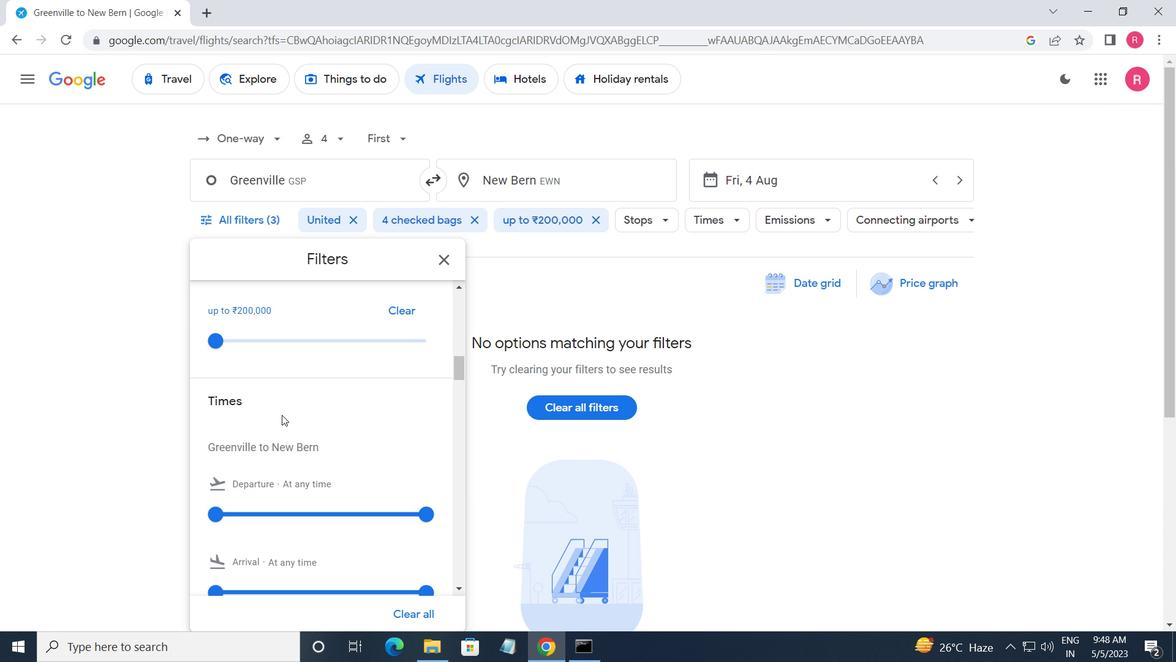 
Action: Mouse moved to (217, 434)
Screenshot: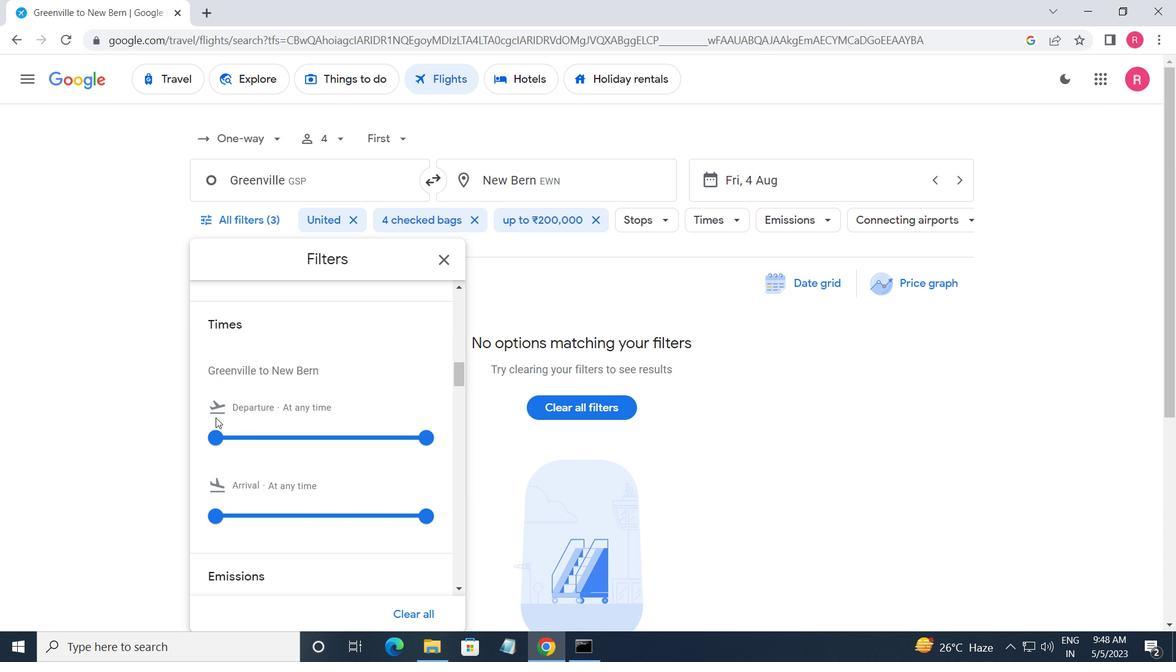 
Action: Mouse pressed left at (217, 434)
Screenshot: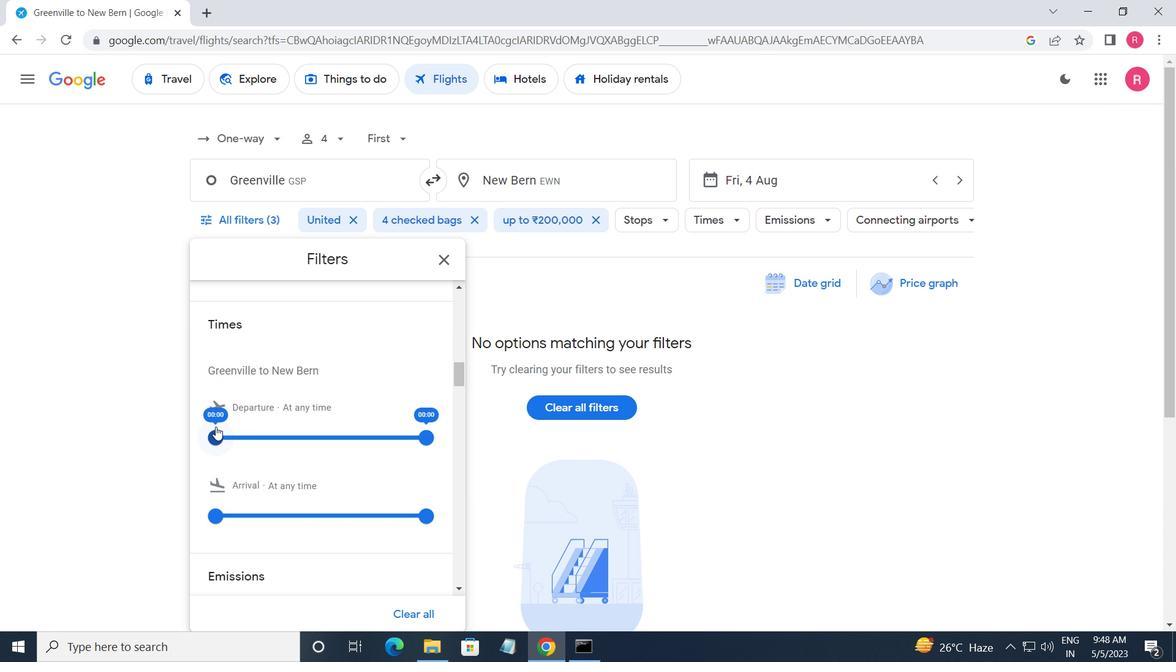 
Action: Mouse moved to (419, 437)
Screenshot: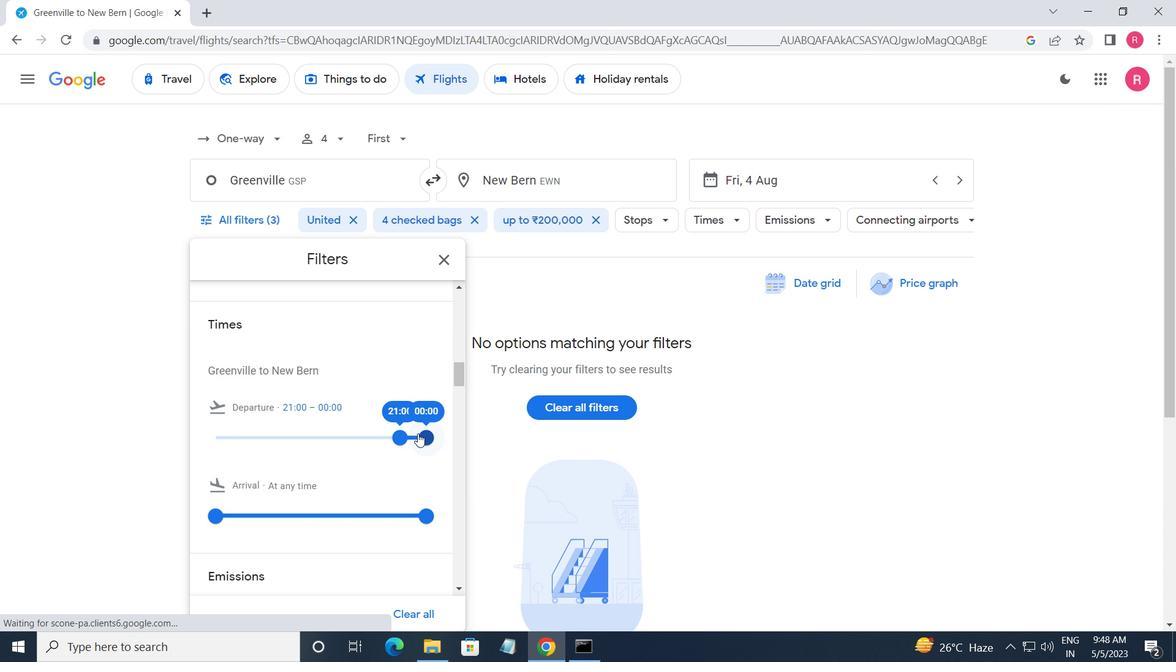
Action: Mouse pressed left at (419, 437)
Screenshot: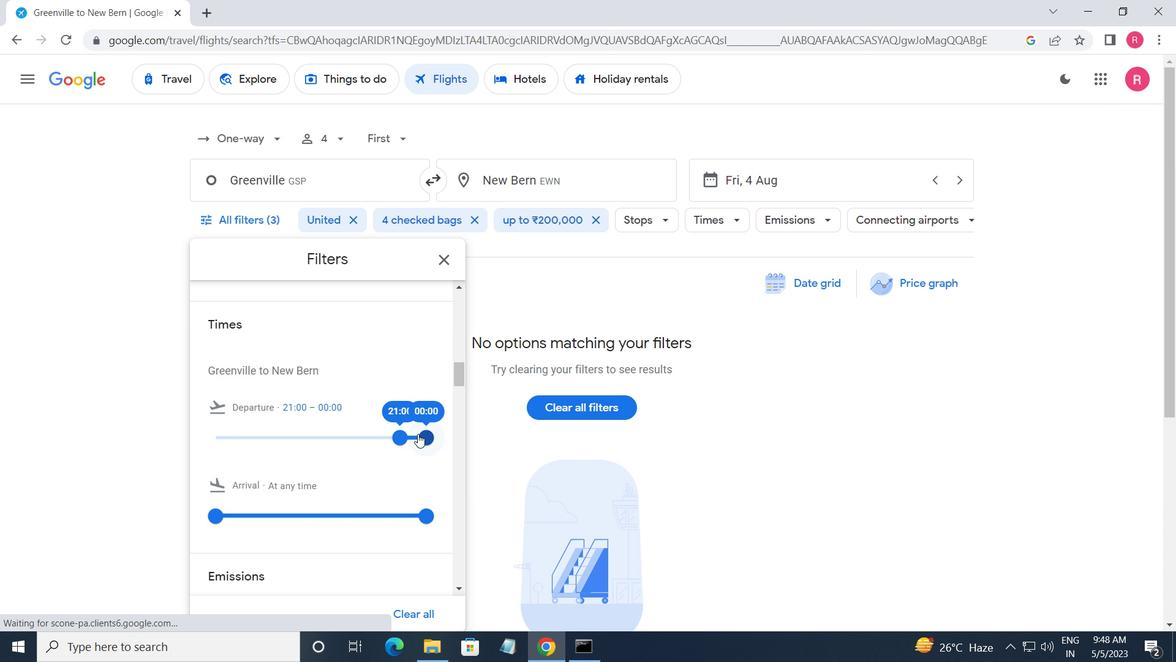 
Action: Mouse moved to (448, 259)
Screenshot: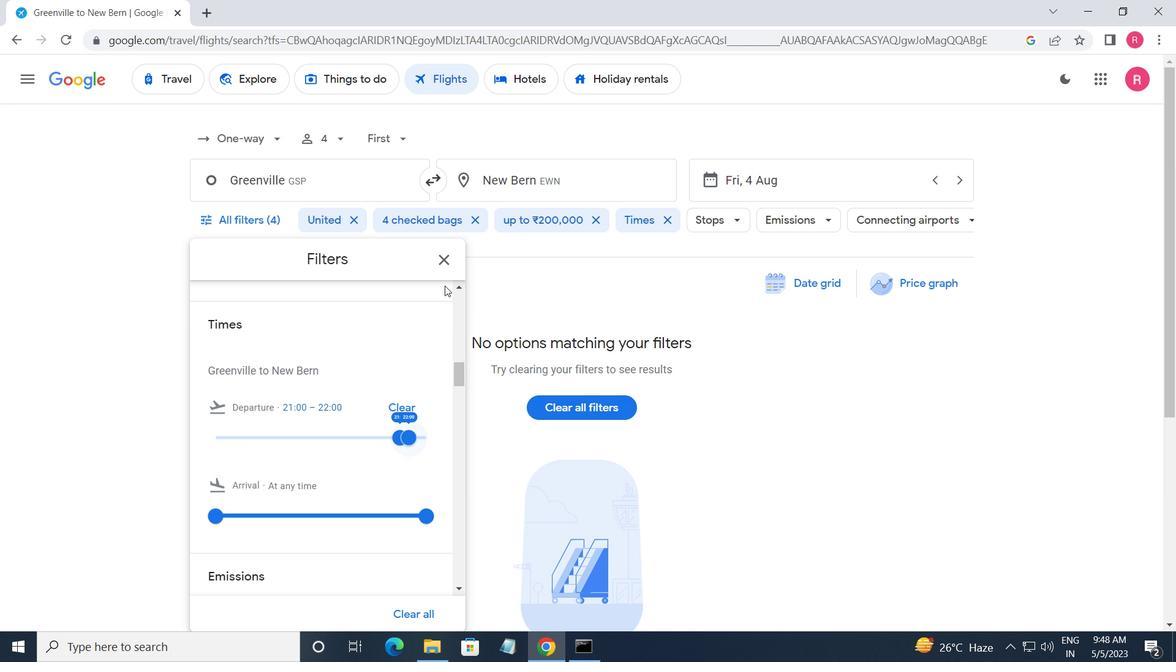 
Action: Mouse pressed left at (448, 259)
Screenshot: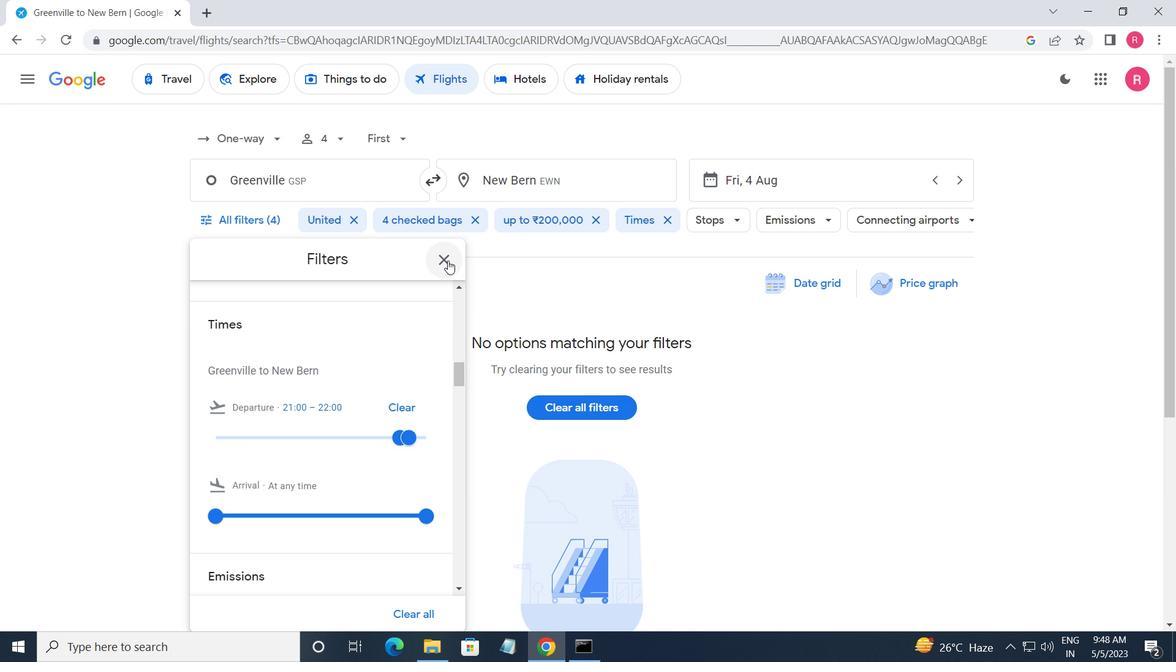 
